 Task: Research Airbnb accommodation in Minas, Uruguay from 8th December, 2023 to 15th December, 2023 for 9 adults. Place can be shared room with 5 bedrooms having 9 beds and 5 bathrooms. Property type can be flat. Amenities needed are: wifi, TV, free parkinig on premises, gym, breakfast. Booking option can be shelf check-in. Look for 5 properties as per requirement.
Action: Mouse moved to (584, 70)
Screenshot: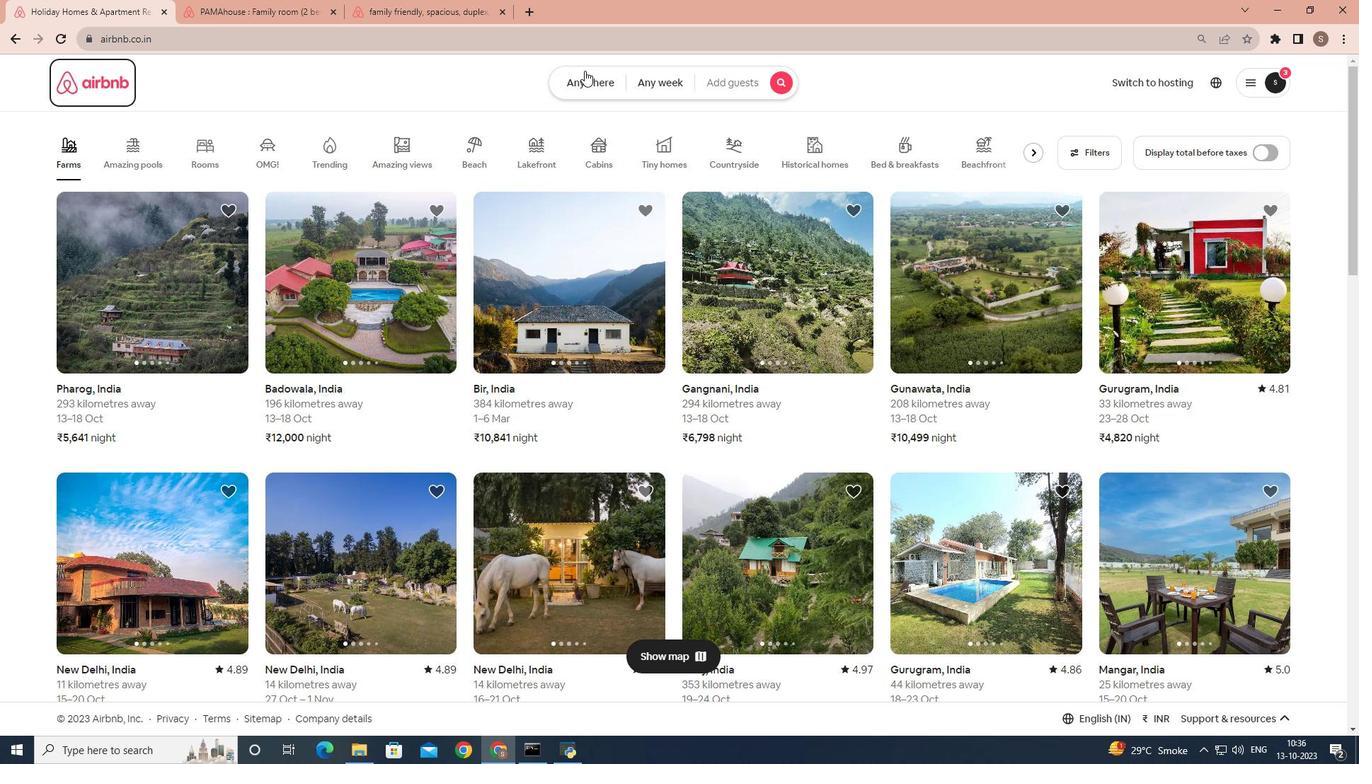 
Action: Mouse pressed left at (584, 70)
Screenshot: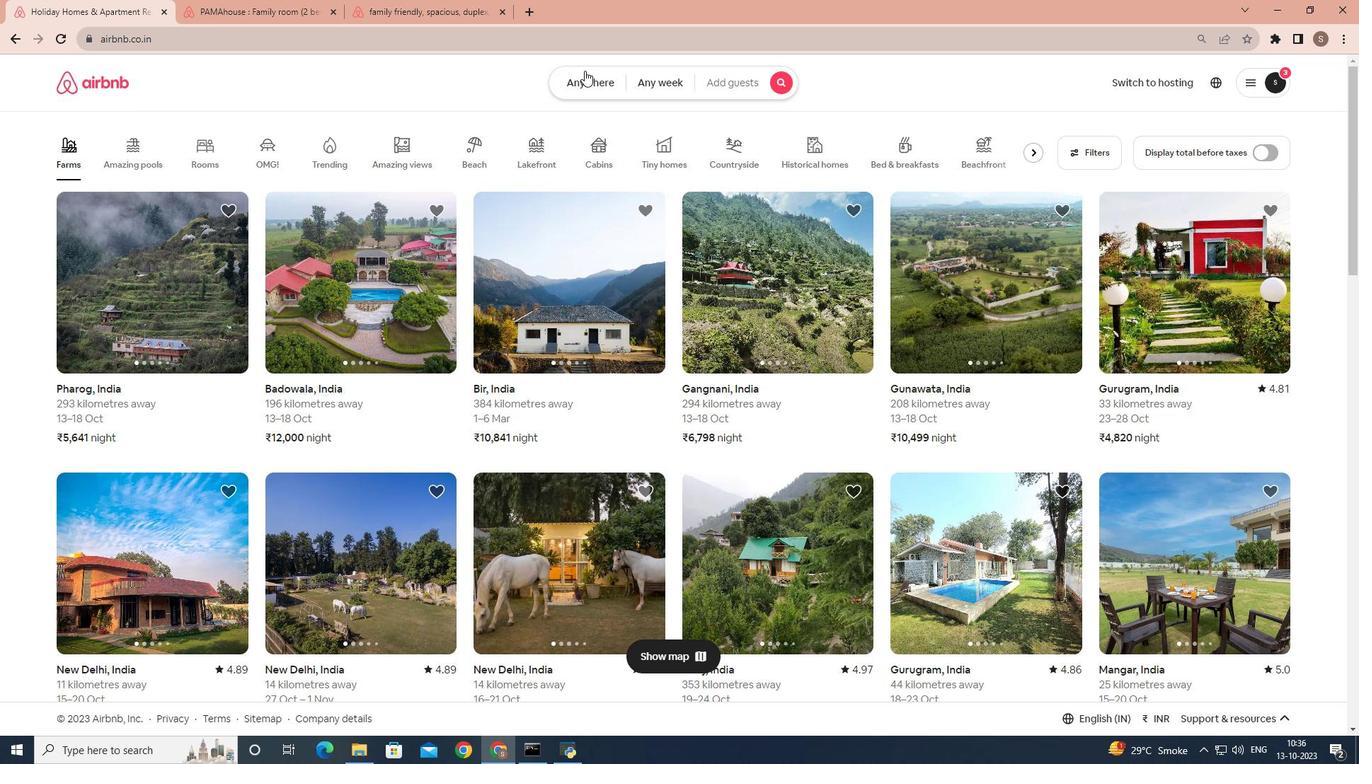 
Action: Mouse moved to (514, 129)
Screenshot: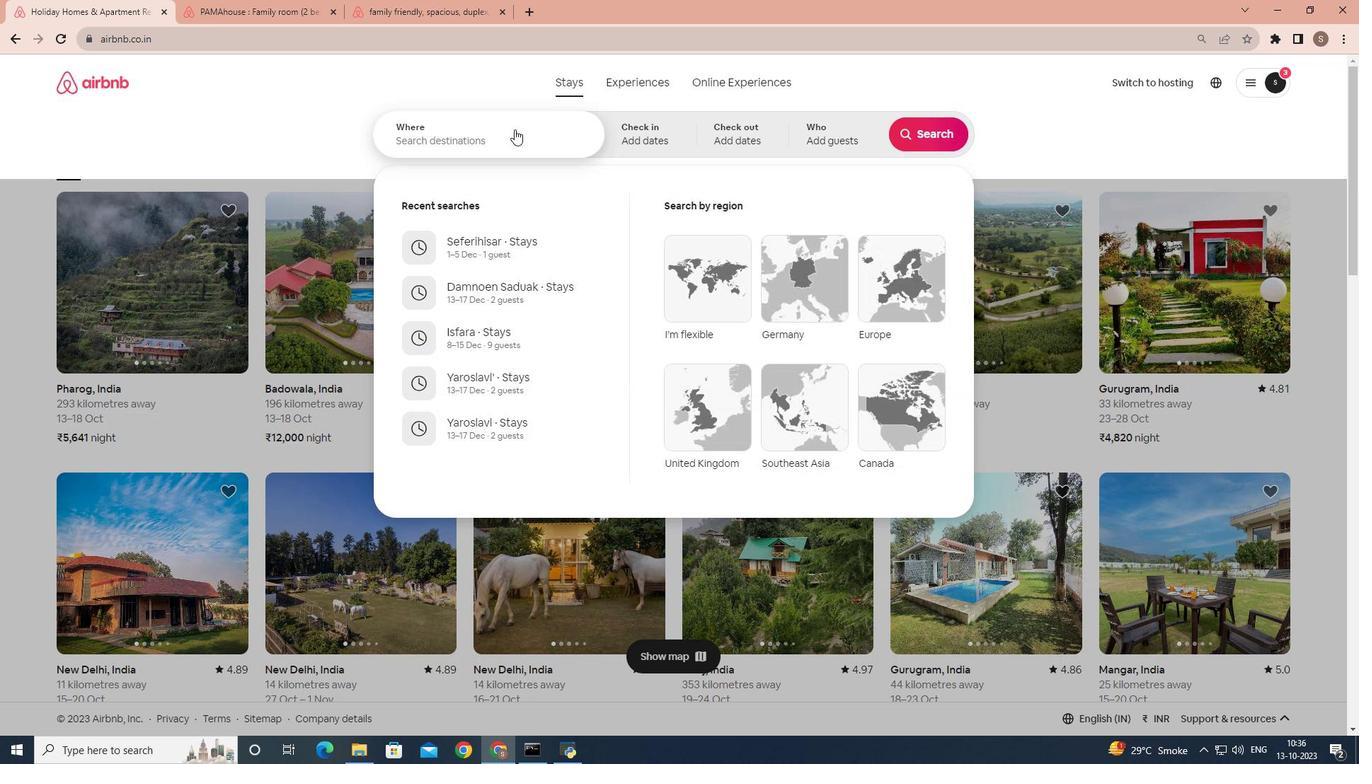 
Action: Mouse pressed left at (514, 129)
Screenshot: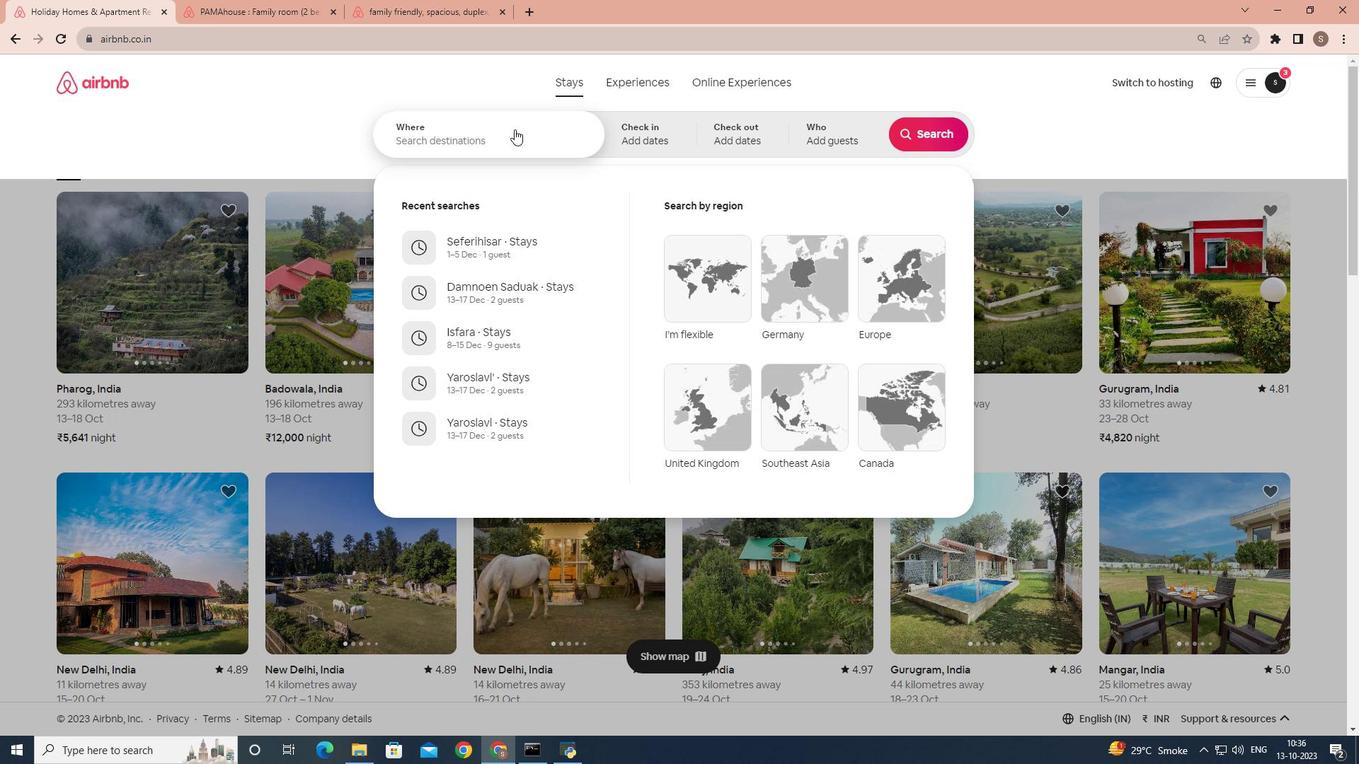 
Action: Key pressed <Key.shift>Minas<Key.space><Key.backspace>,<Key.space><Key.shift>Uruguay
Screenshot: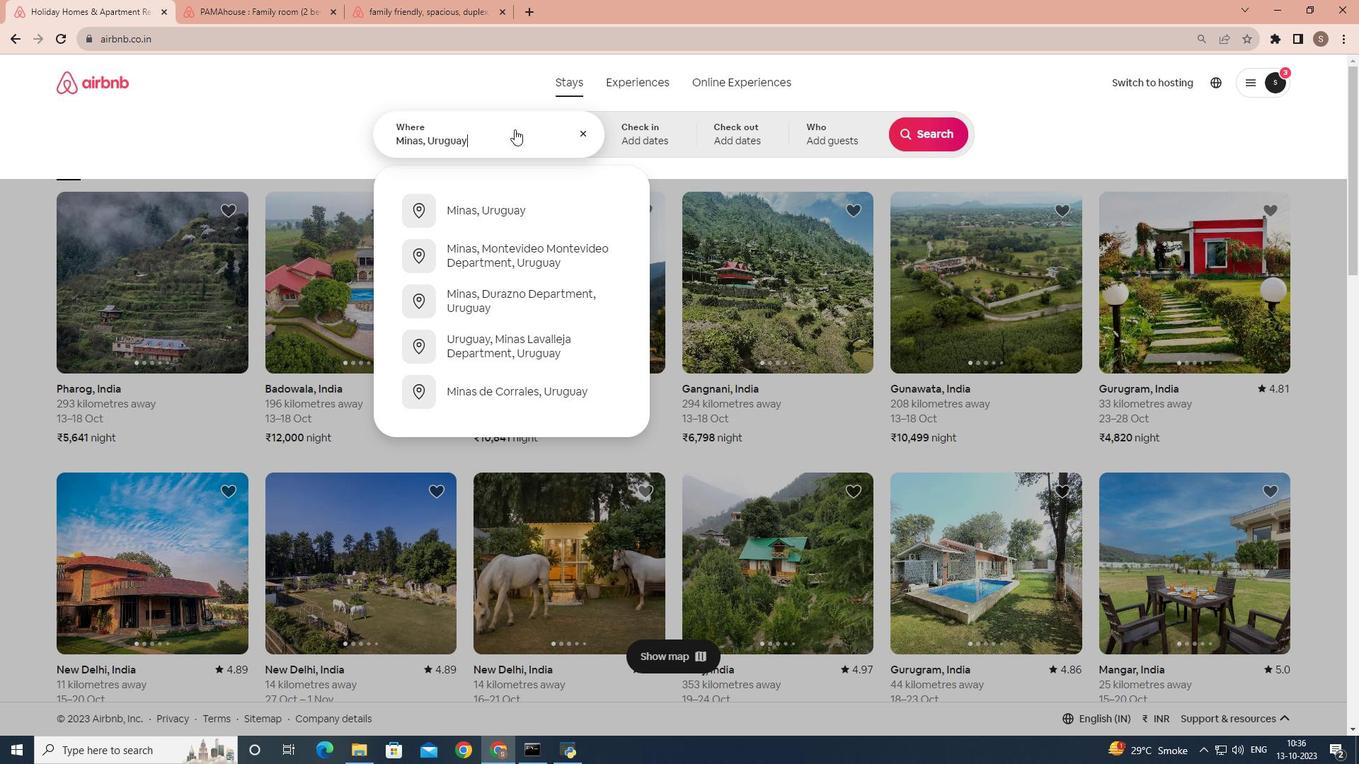 
Action: Mouse moved to (520, 202)
Screenshot: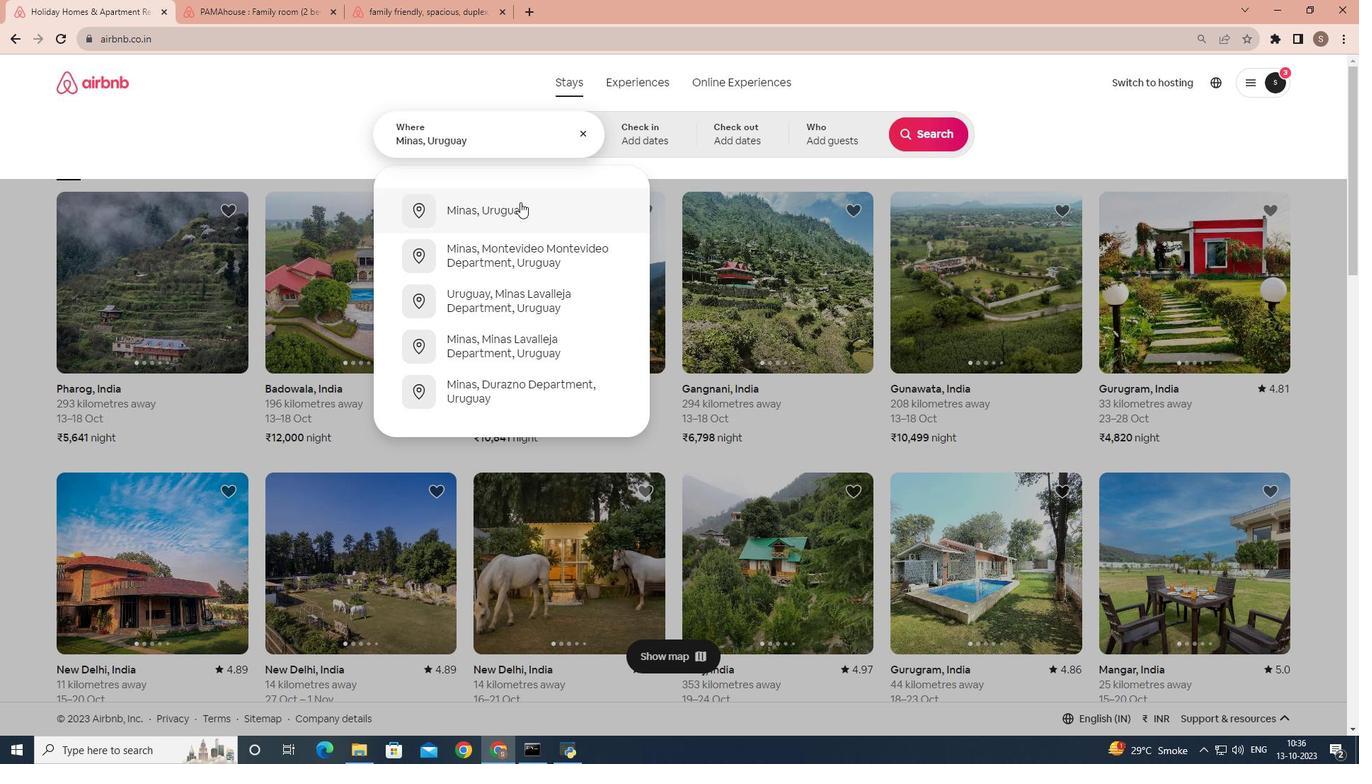 
Action: Mouse pressed left at (520, 202)
Screenshot: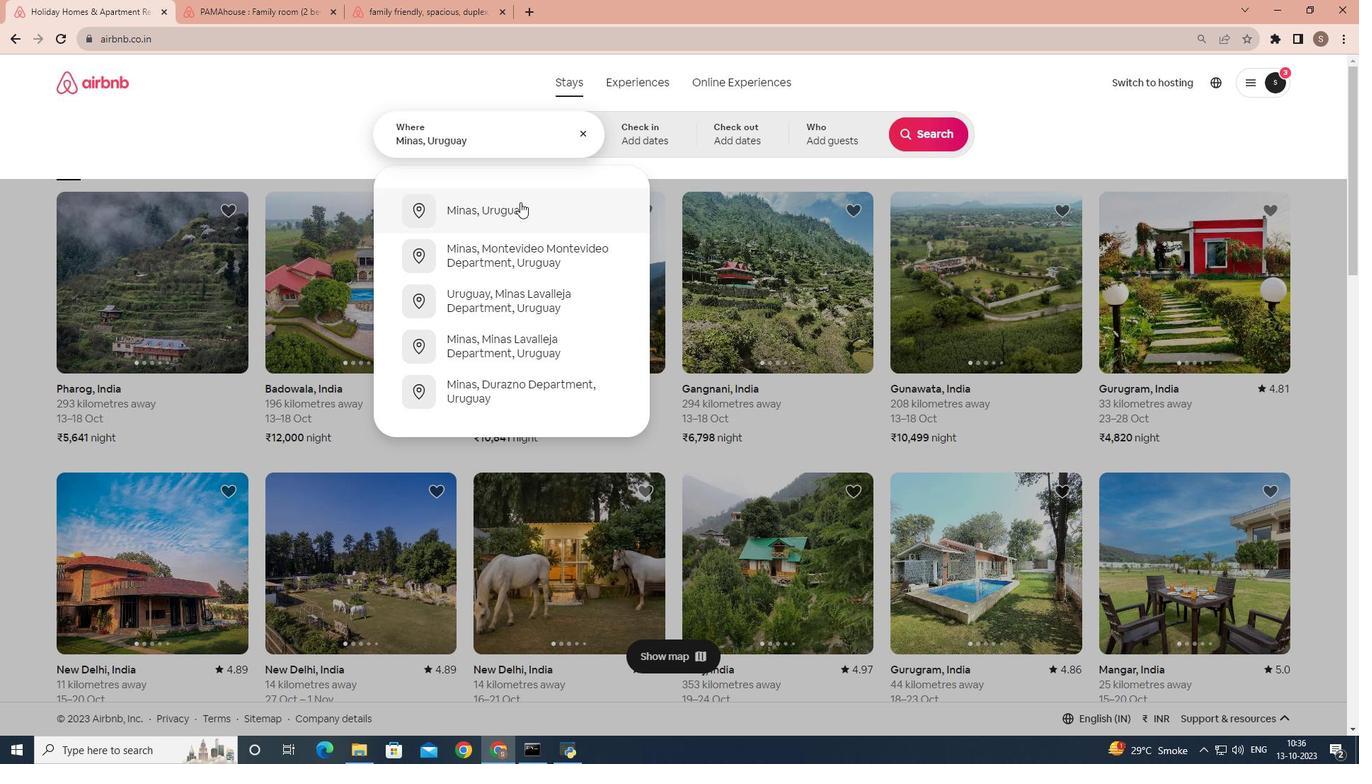 
Action: Mouse moved to (929, 248)
Screenshot: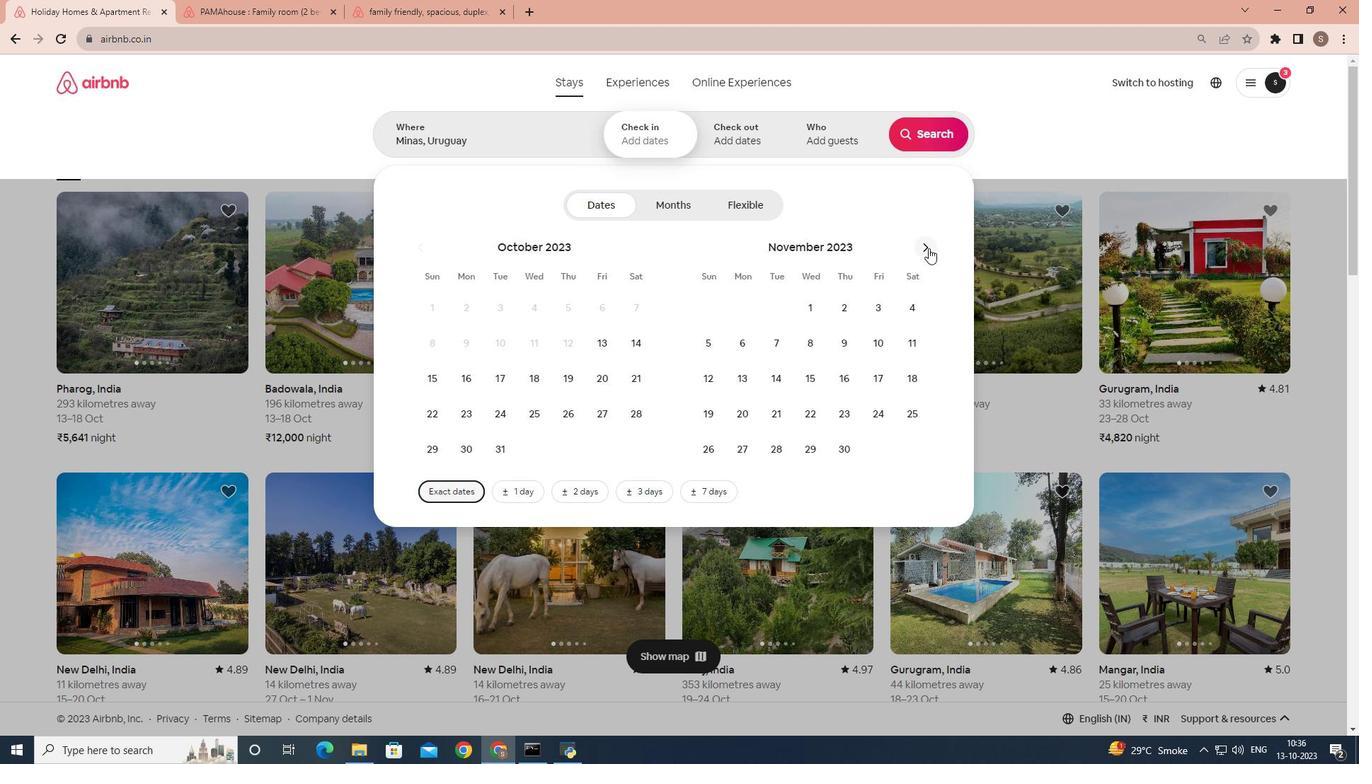 
Action: Mouse pressed left at (929, 248)
Screenshot: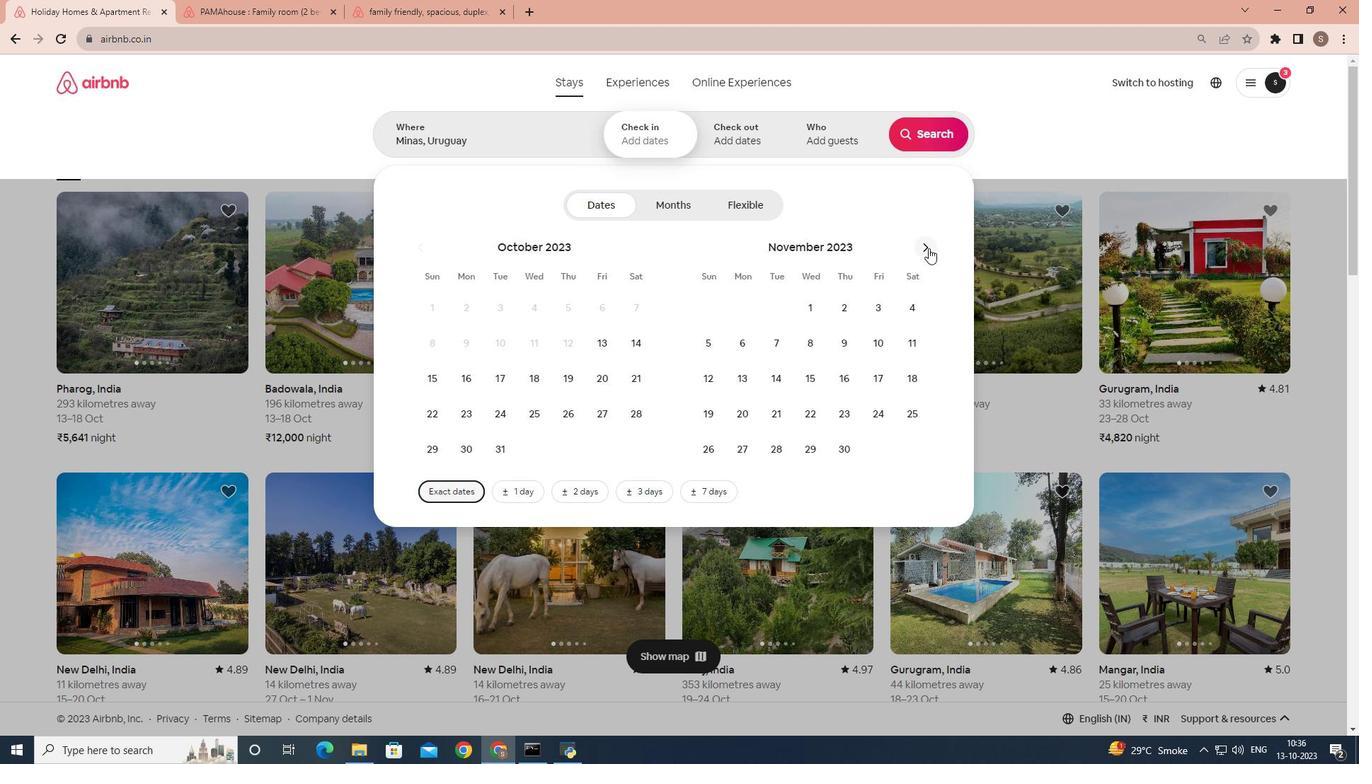 
Action: Mouse moved to (889, 337)
Screenshot: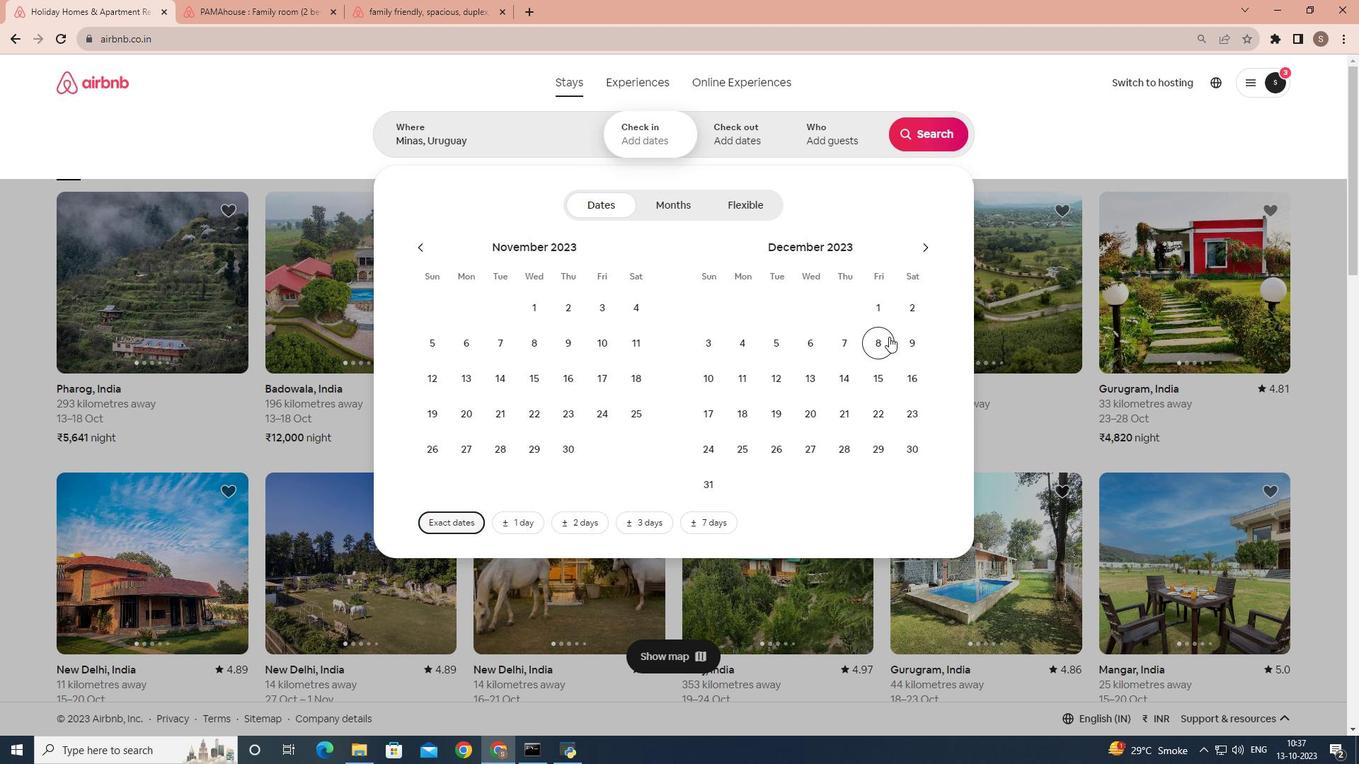 
Action: Mouse pressed left at (889, 337)
Screenshot: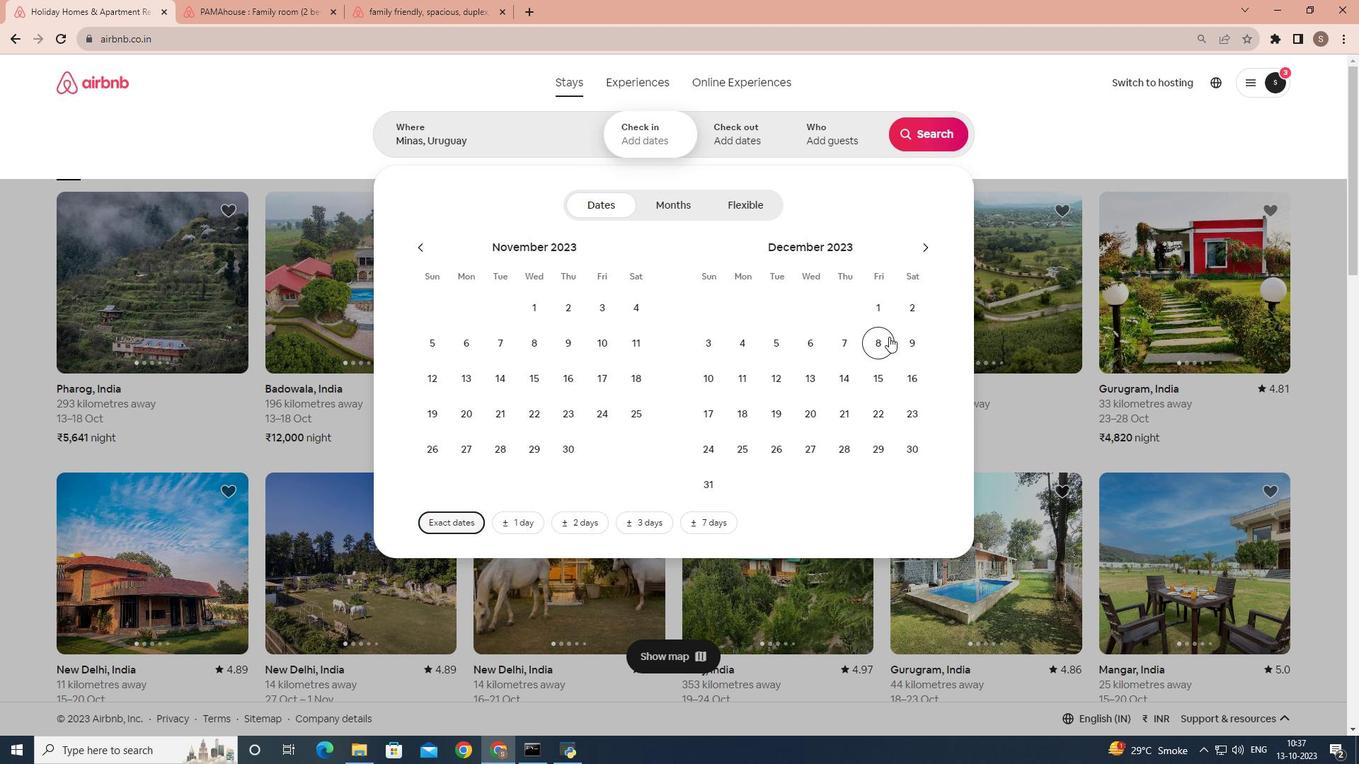 
Action: Mouse moved to (883, 368)
Screenshot: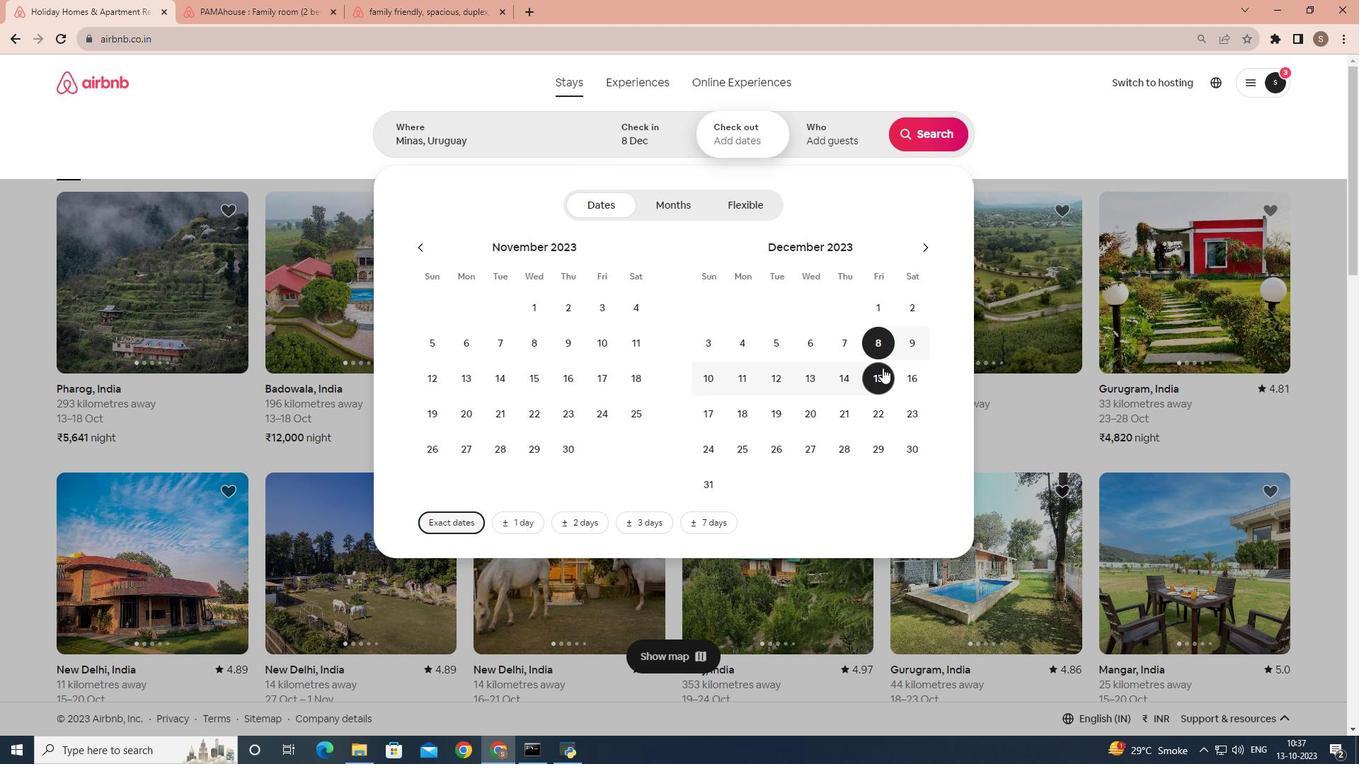 
Action: Mouse pressed left at (883, 368)
Screenshot: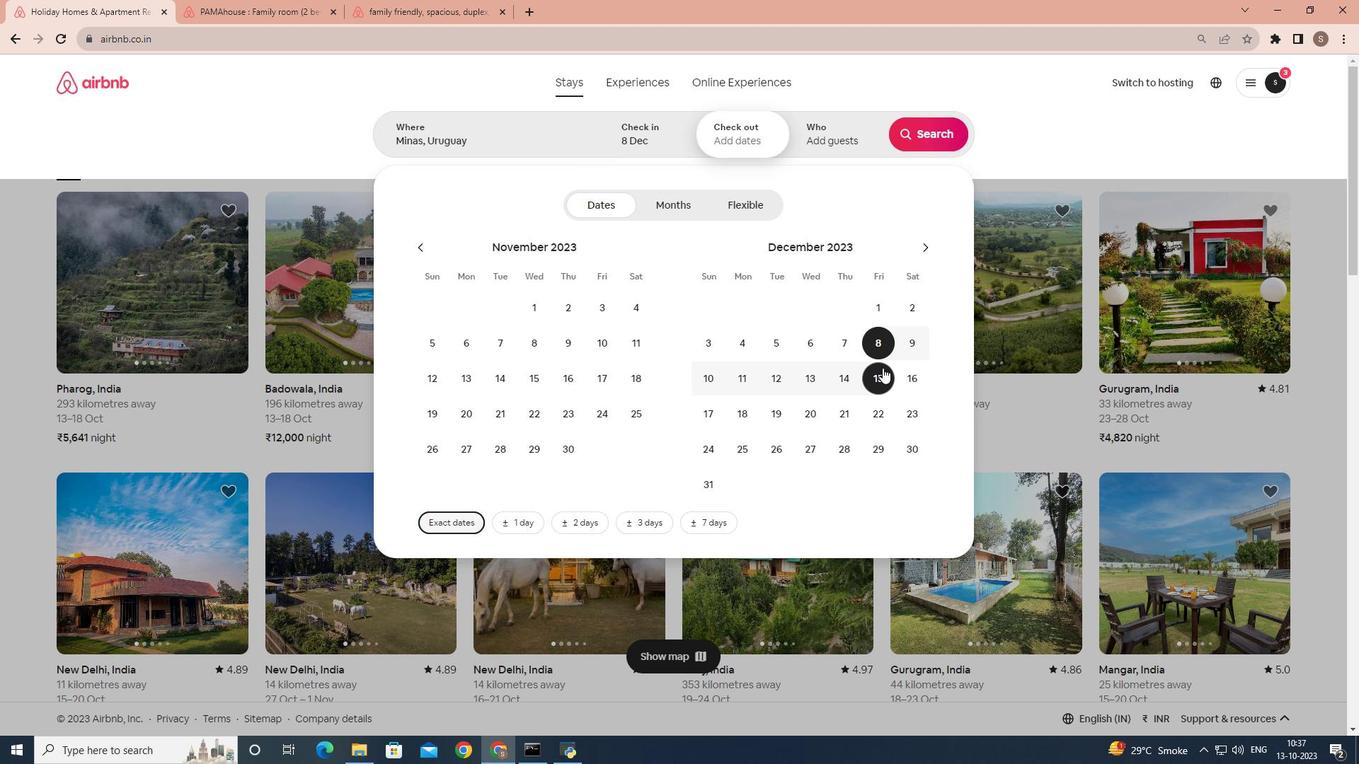 
Action: Mouse moved to (864, 119)
Screenshot: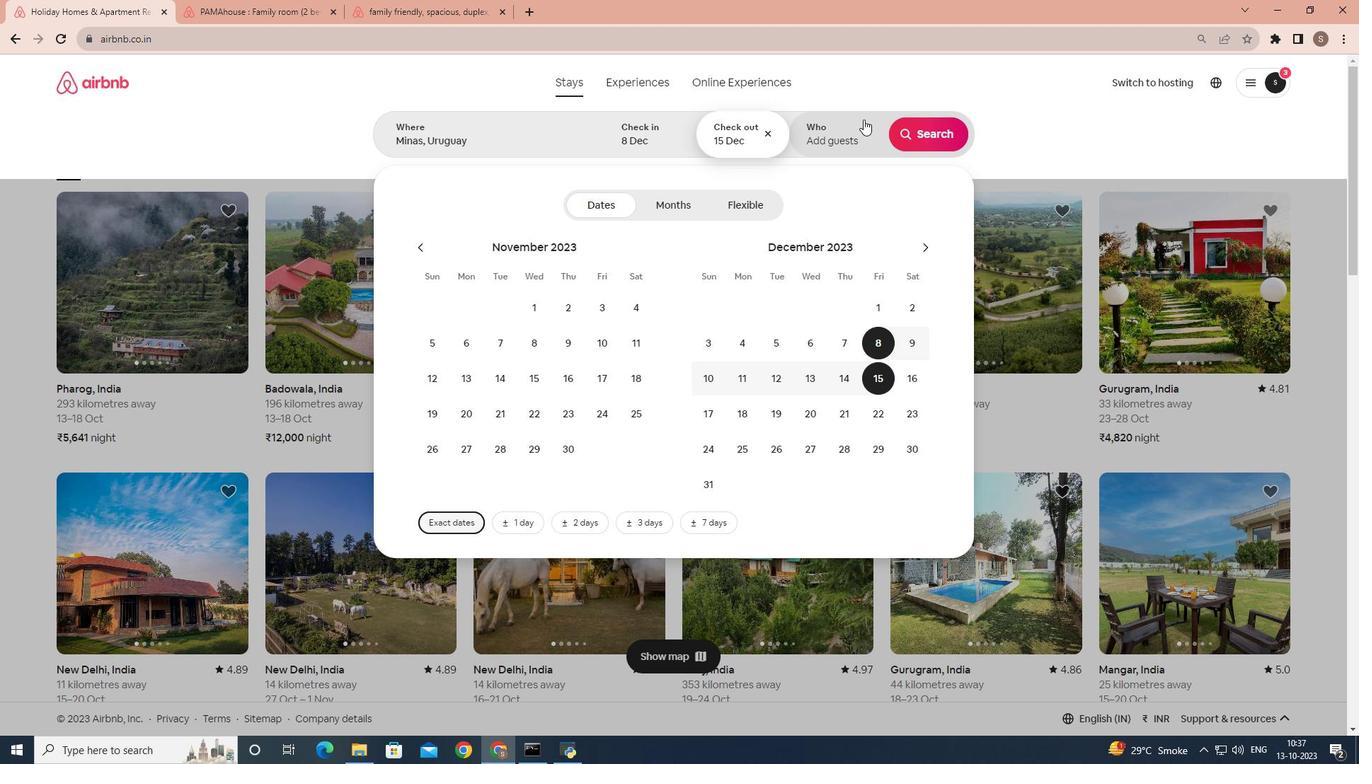 
Action: Mouse pressed left at (864, 119)
Screenshot: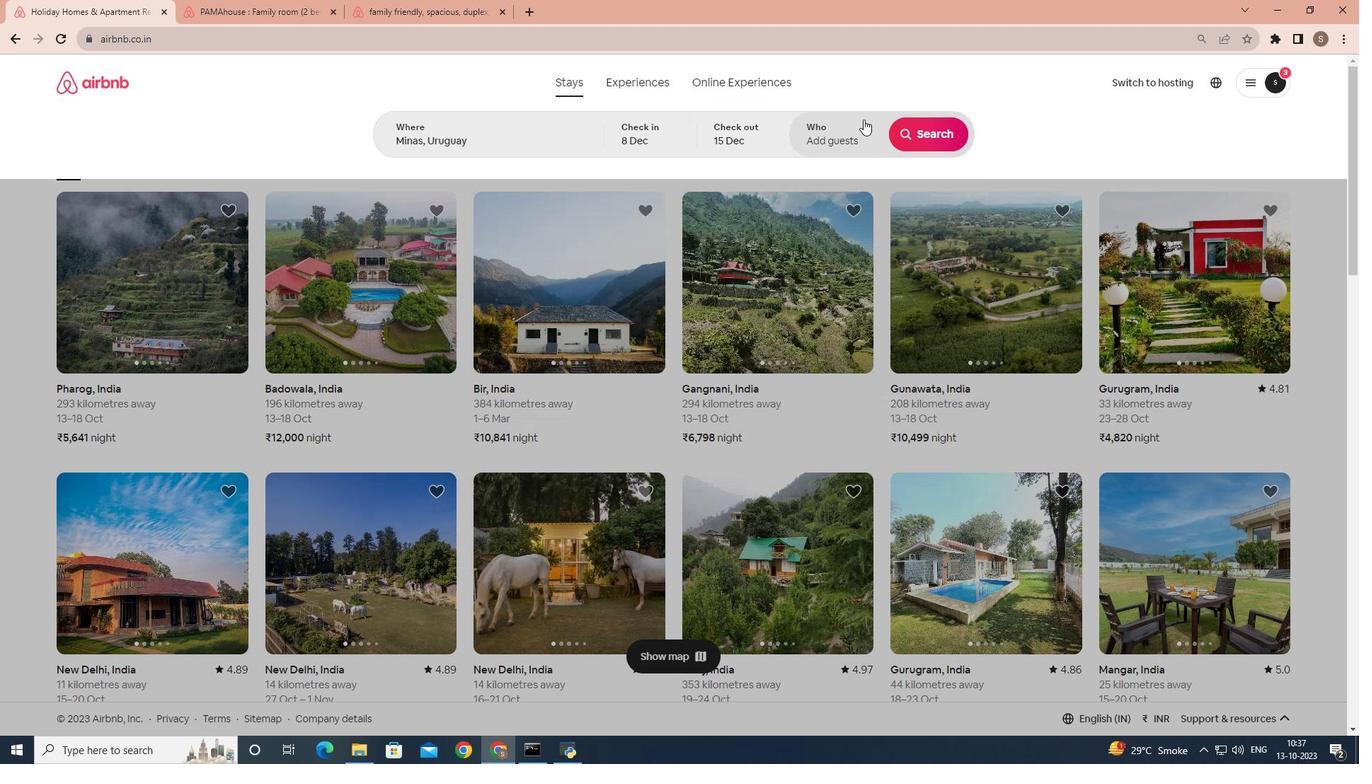 
Action: Mouse moved to (934, 207)
Screenshot: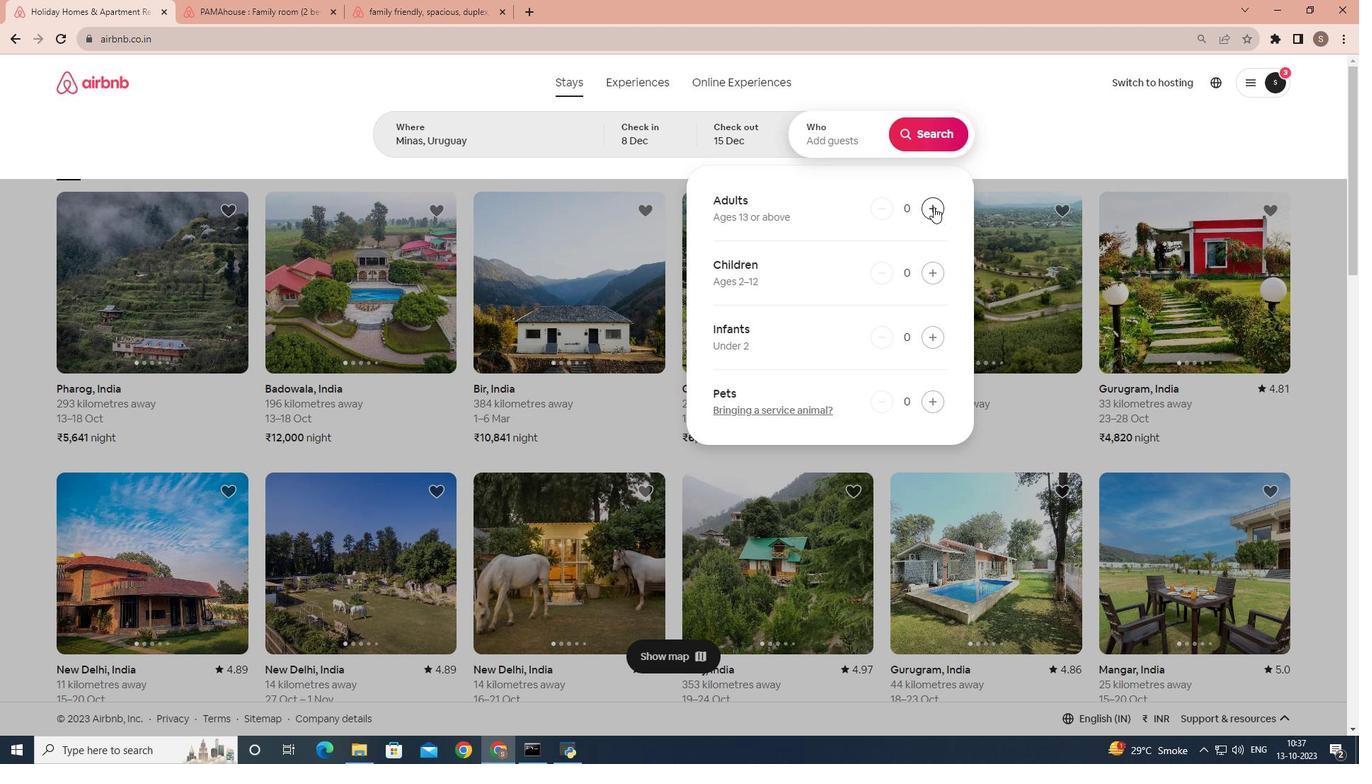 
Action: Mouse pressed left at (934, 207)
Screenshot: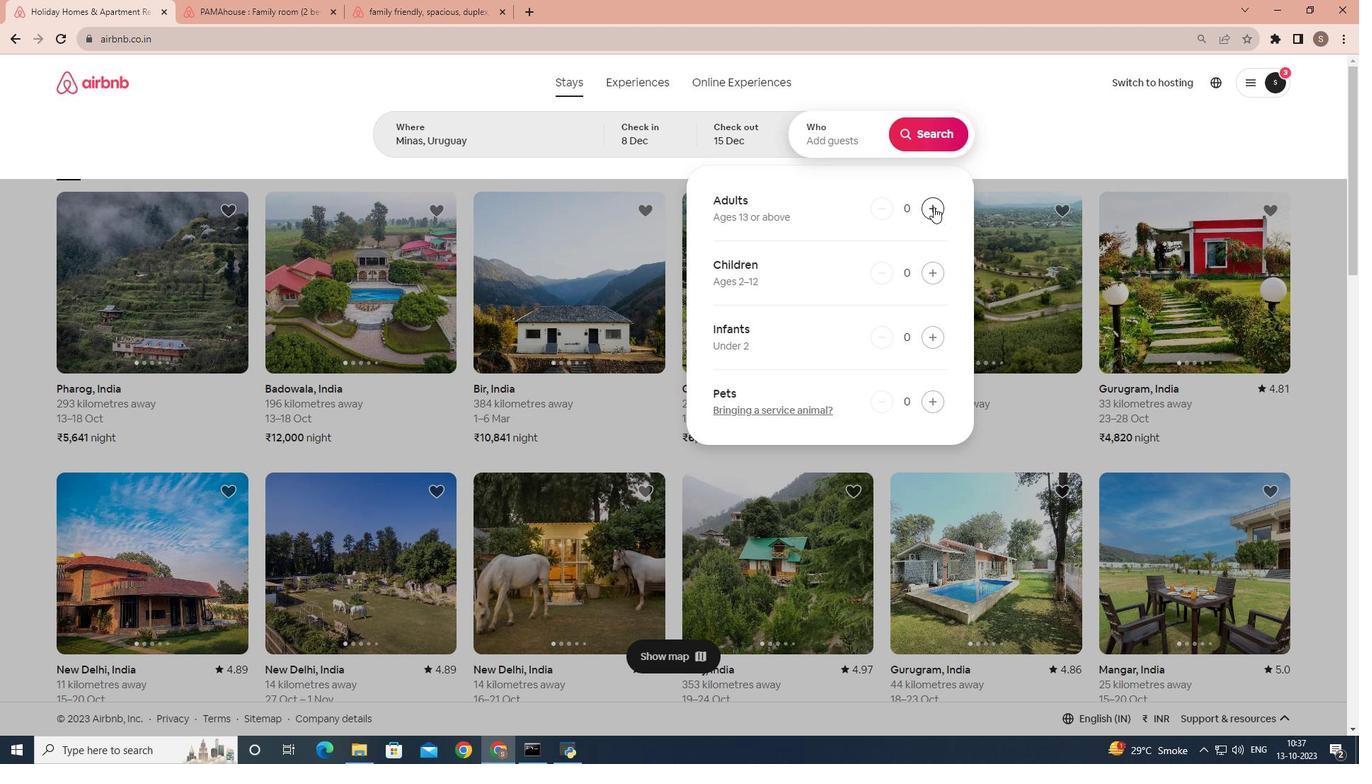 
Action: Mouse pressed left at (934, 207)
Screenshot: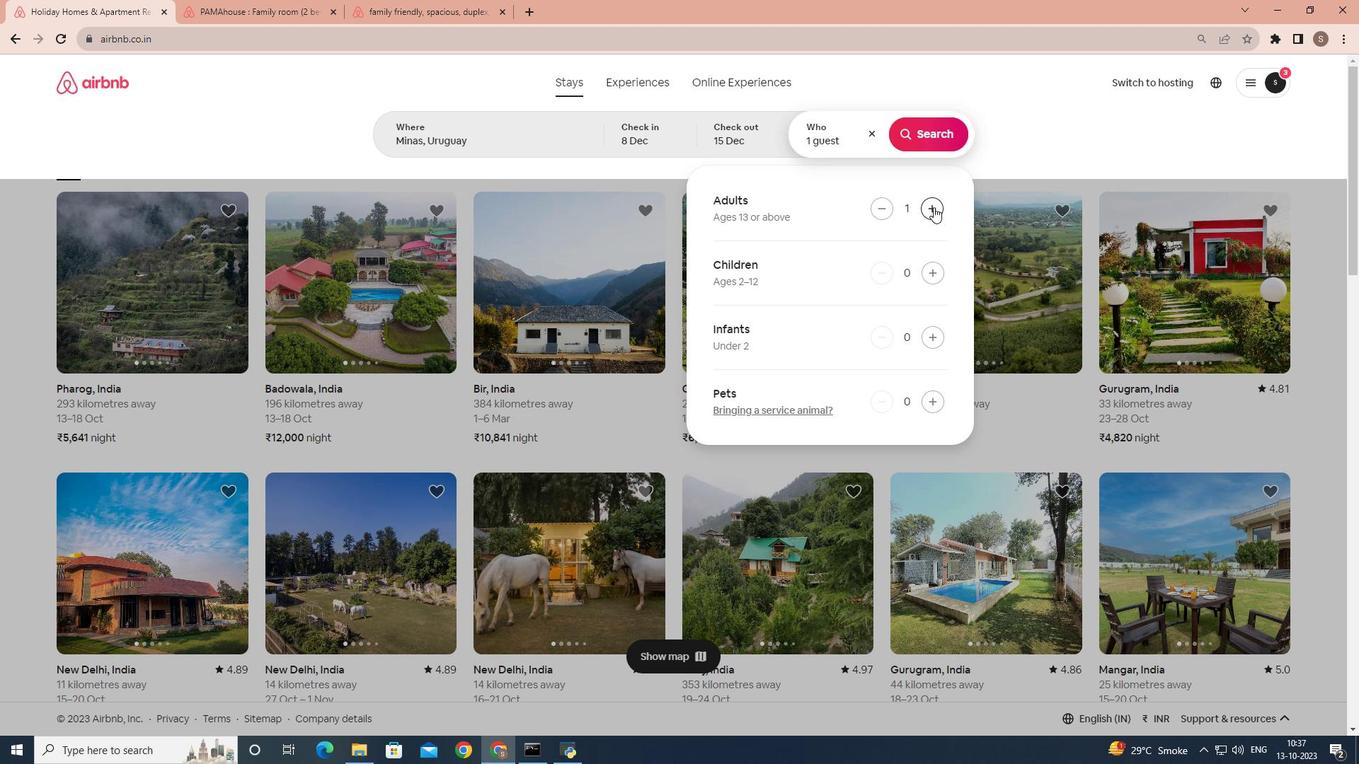 
Action: Mouse pressed left at (934, 207)
Screenshot: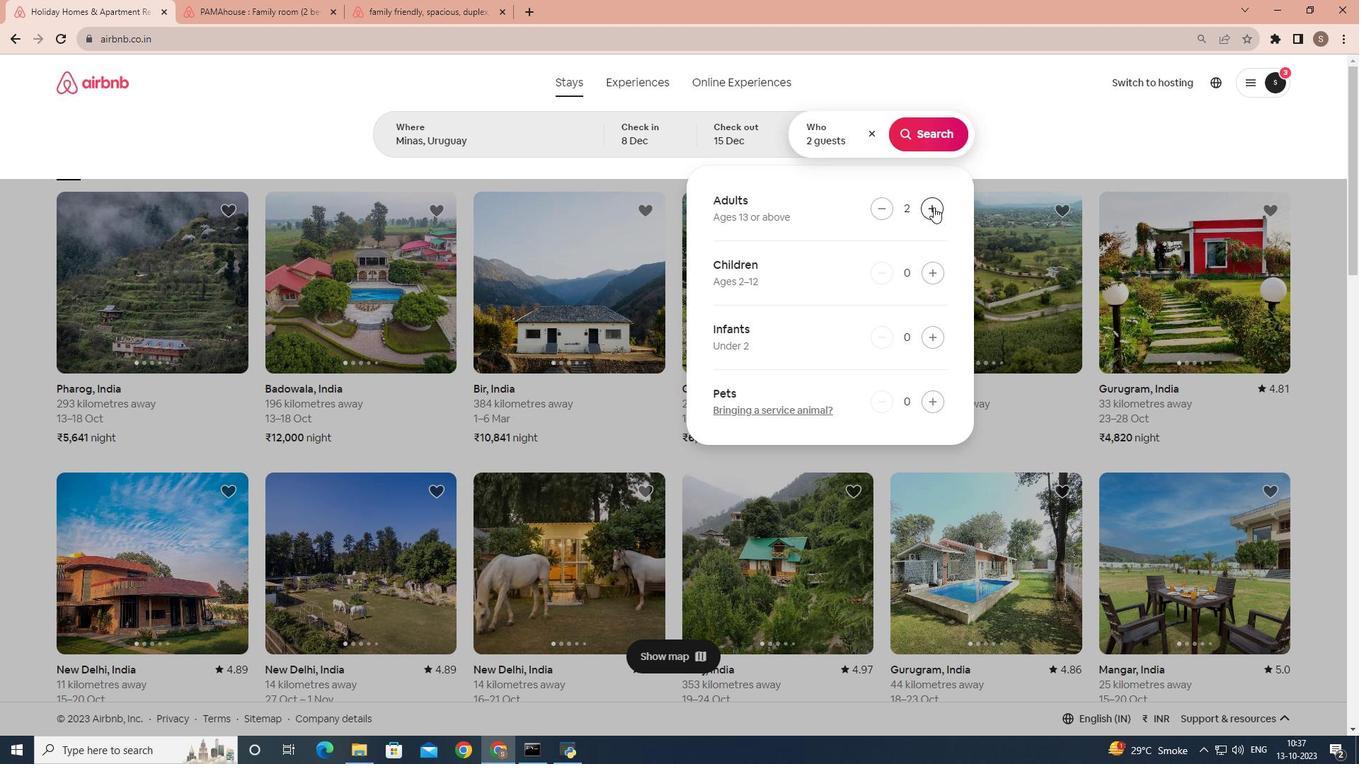 
Action: Mouse pressed left at (934, 207)
Screenshot: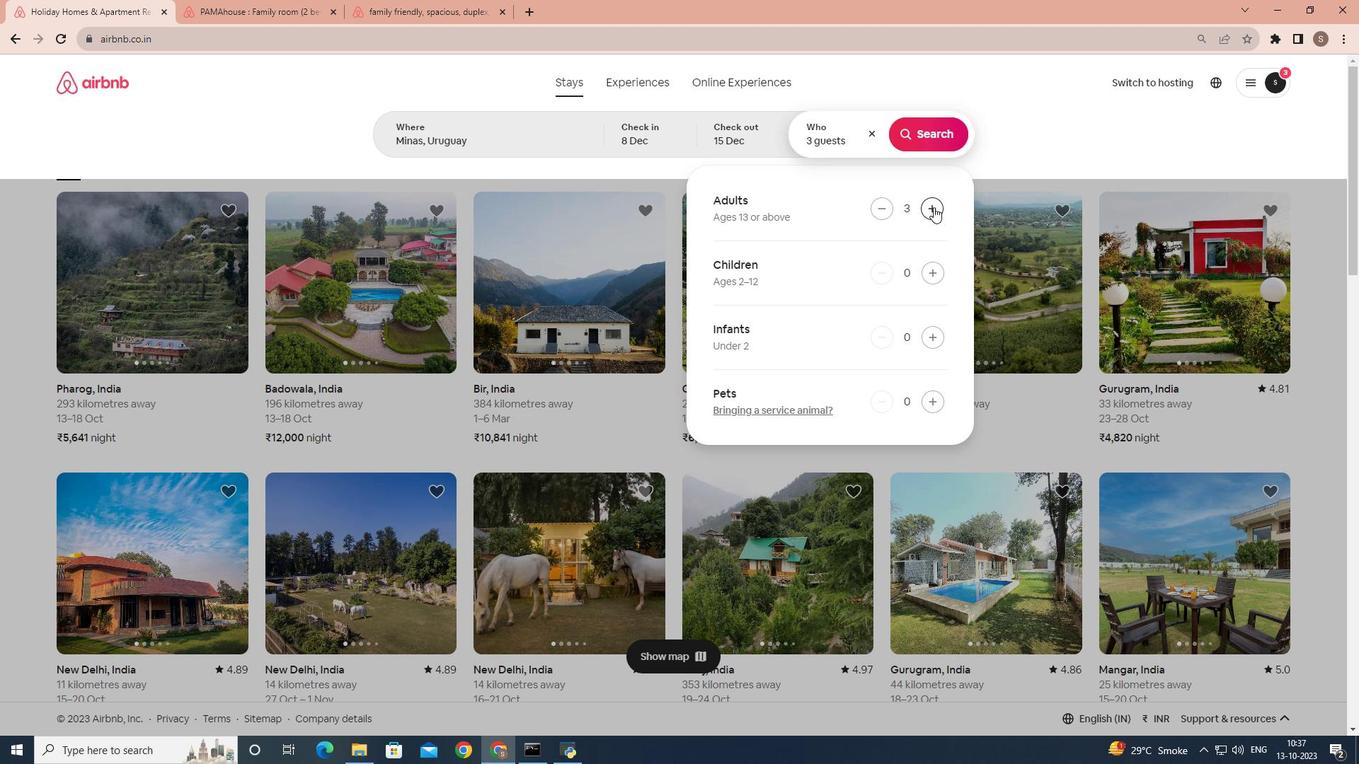 
Action: Mouse pressed left at (934, 207)
Screenshot: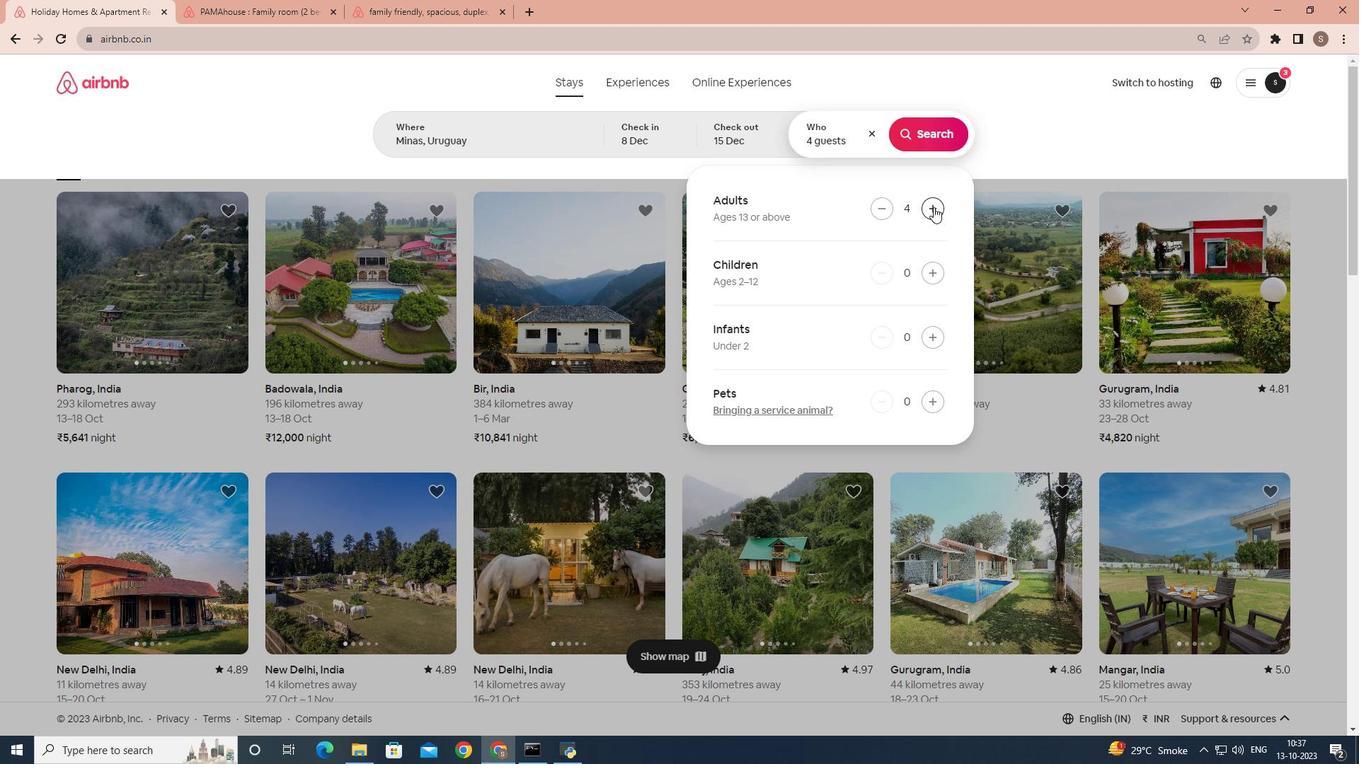 
Action: Mouse pressed left at (934, 207)
Screenshot: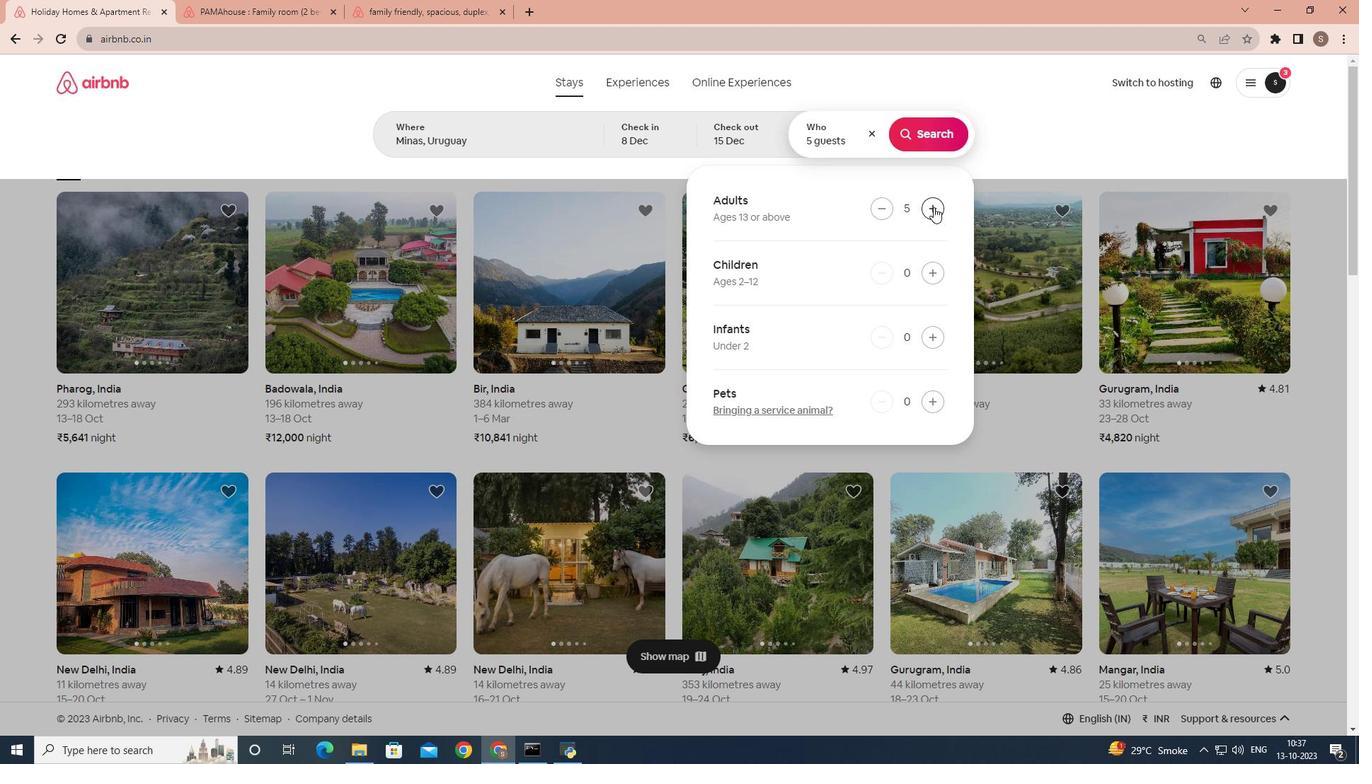 
Action: Mouse pressed left at (934, 207)
Screenshot: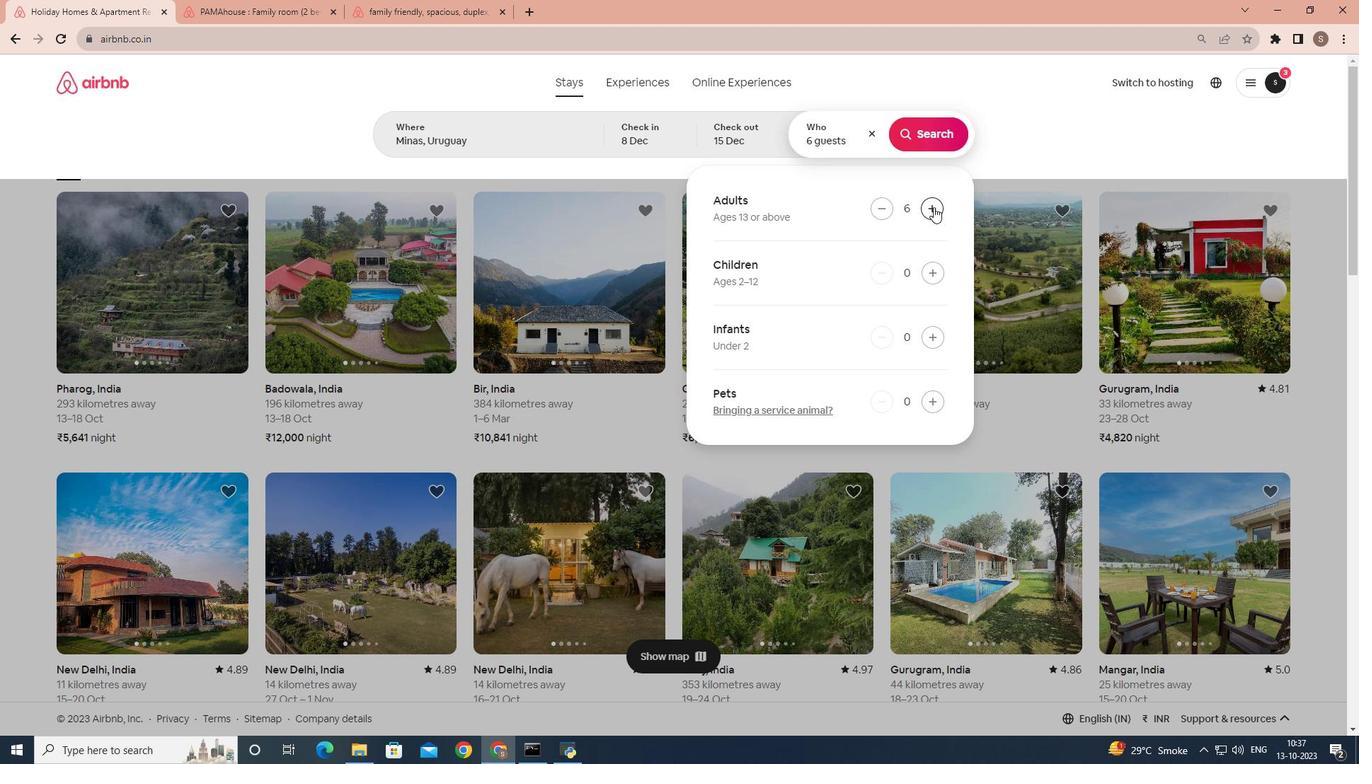 
Action: Mouse pressed left at (934, 207)
Screenshot: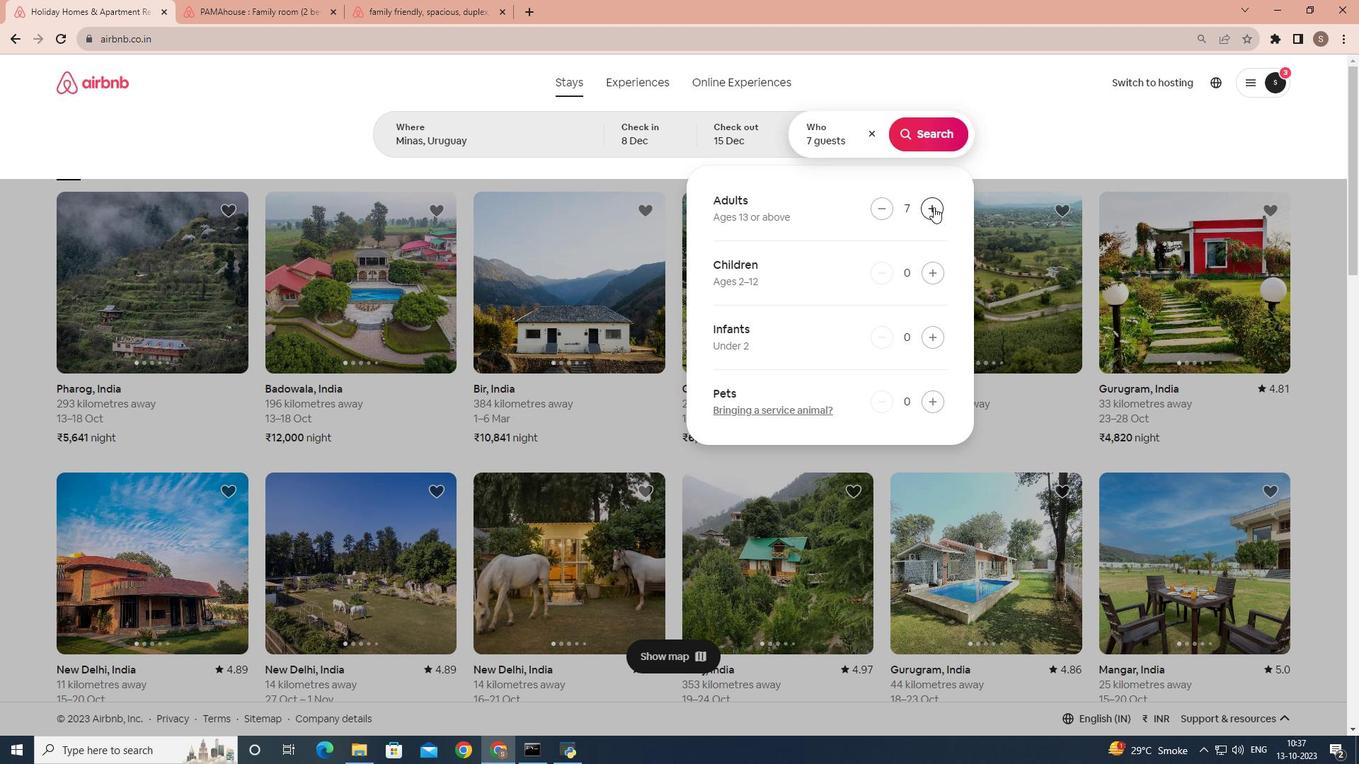 
Action: Mouse pressed left at (934, 207)
Screenshot: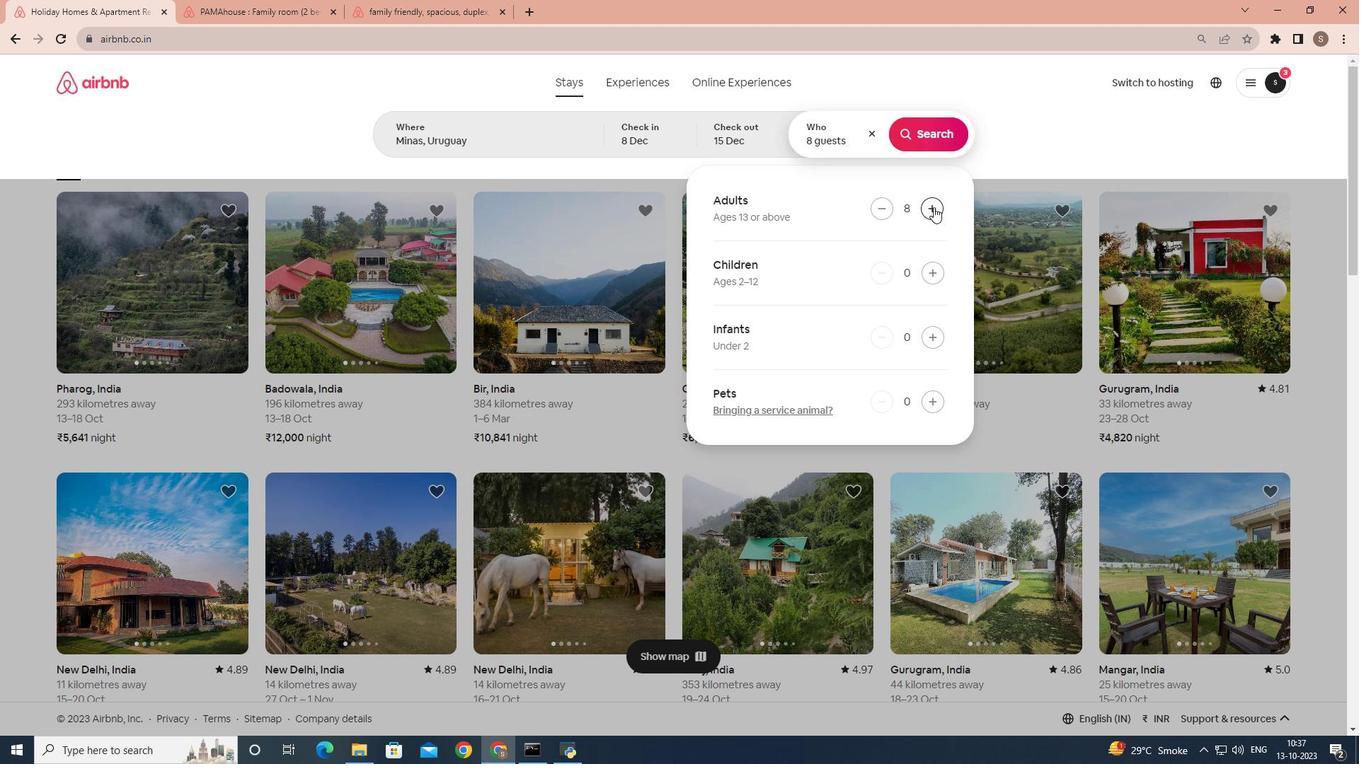 
Action: Mouse moved to (927, 133)
Screenshot: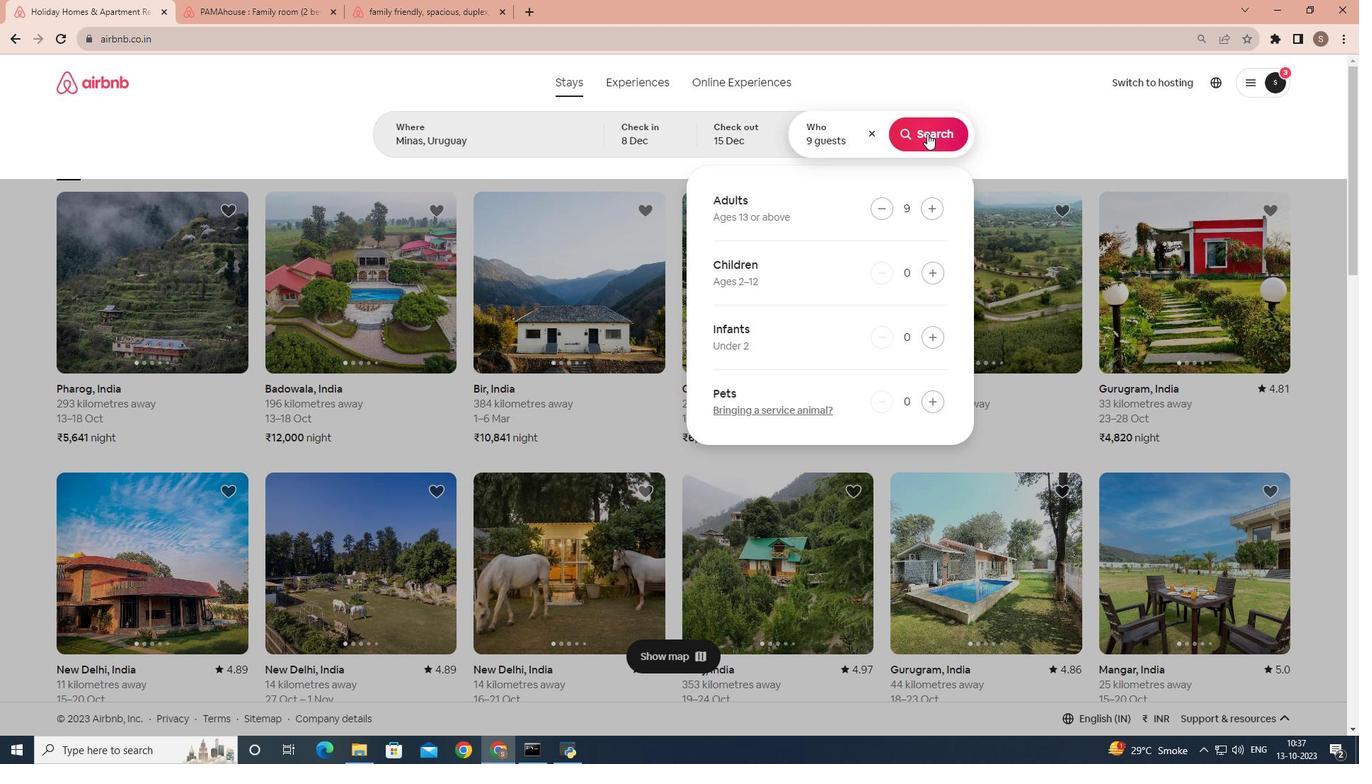 
Action: Mouse pressed left at (927, 133)
Screenshot: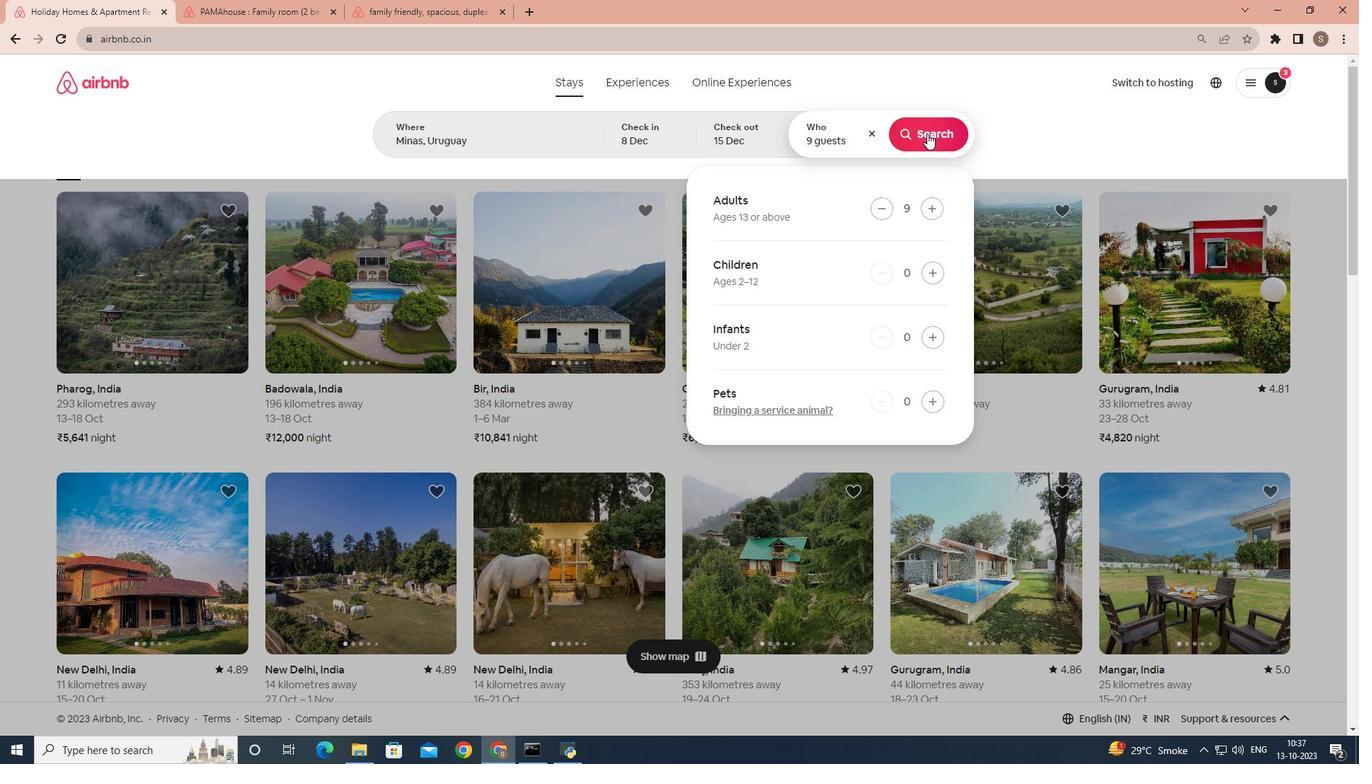 
Action: Mouse moved to (1114, 132)
Screenshot: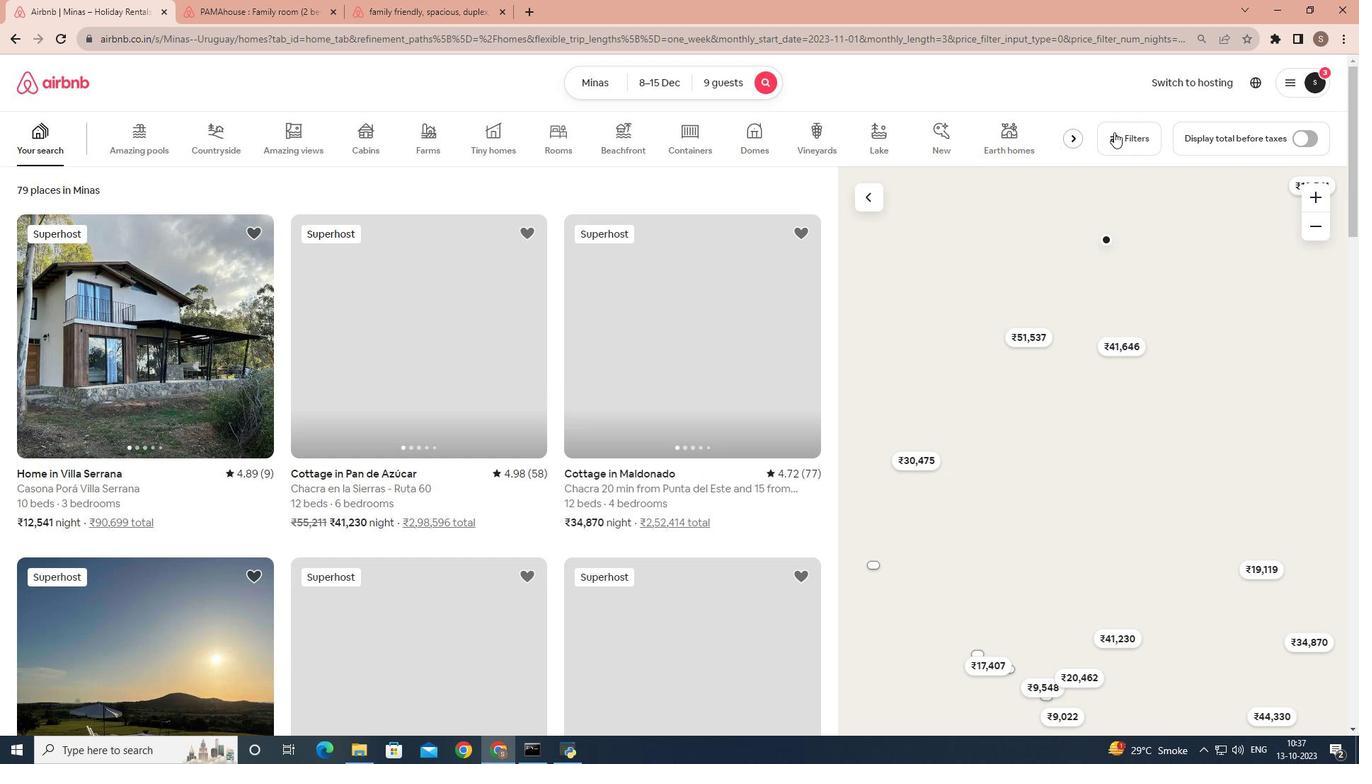 
Action: Mouse pressed left at (1114, 132)
Screenshot: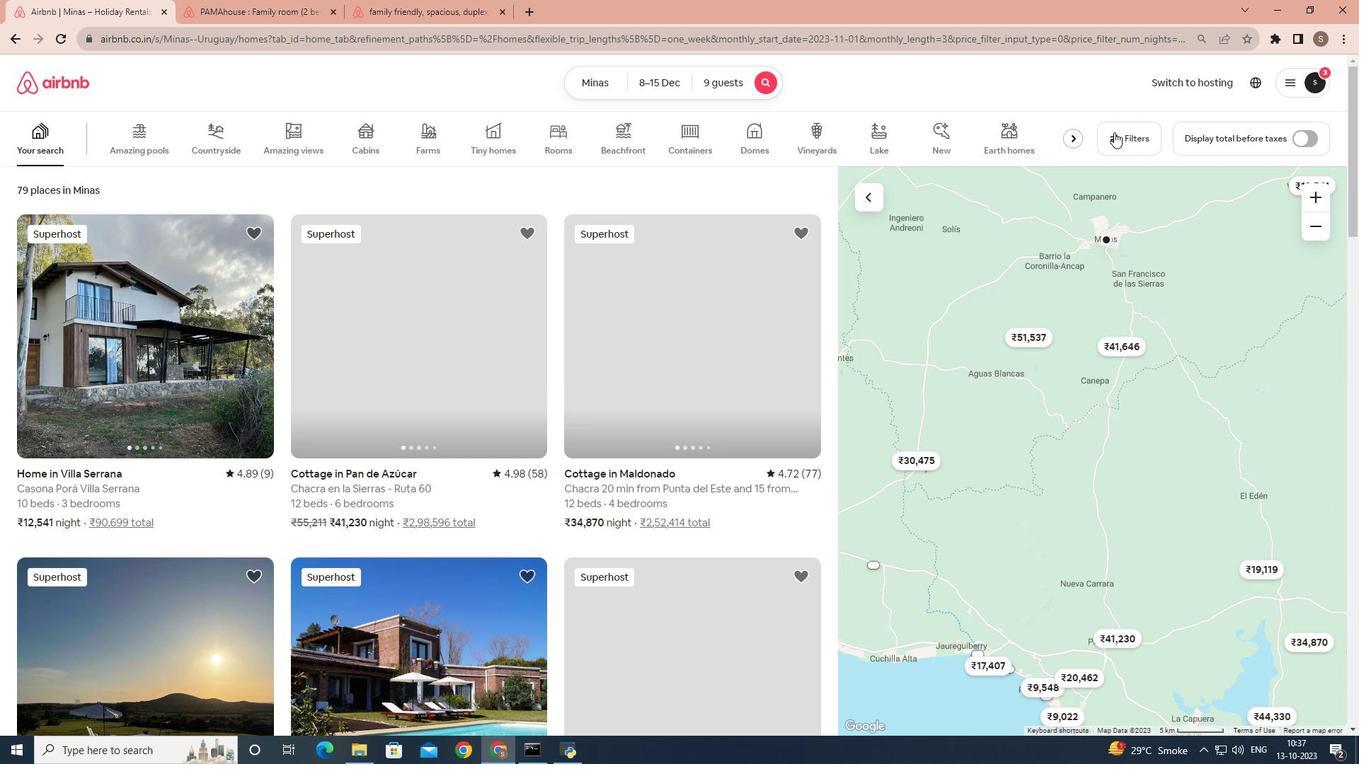 
Action: Mouse moved to (754, 358)
Screenshot: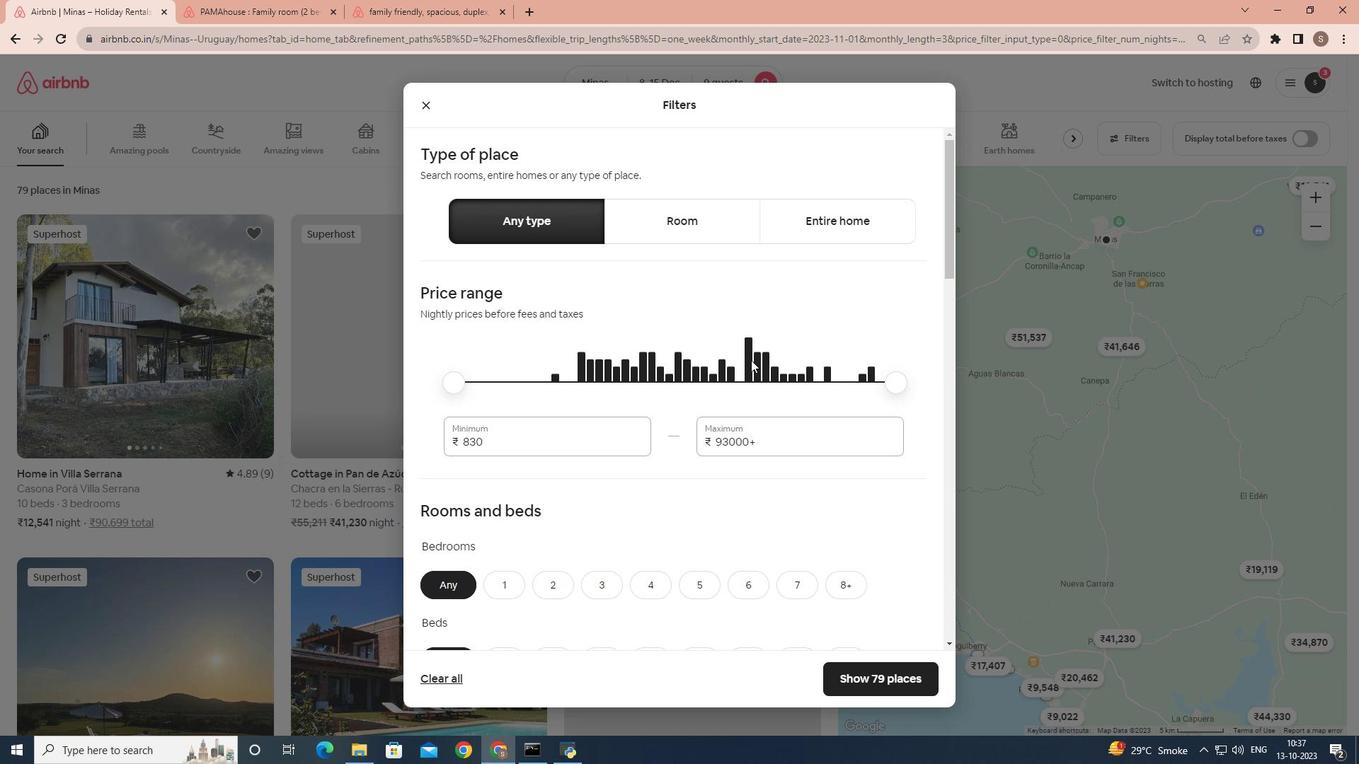 
Action: Mouse scrolled (754, 357) with delta (0, 0)
Screenshot: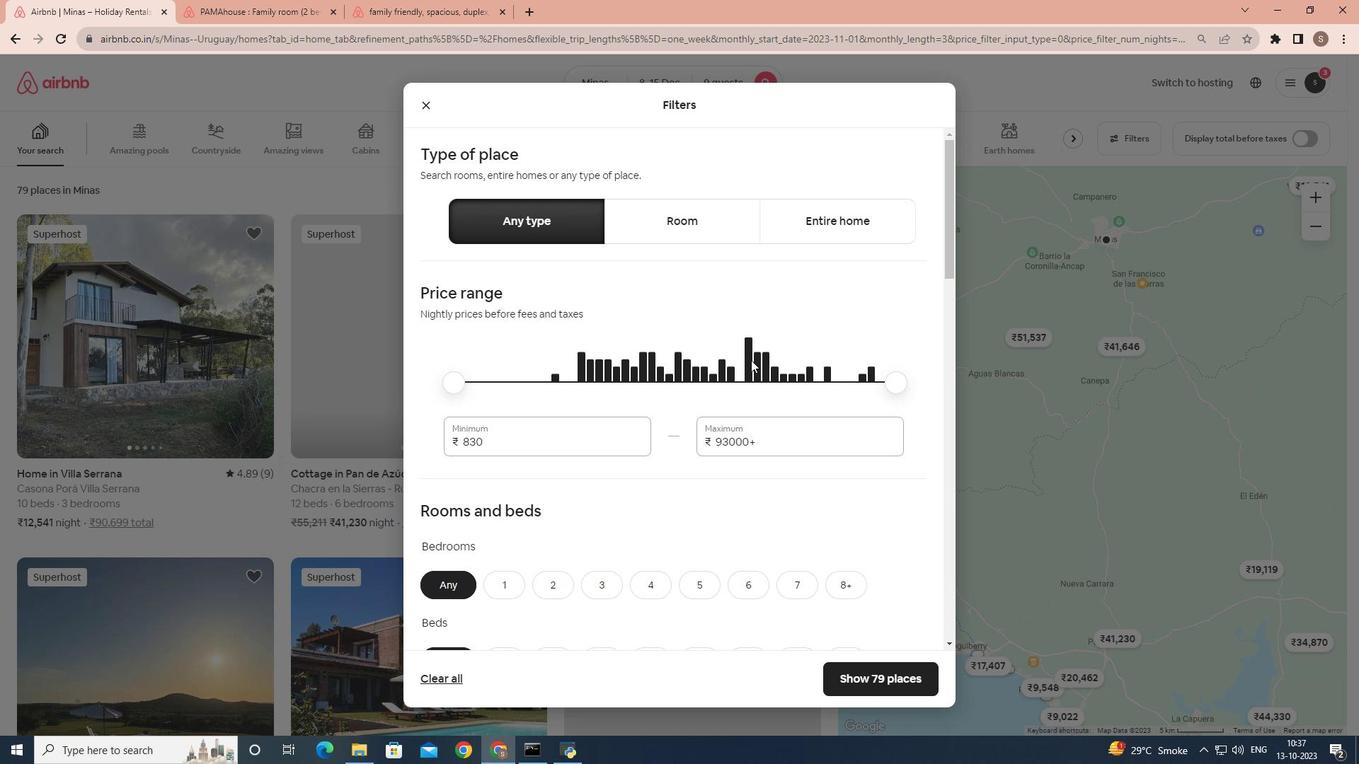 
Action: Mouse moved to (752, 360)
Screenshot: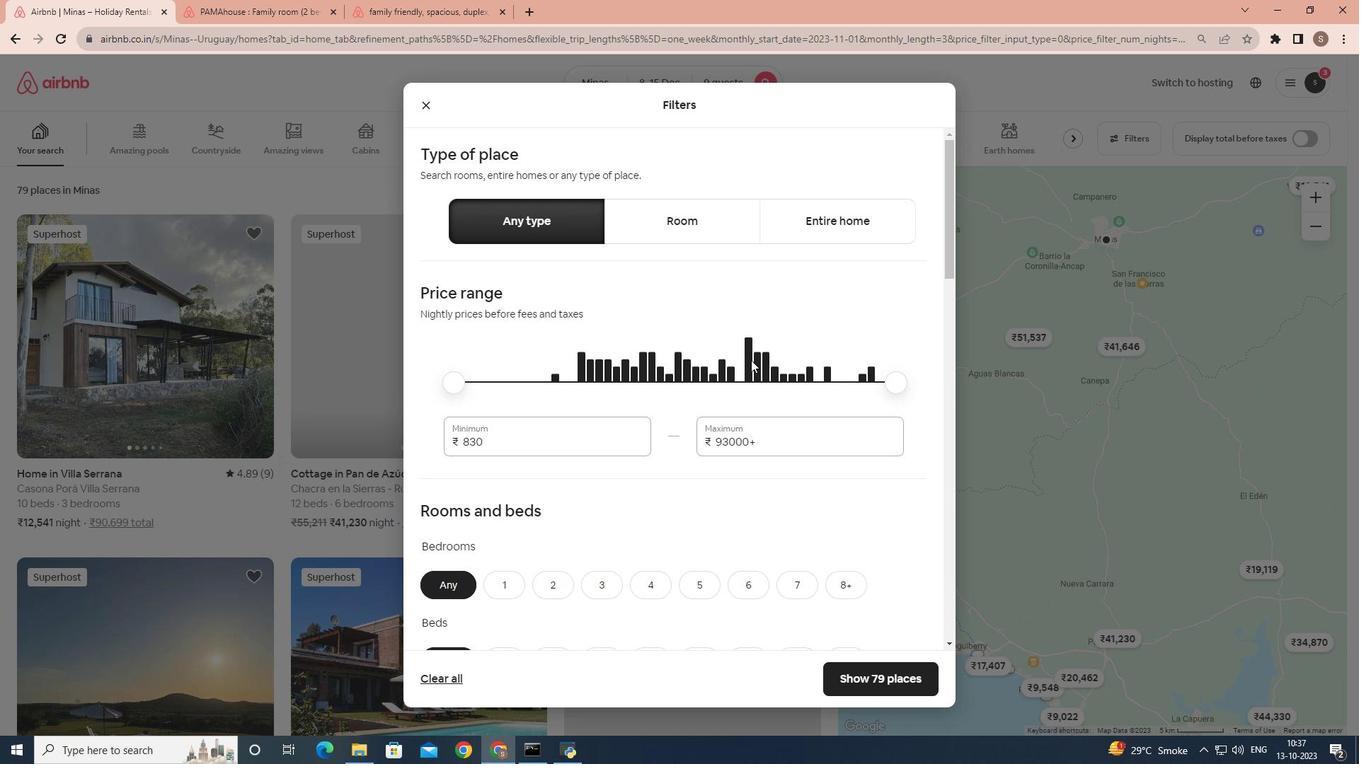 
Action: Mouse scrolled (752, 359) with delta (0, 0)
Screenshot: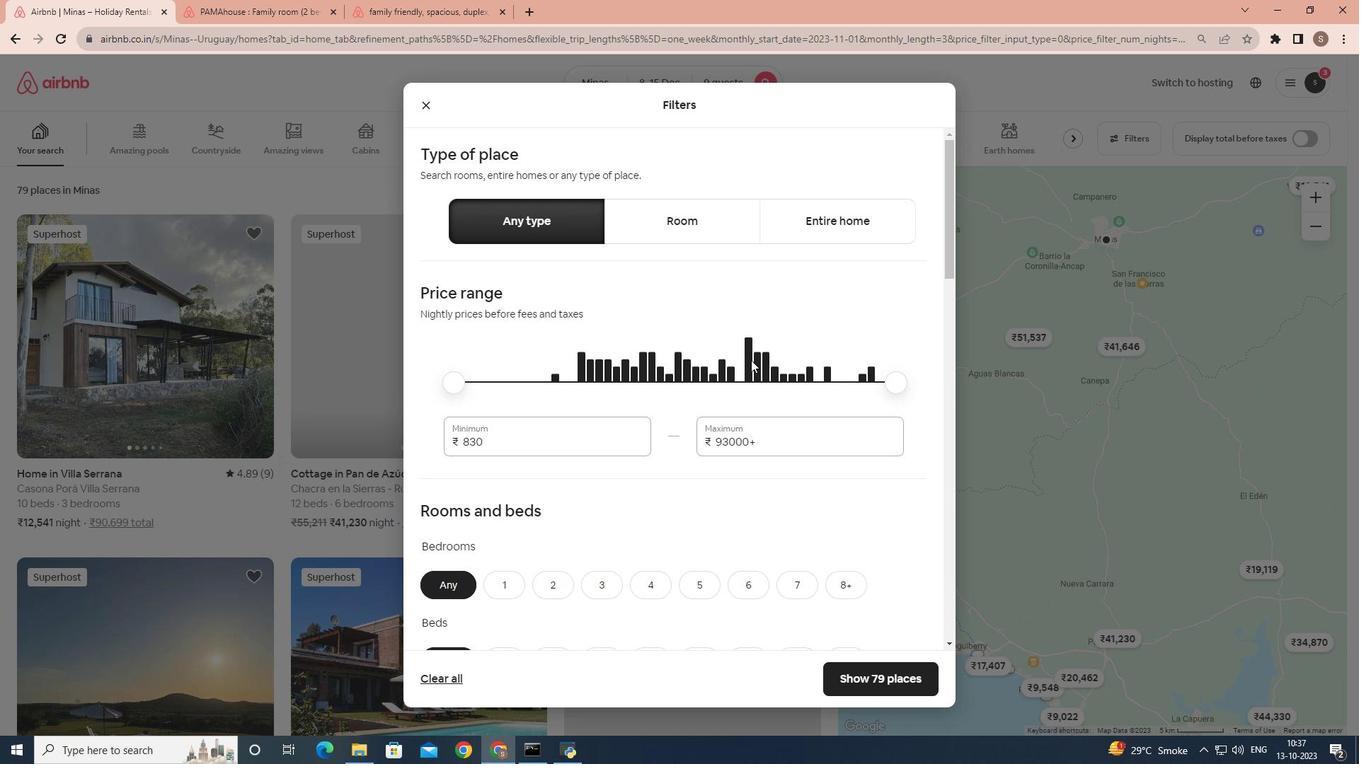 
Action: Mouse moved to (693, 439)
Screenshot: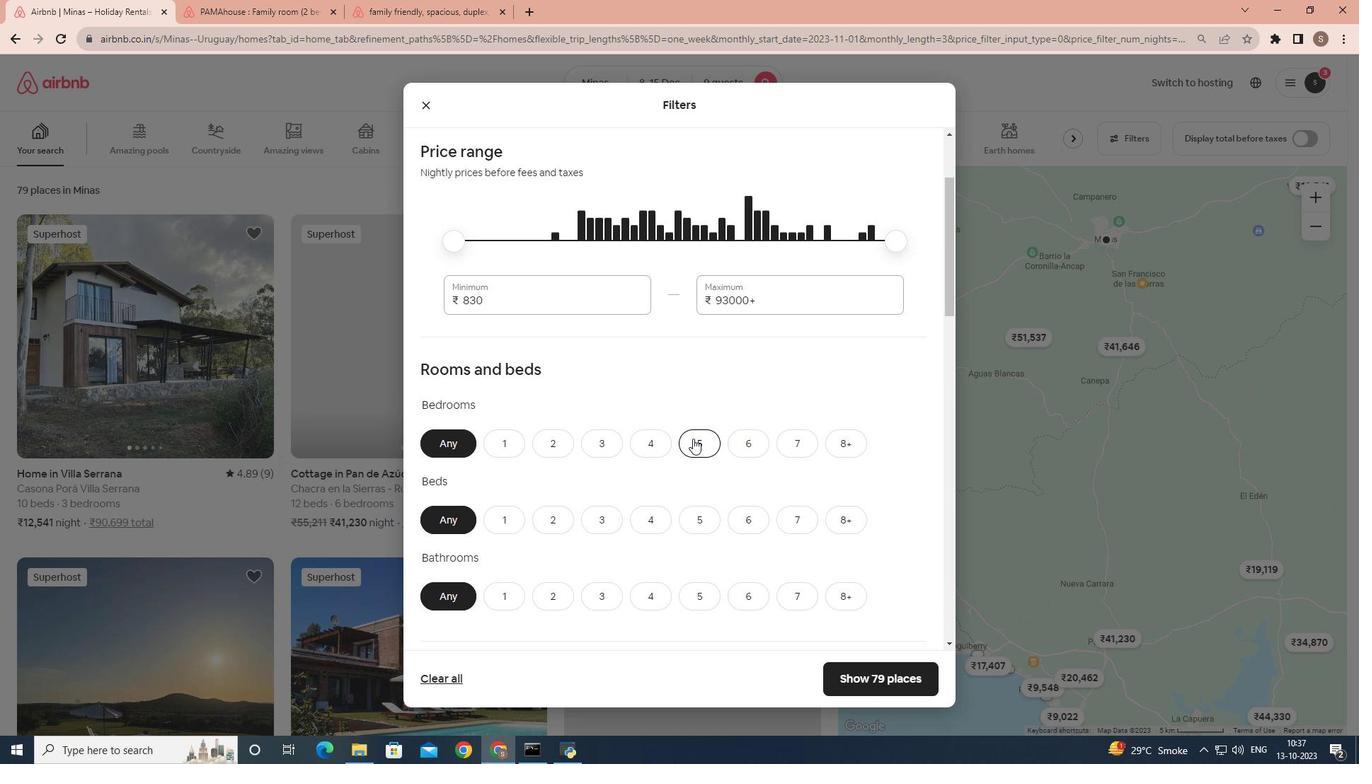 
Action: Mouse pressed left at (693, 439)
Screenshot: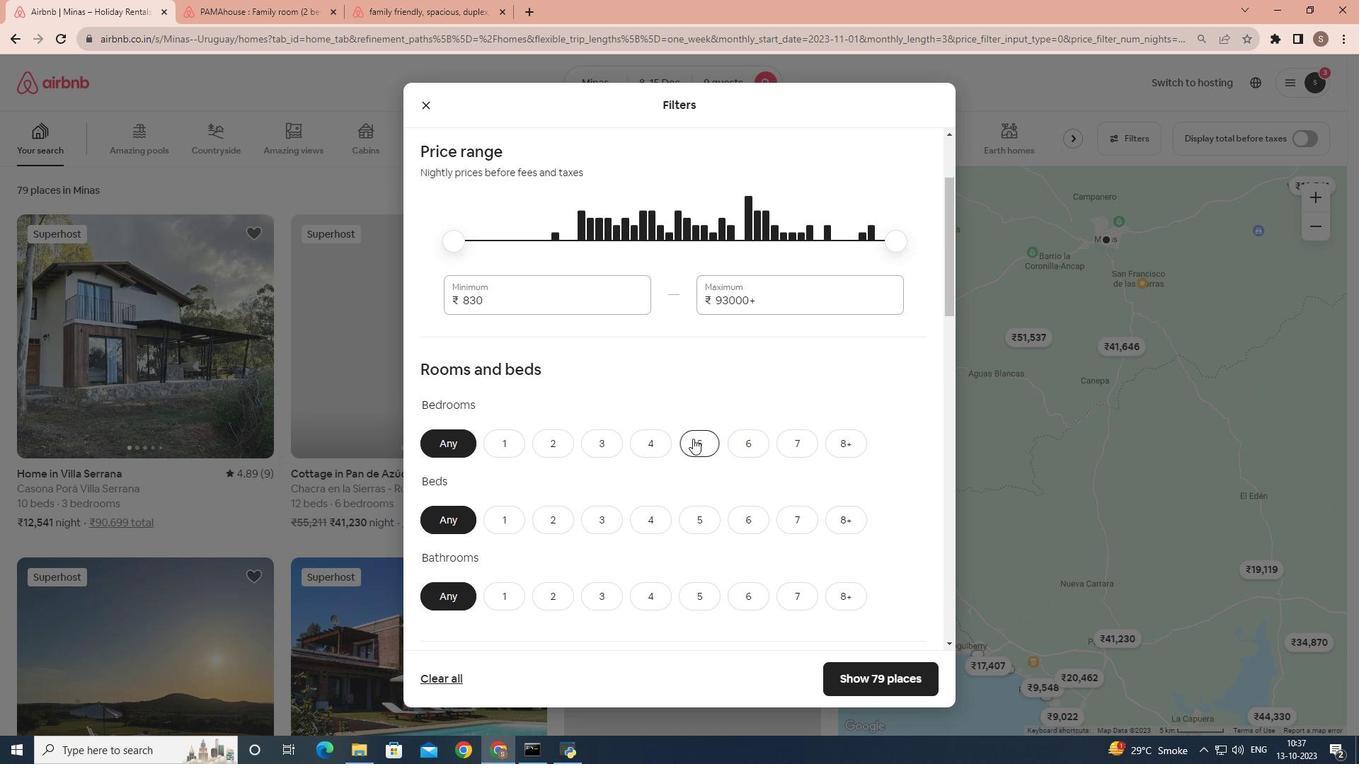 
Action: Mouse scrolled (693, 438) with delta (0, 0)
Screenshot: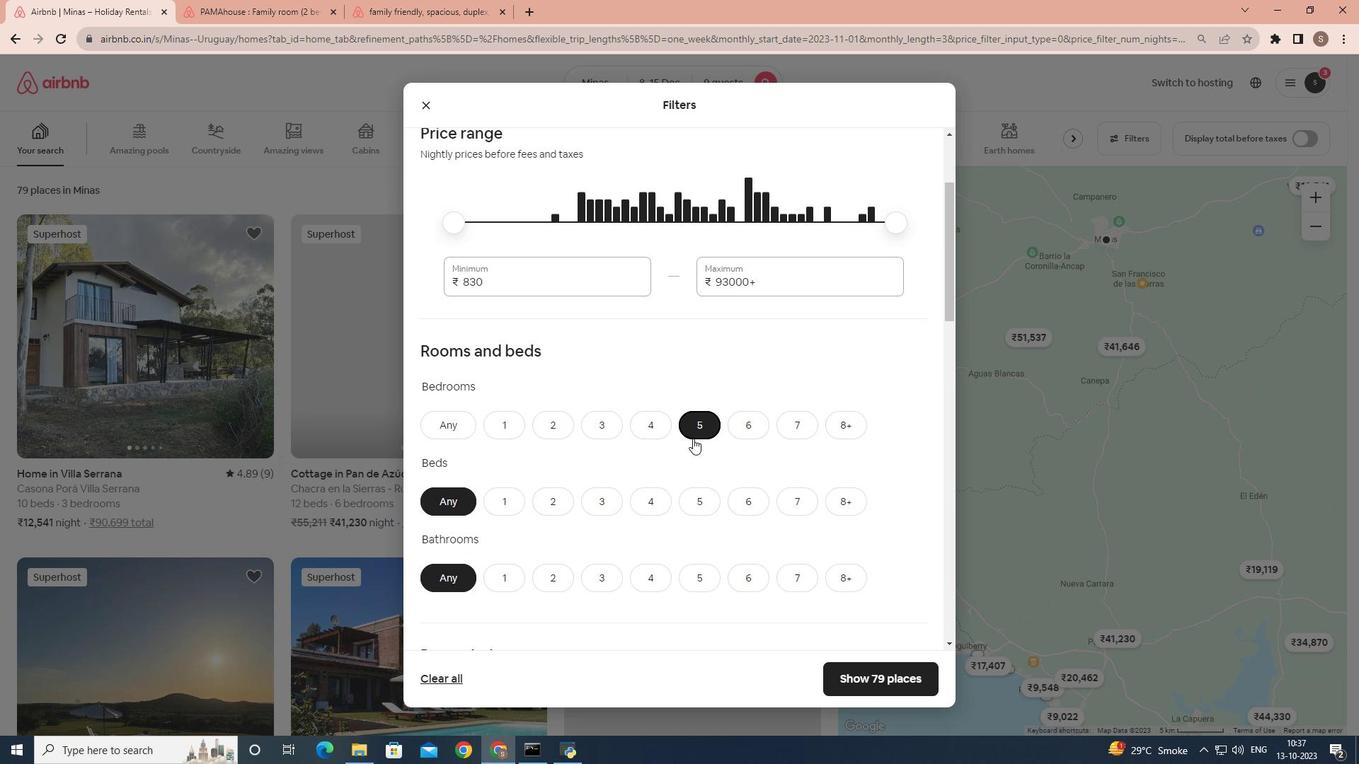 
Action: Mouse scrolled (693, 438) with delta (0, 0)
Screenshot: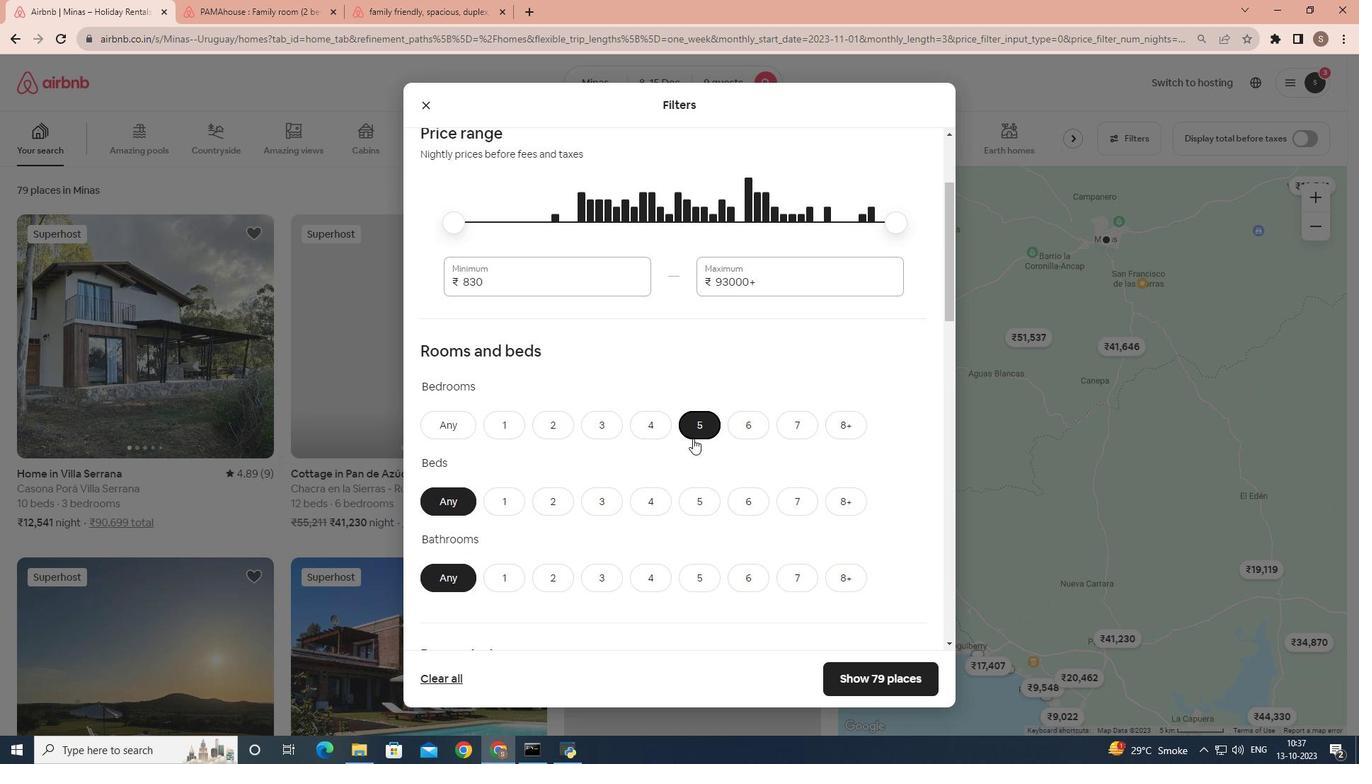 
Action: Mouse moved to (847, 372)
Screenshot: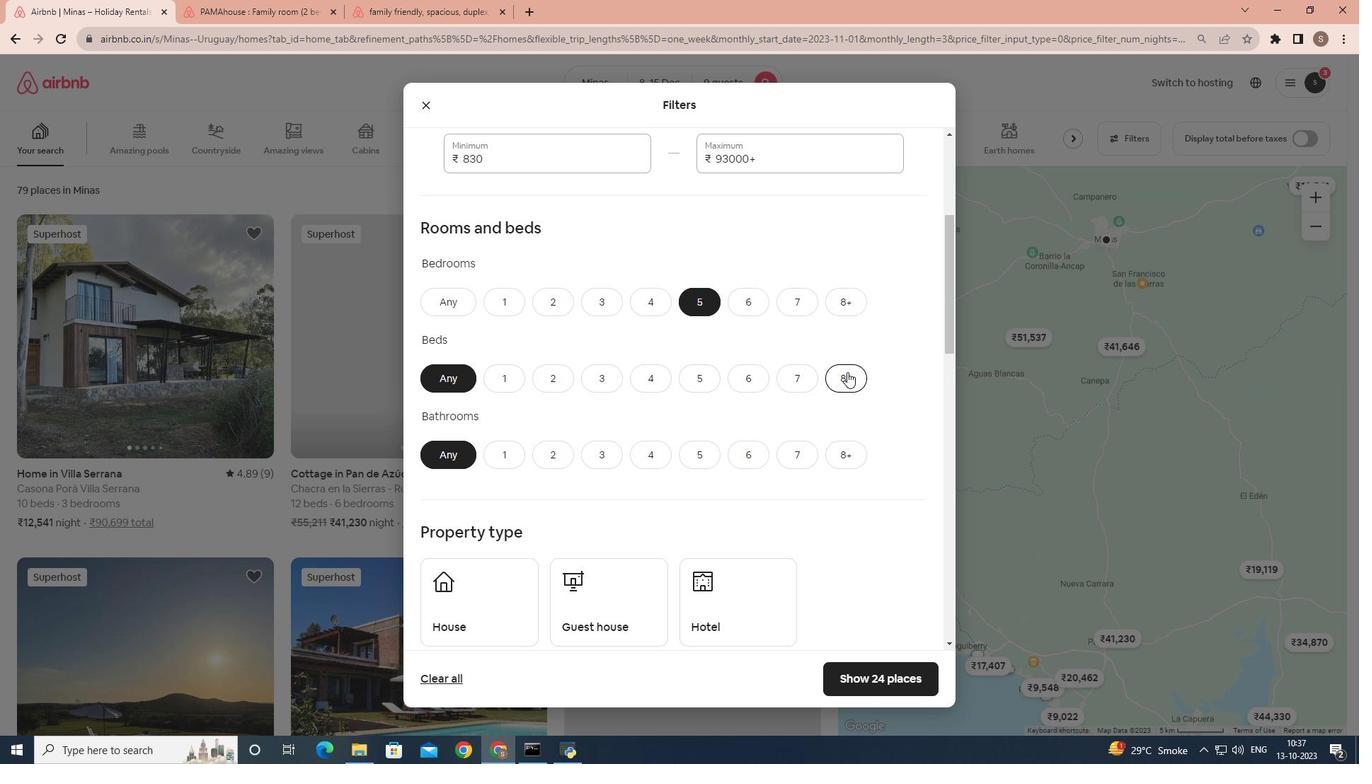 
Action: Mouse pressed left at (847, 372)
Screenshot: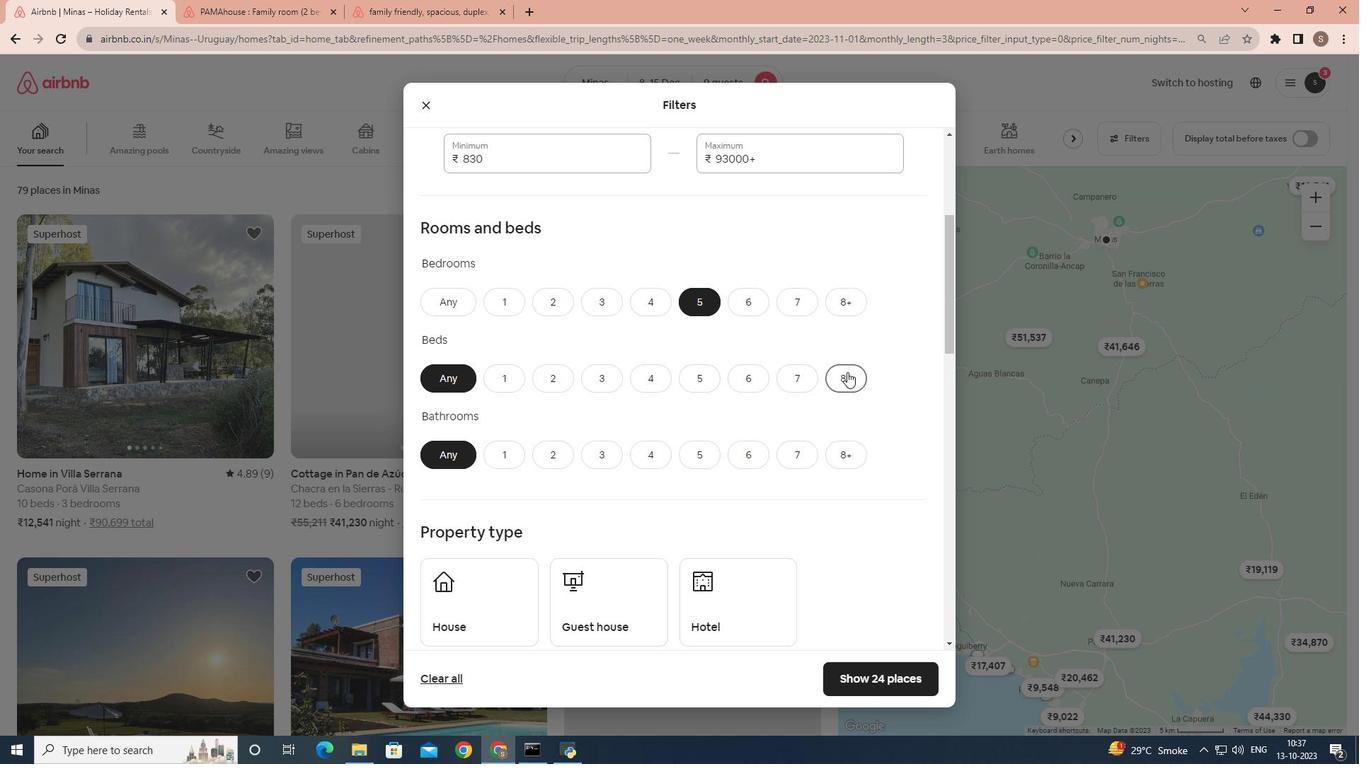 
Action: Mouse moved to (716, 409)
Screenshot: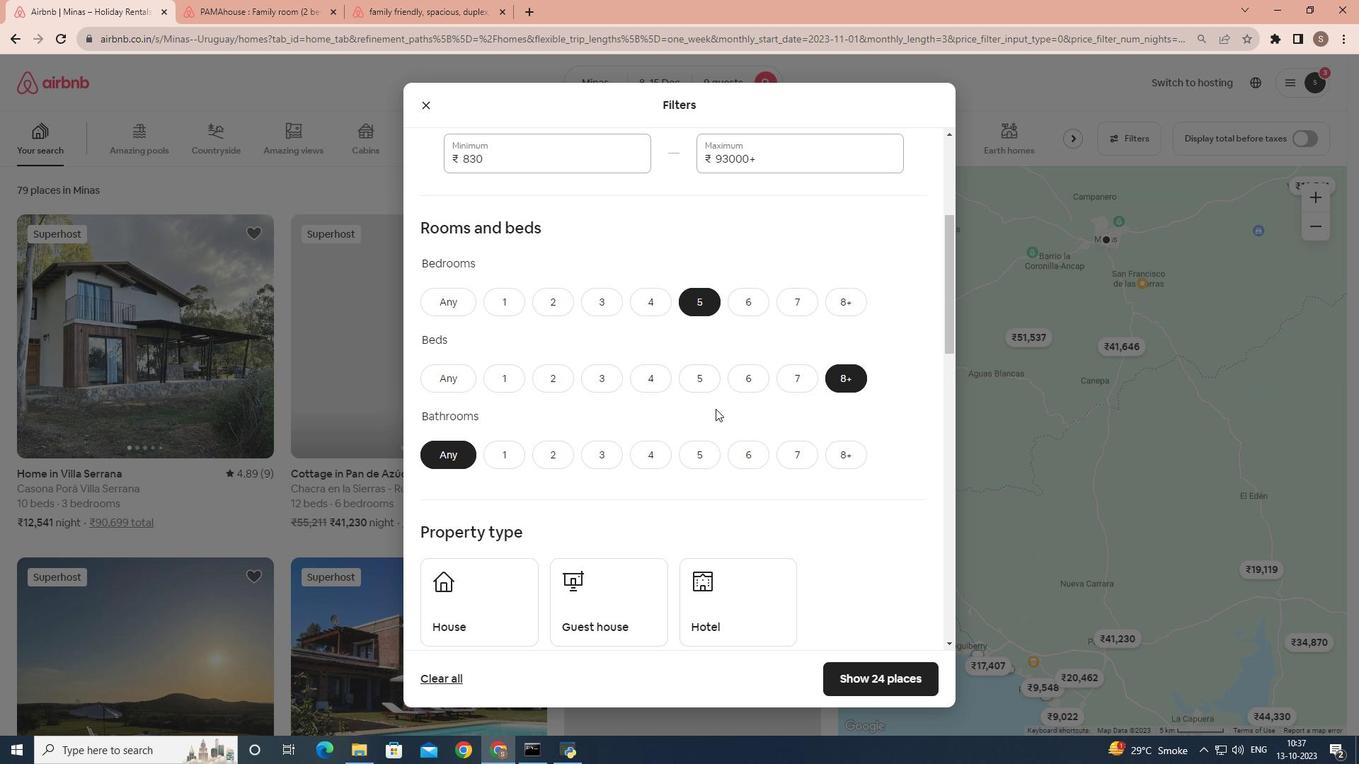 
Action: Mouse scrolled (716, 408) with delta (0, 0)
Screenshot: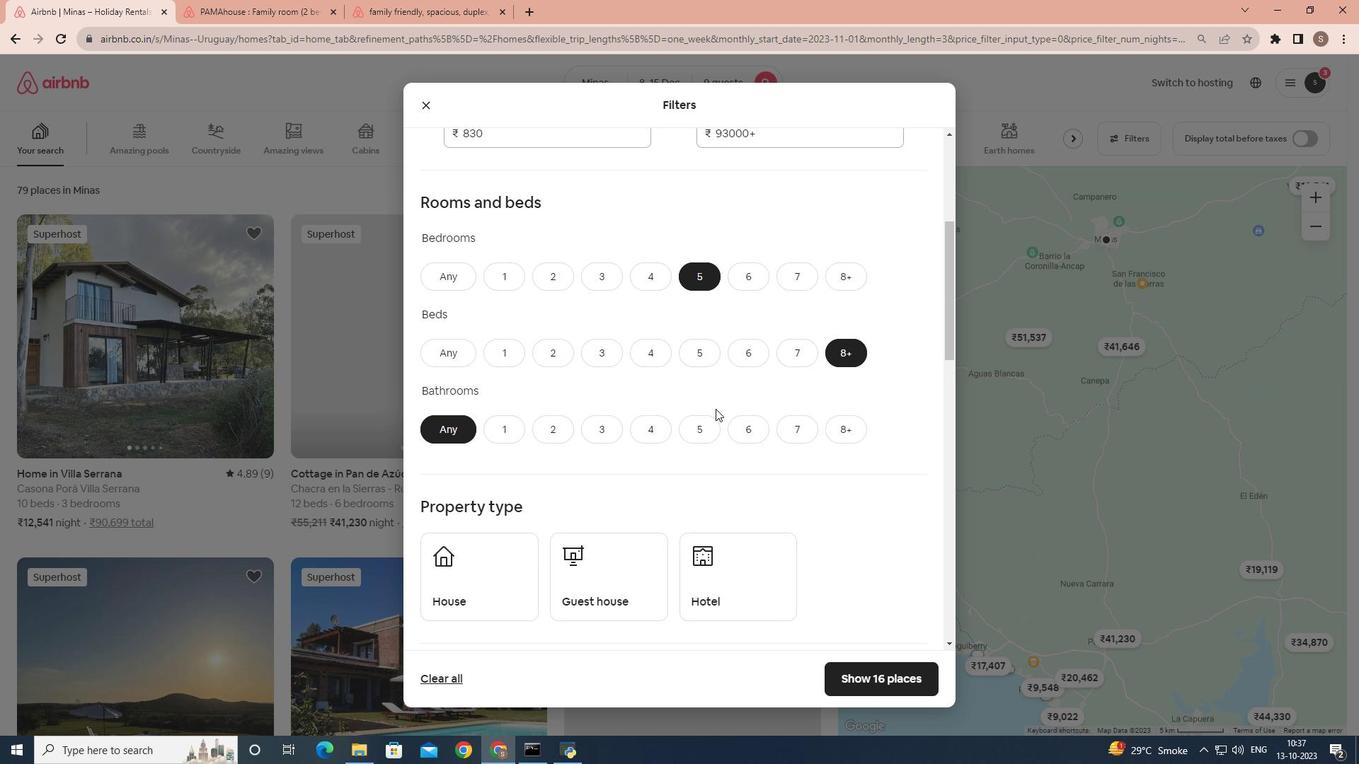 
Action: Mouse moved to (694, 389)
Screenshot: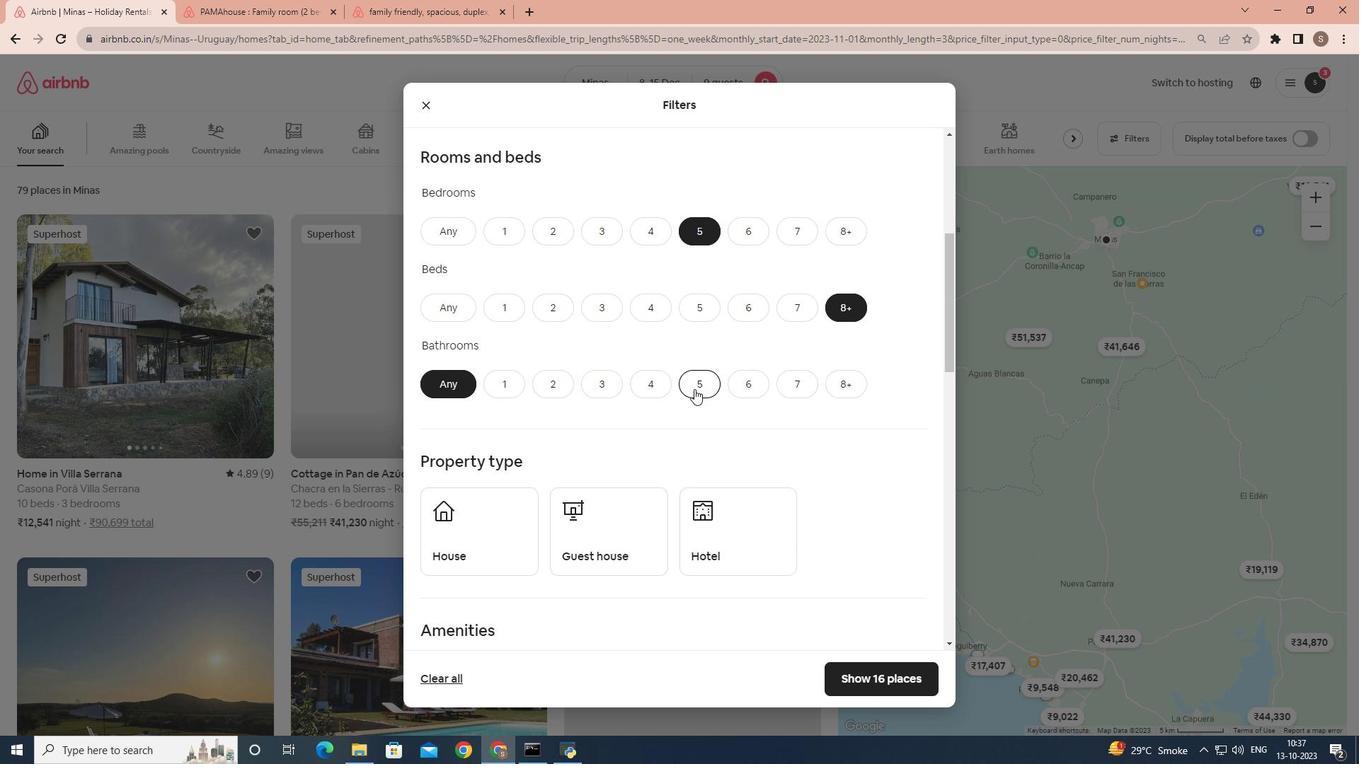 
Action: Mouse pressed left at (694, 389)
Screenshot: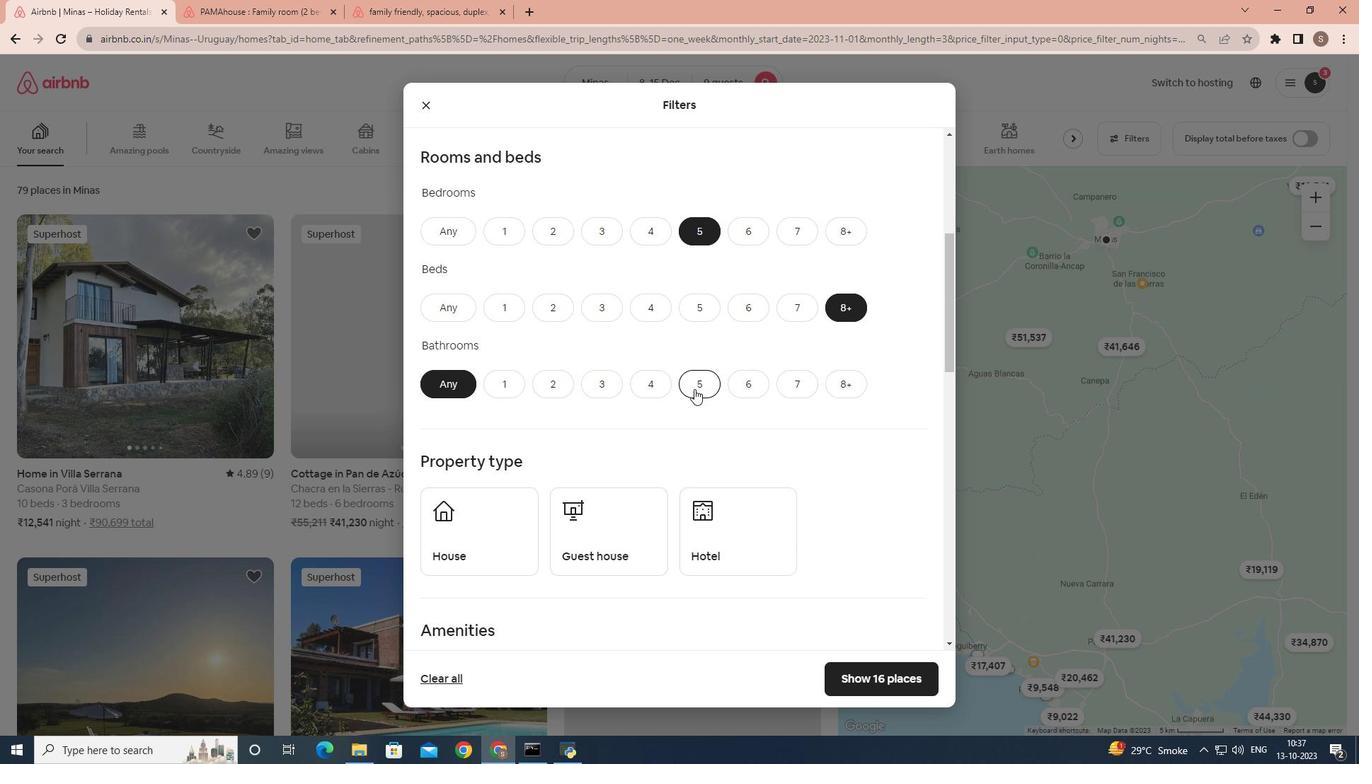 
Action: Mouse scrolled (694, 388) with delta (0, 0)
Screenshot: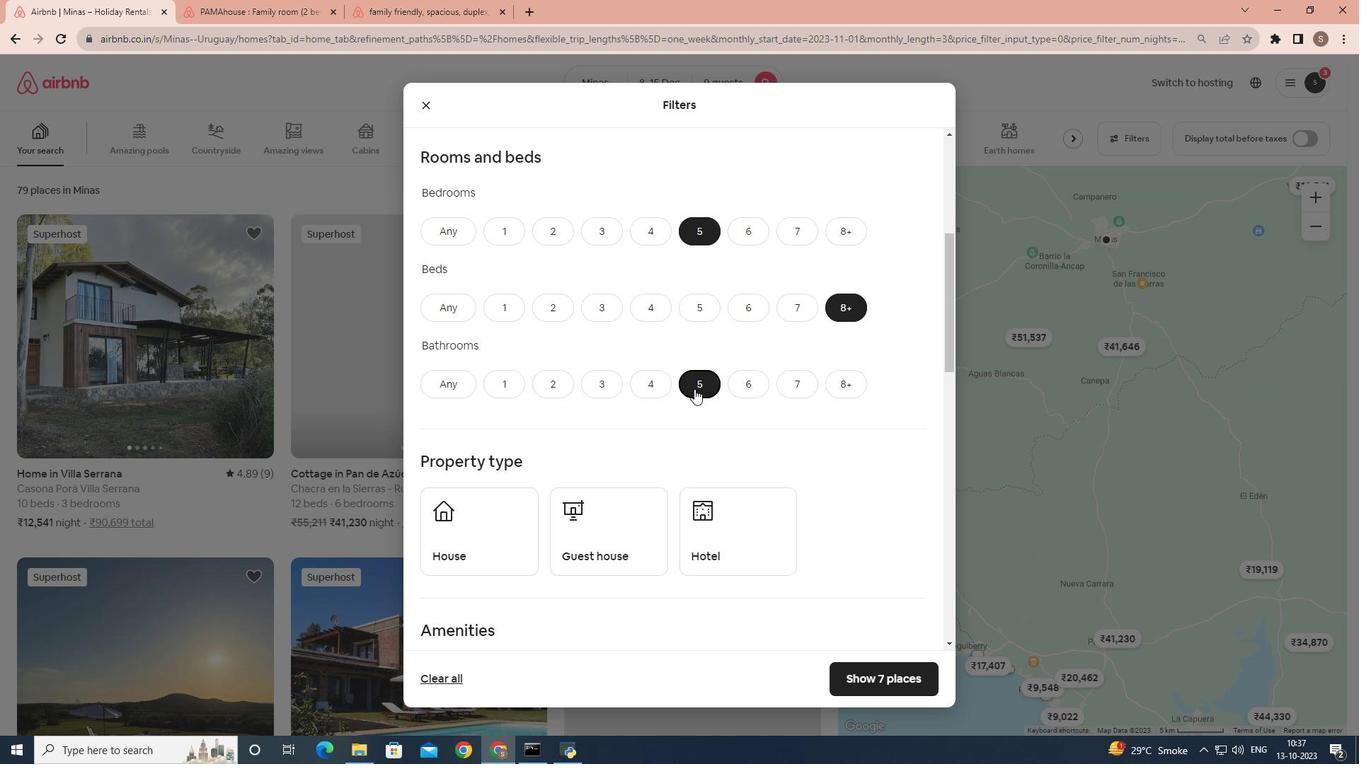 
Action: Mouse scrolled (694, 388) with delta (0, 0)
Screenshot: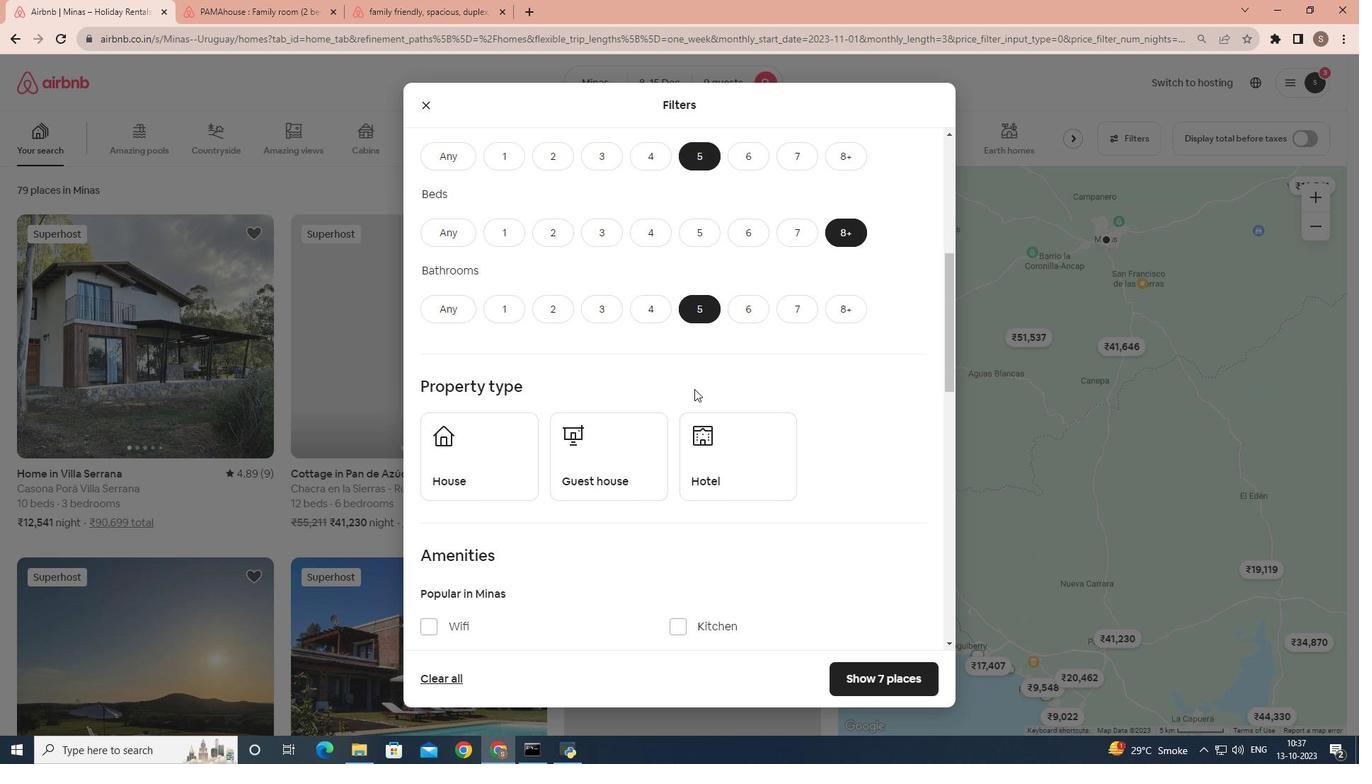
Action: Mouse moved to (524, 445)
Screenshot: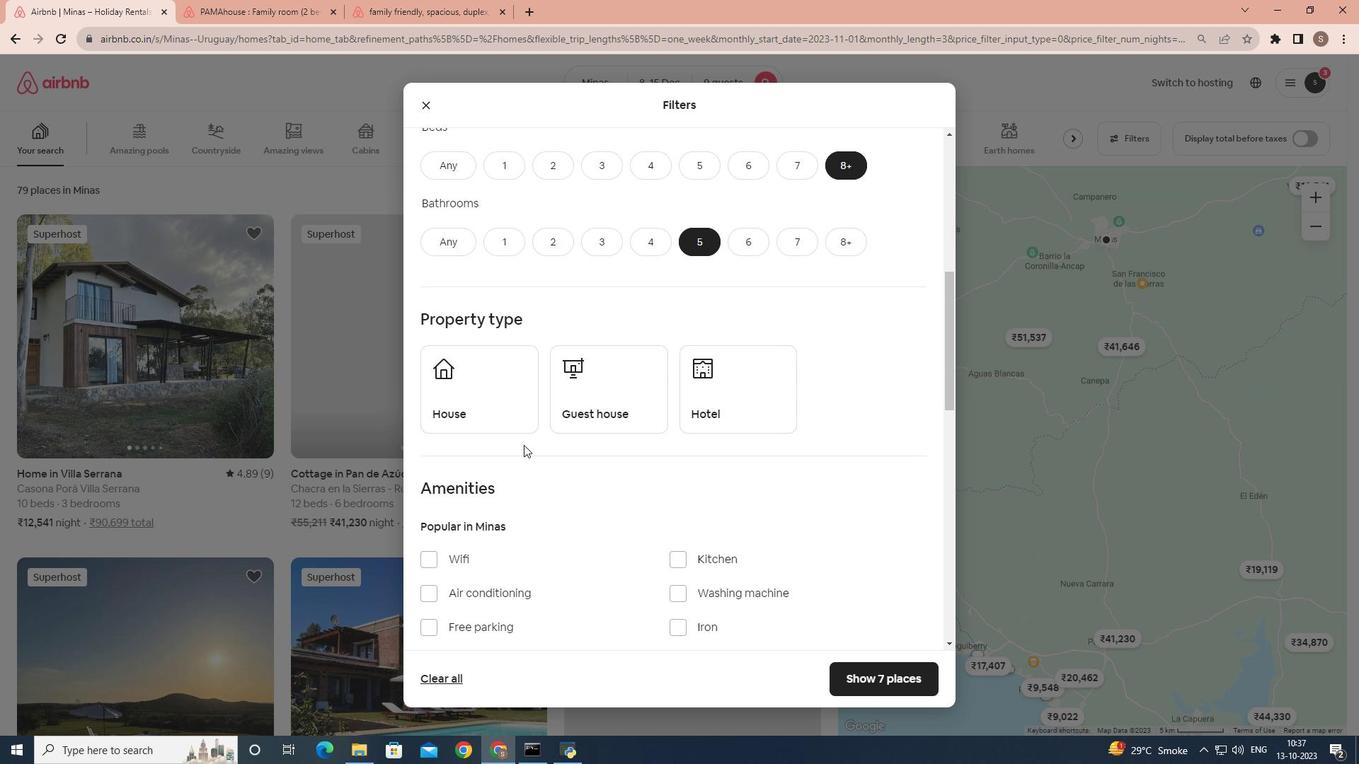 
Action: Mouse scrolled (524, 444) with delta (0, 0)
Screenshot: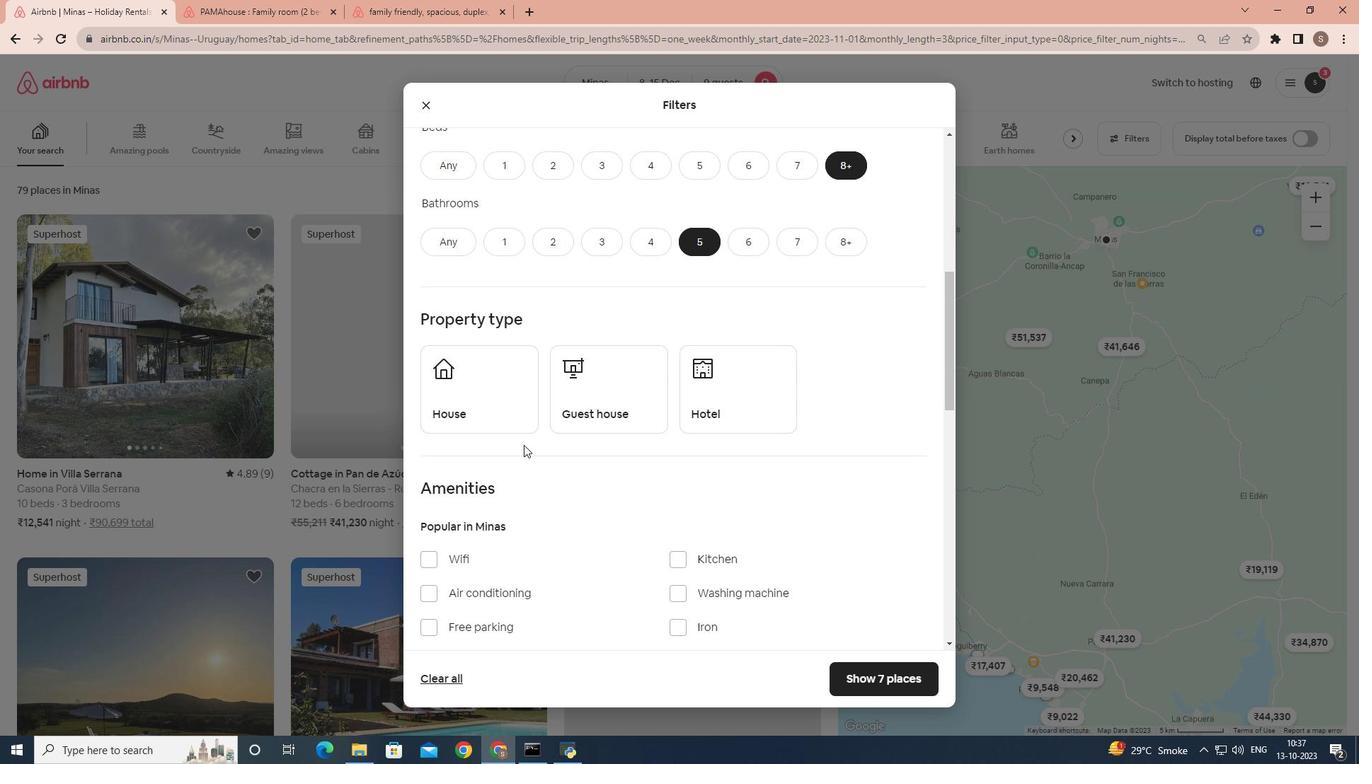 
Action: Mouse scrolled (524, 444) with delta (0, 0)
Screenshot: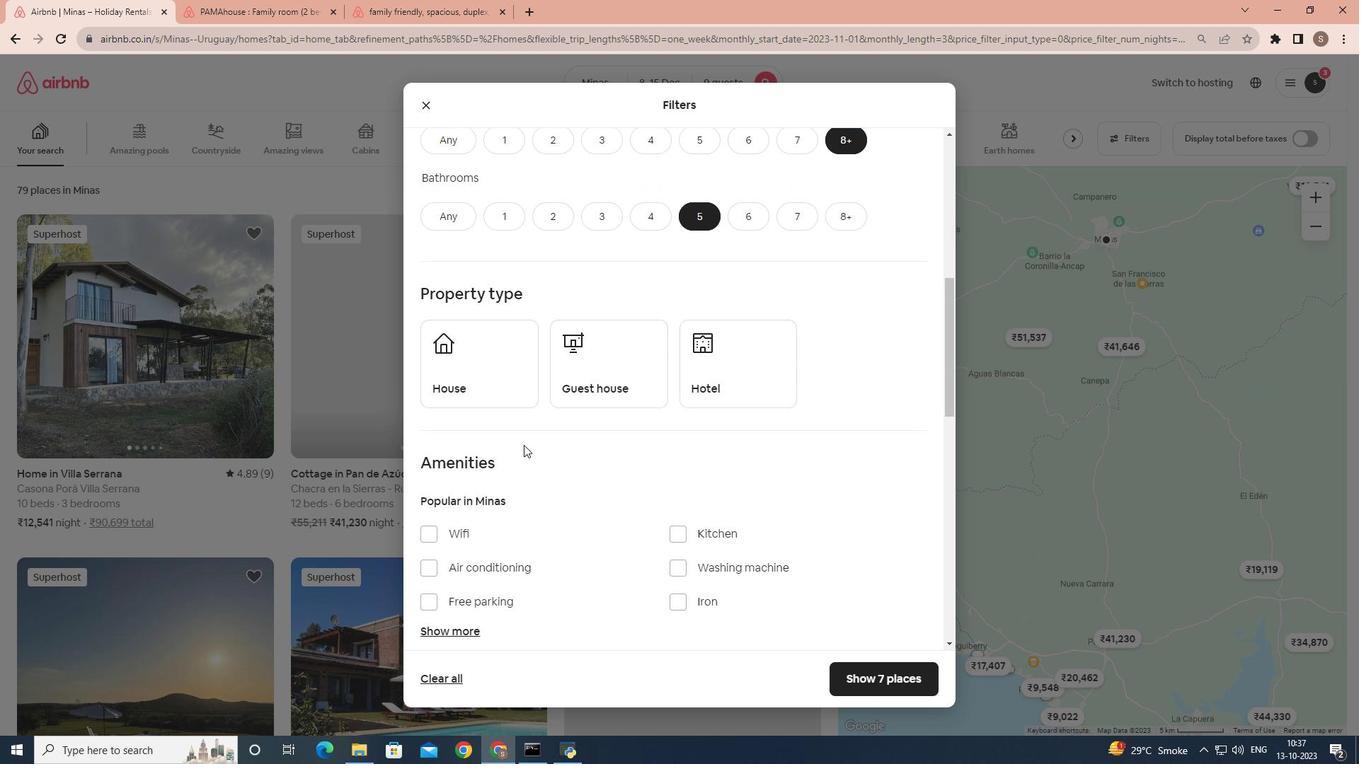 
Action: Mouse moved to (427, 417)
Screenshot: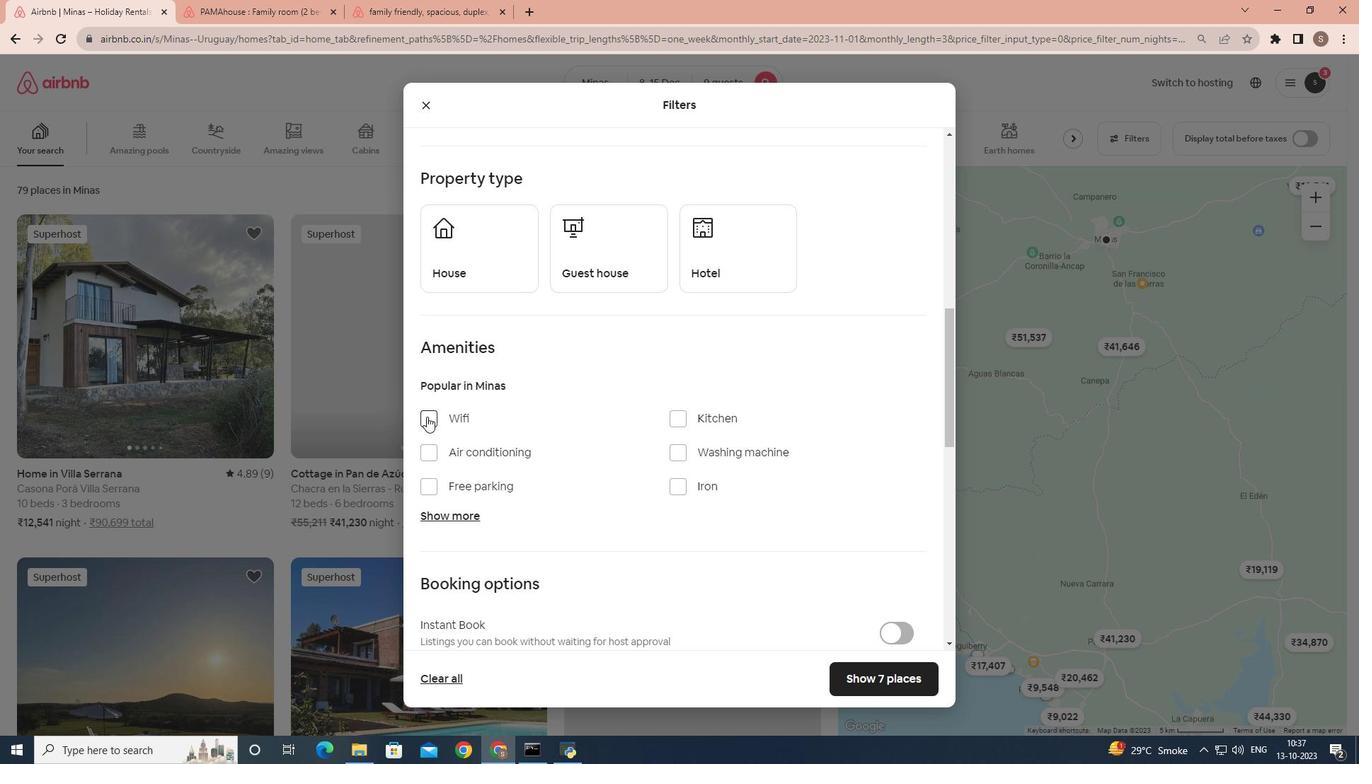 
Action: Mouse pressed left at (427, 417)
Screenshot: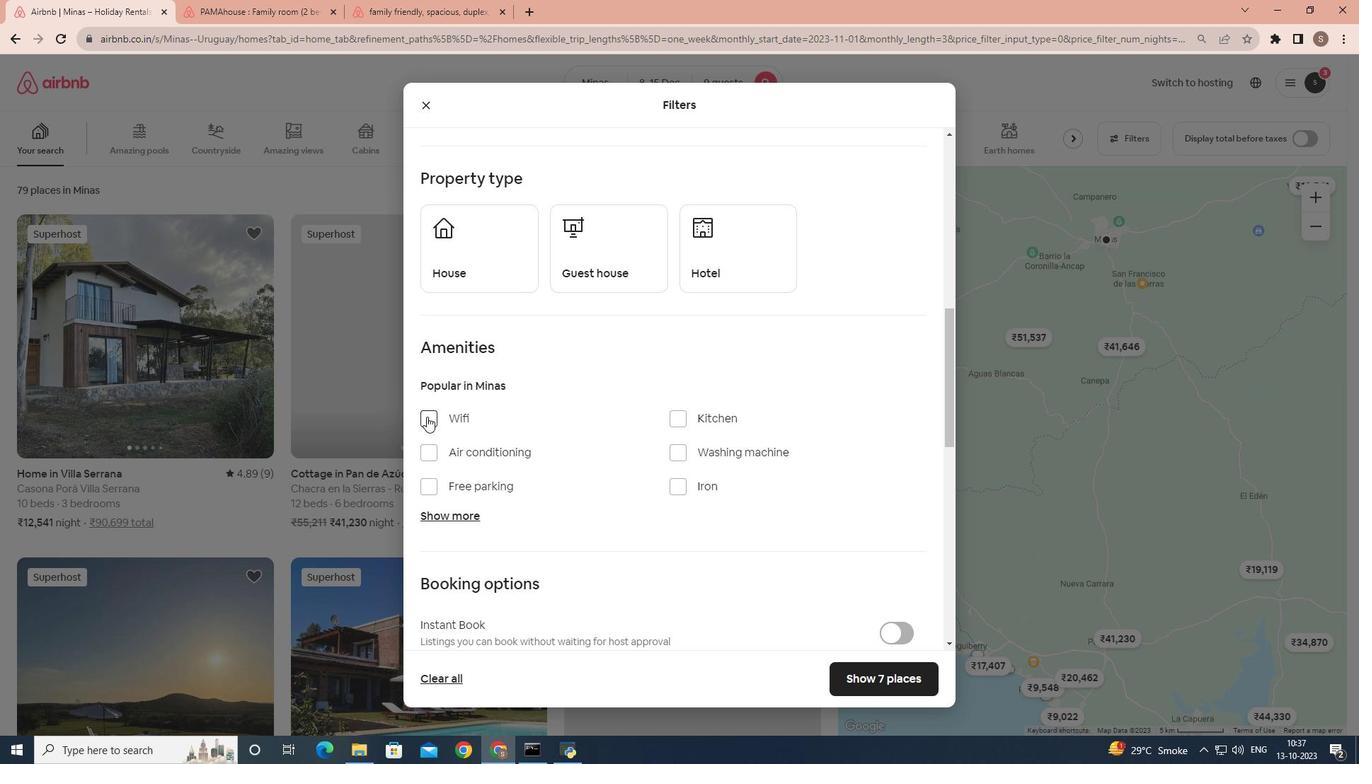 
Action: Mouse moved to (470, 509)
Screenshot: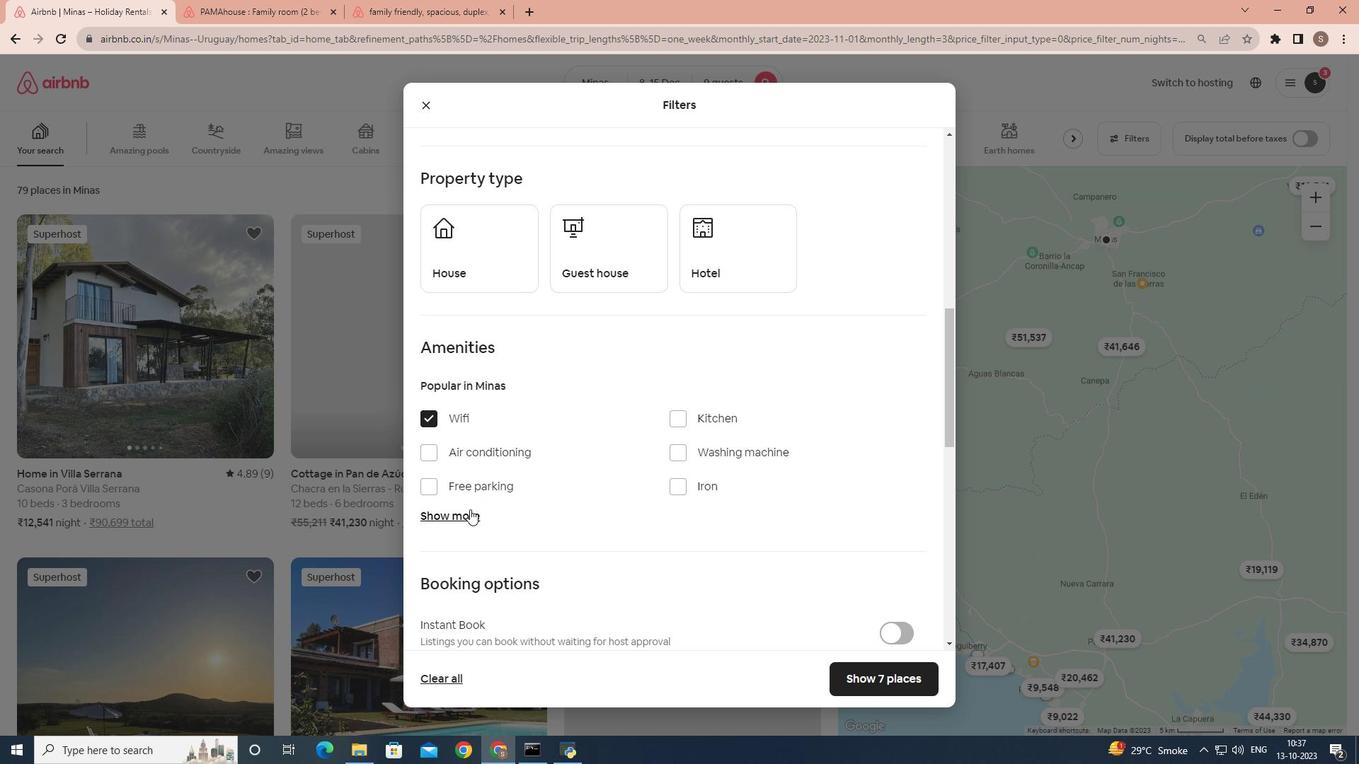 
Action: Mouse pressed left at (470, 509)
Screenshot: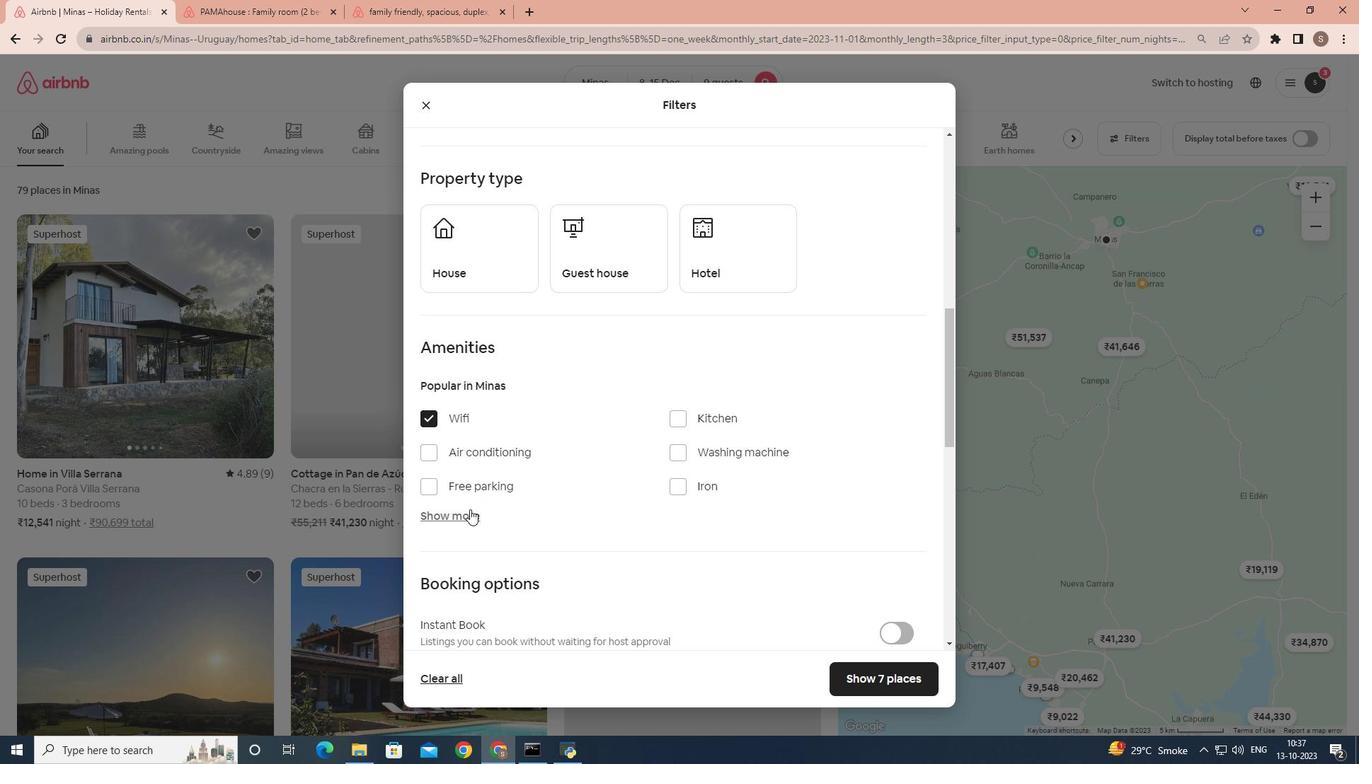 
Action: Mouse moved to (614, 532)
Screenshot: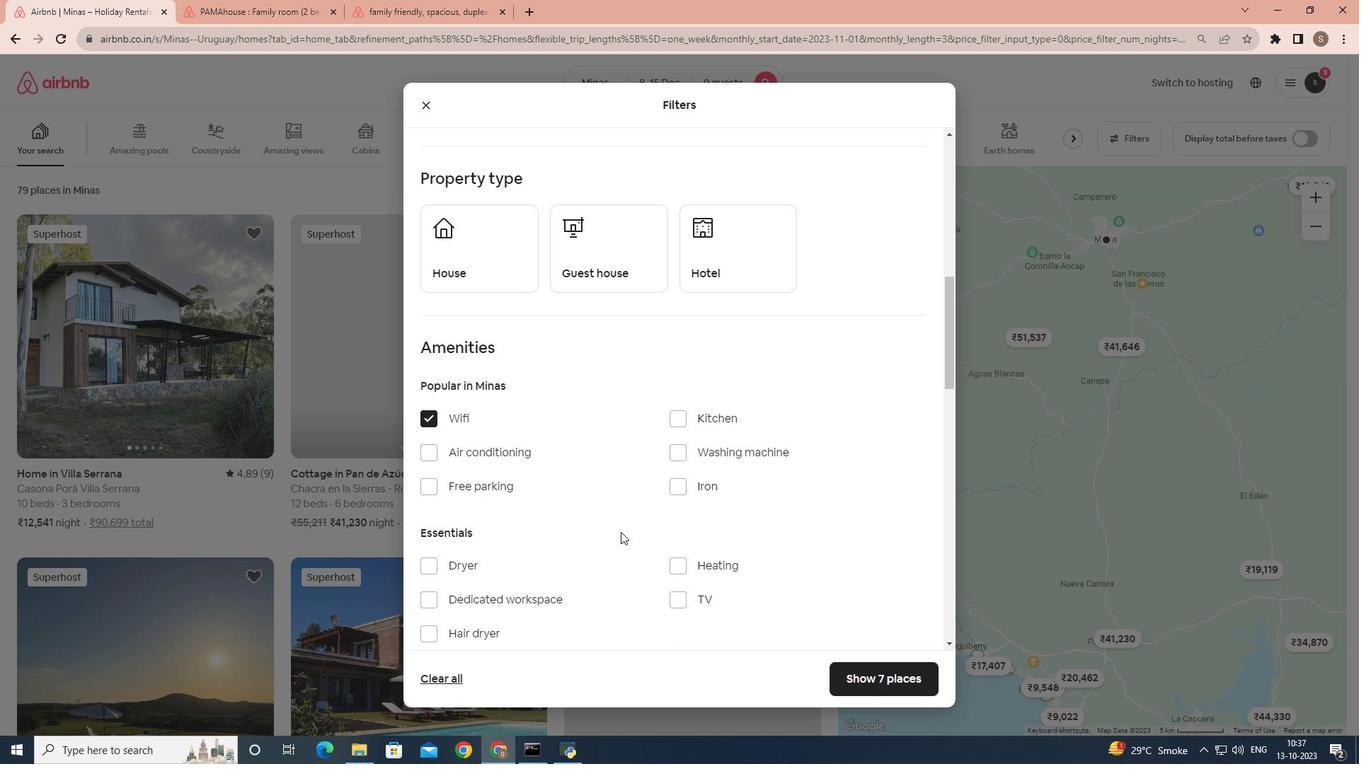 
Action: Mouse scrolled (614, 531) with delta (0, 0)
Screenshot: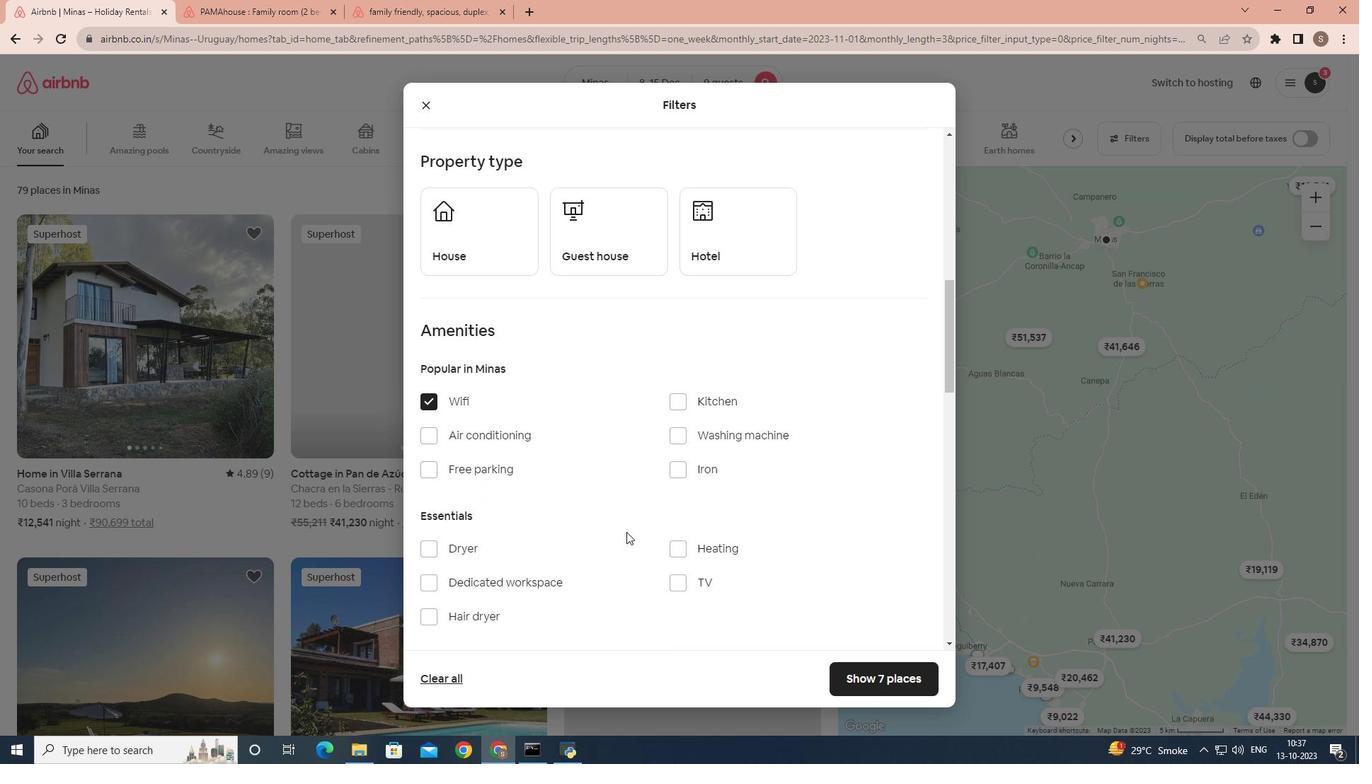 
Action: Mouse moved to (682, 530)
Screenshot: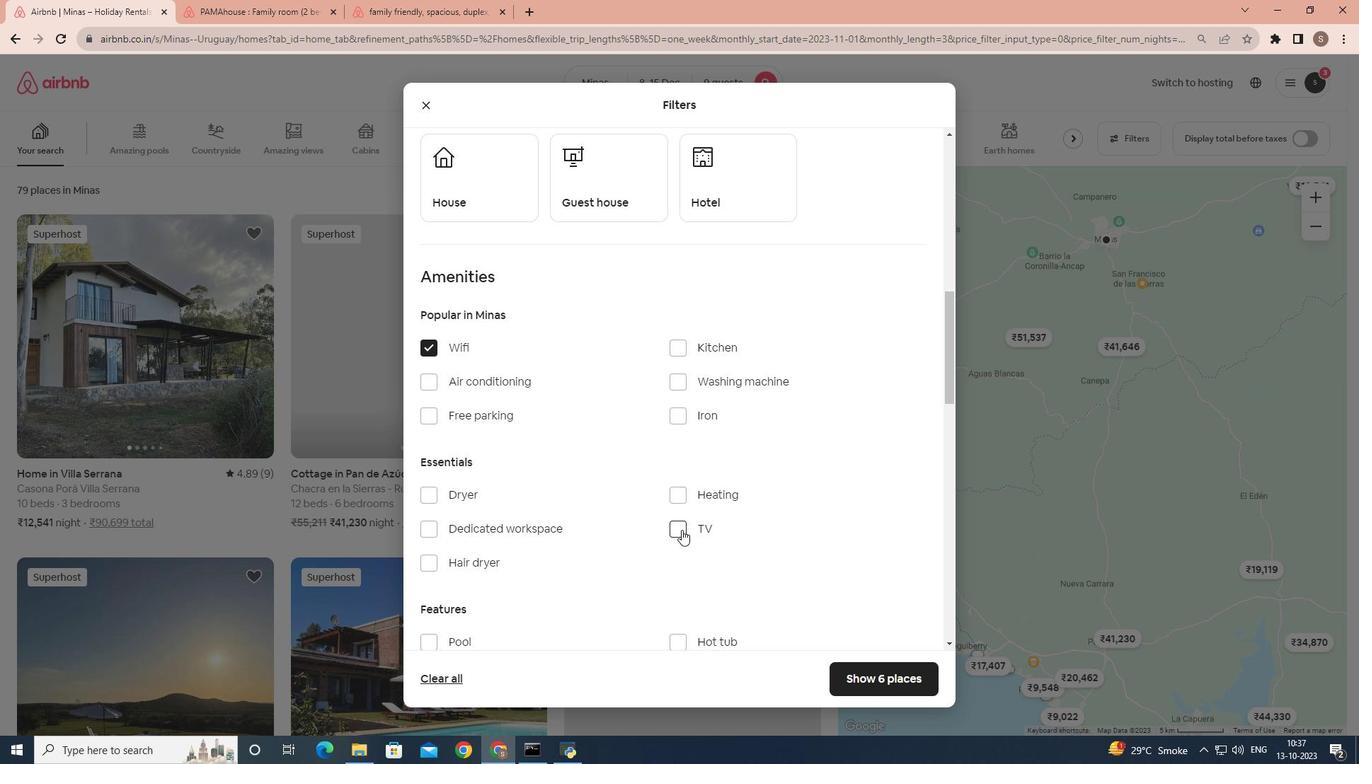 
Action: Mouse pressed left at (682, 530)
Screenshot: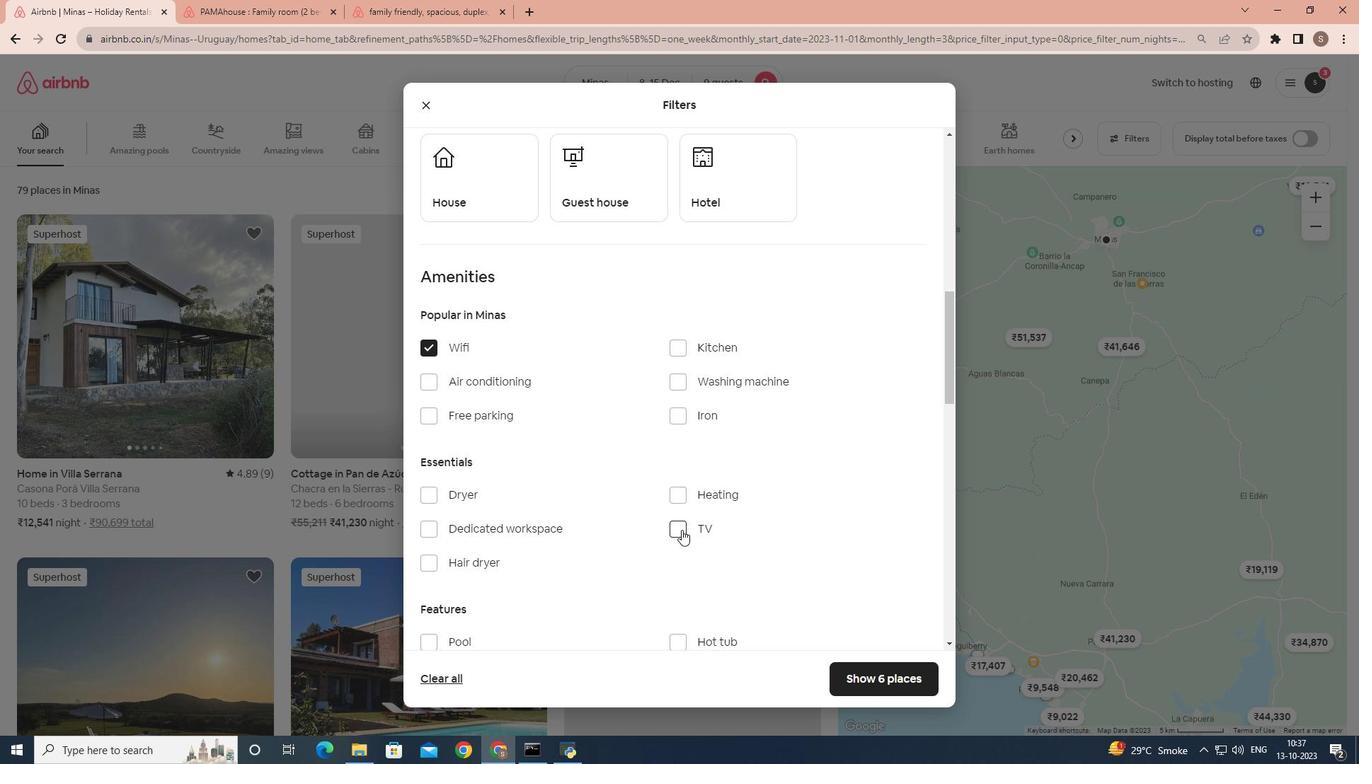
Action: Mouse moved to (429, 416)
Screenshot: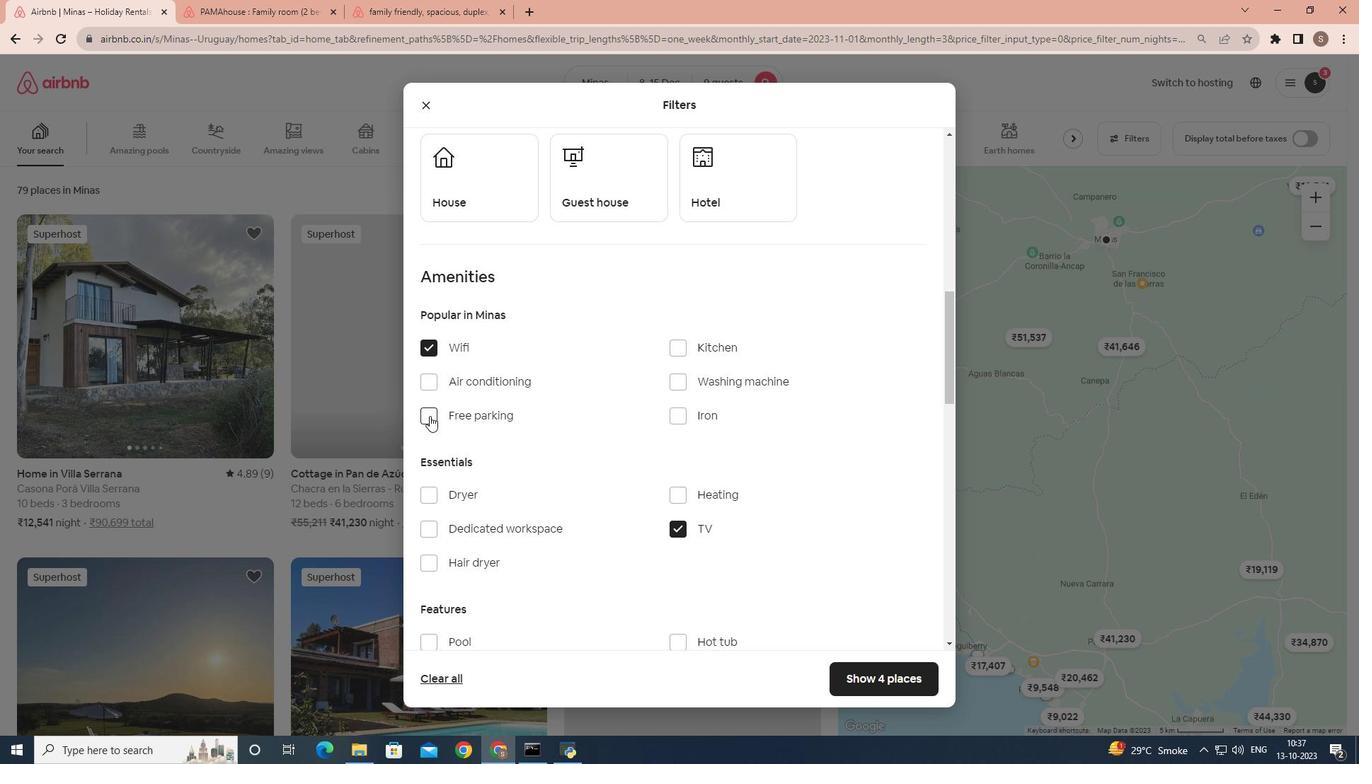 
Action: Mouse pressed left at (429, 416)
Screenshot: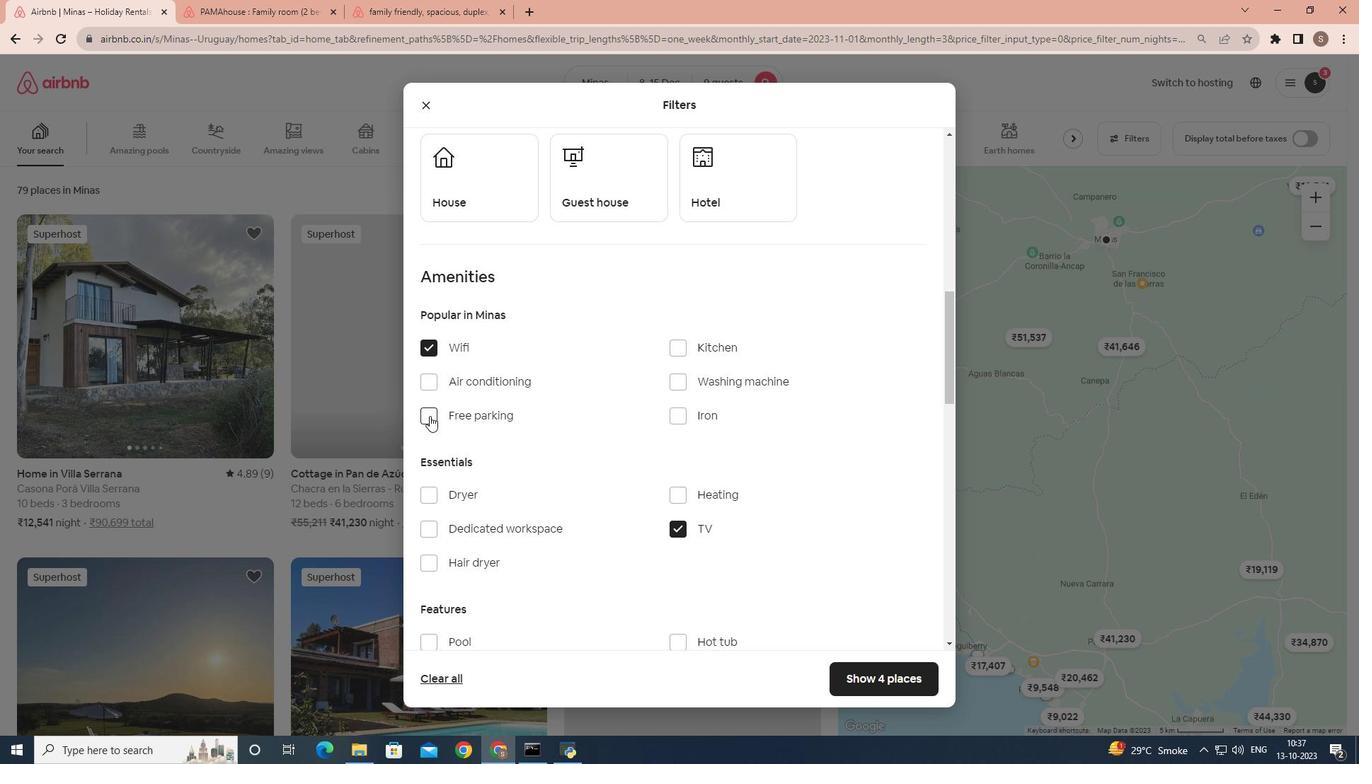 
Action: Mouse moved to (540, 416)
Screenshot: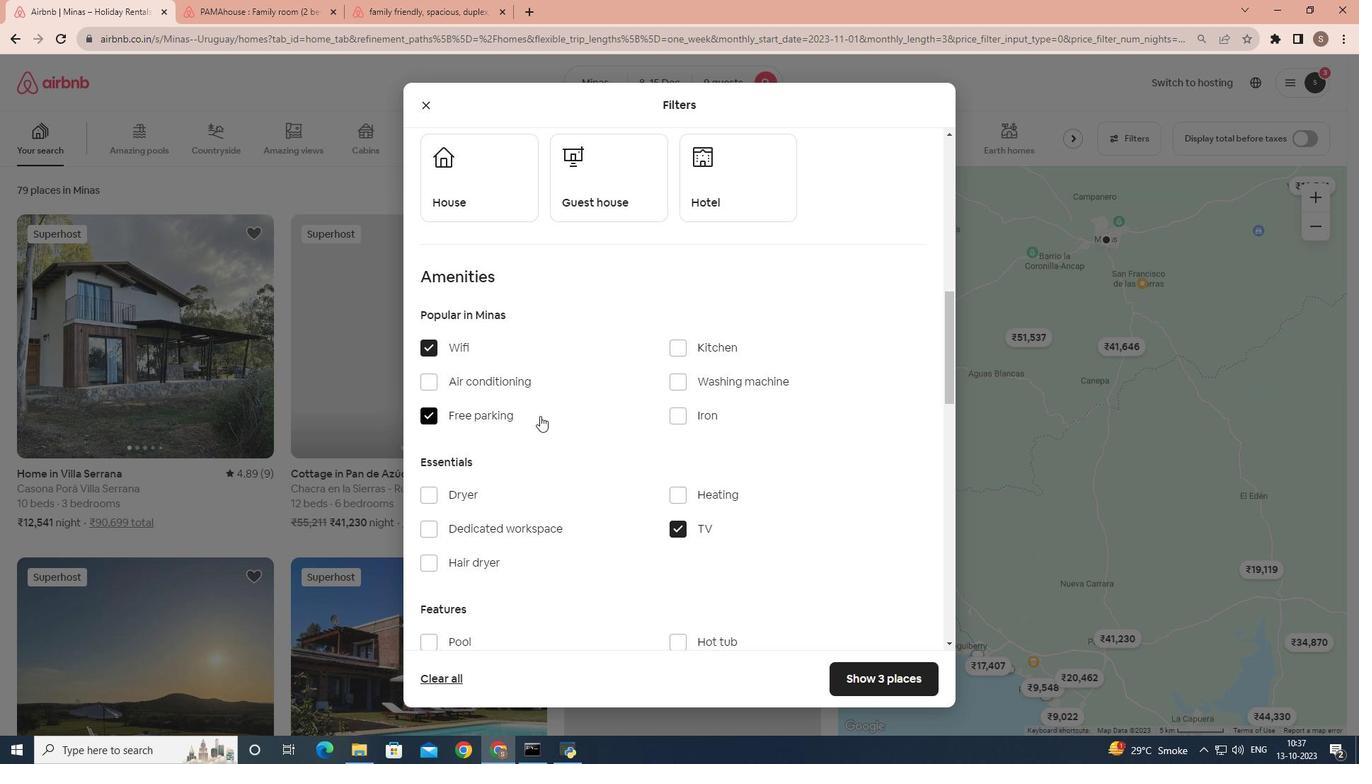 
Action: Mouse scrolled (540, 415) with delta (0, 0)
Screenshot: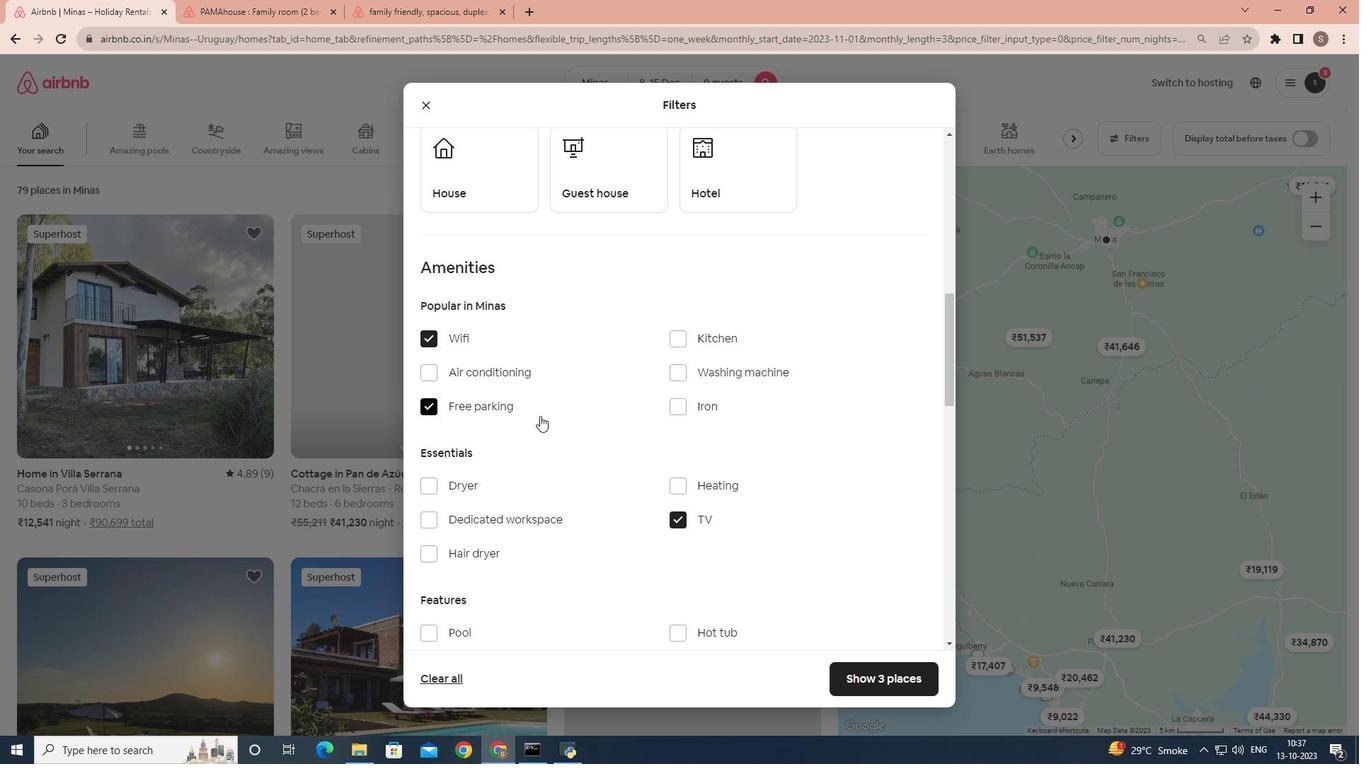 
Action: Mouse scrolled (540, 415) with delta (0, 0)
Screenshot: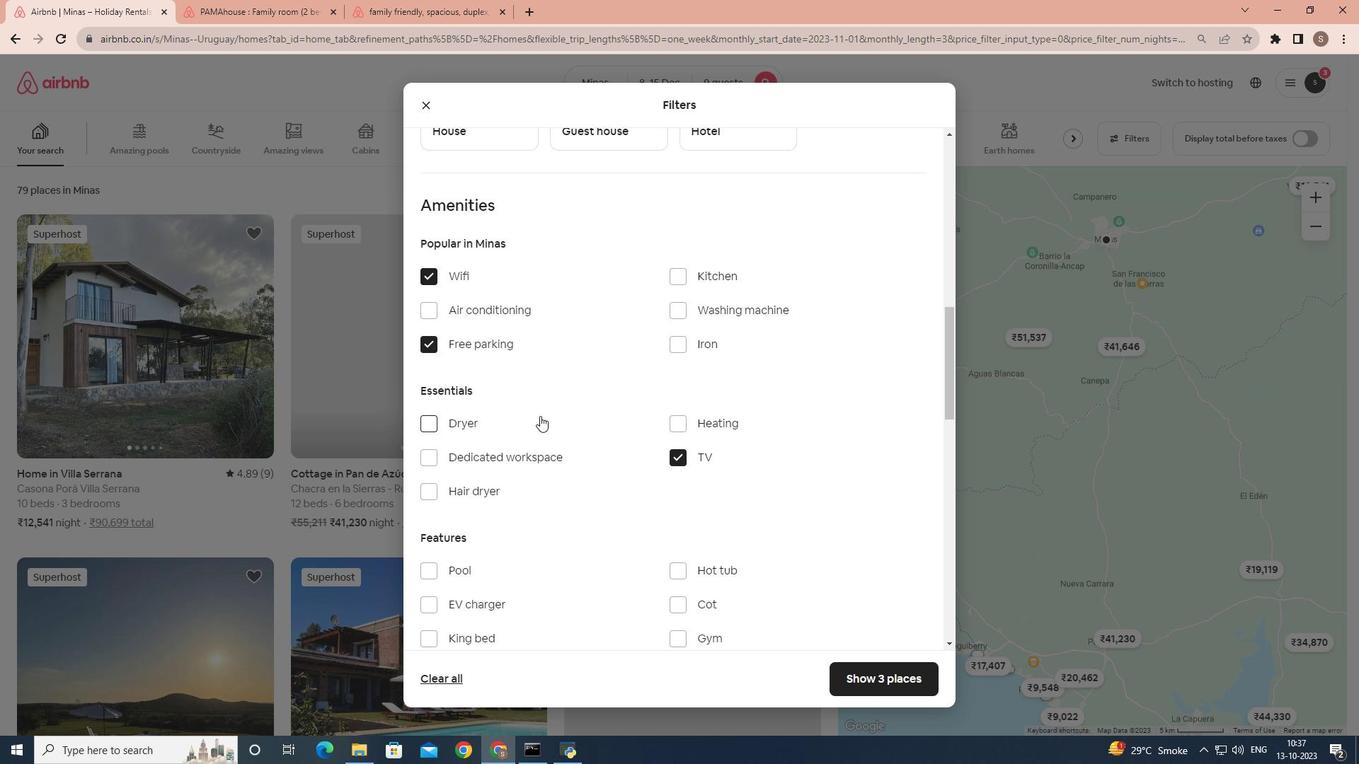 
Action: Mouse moved to (673, 566)
Screenshot: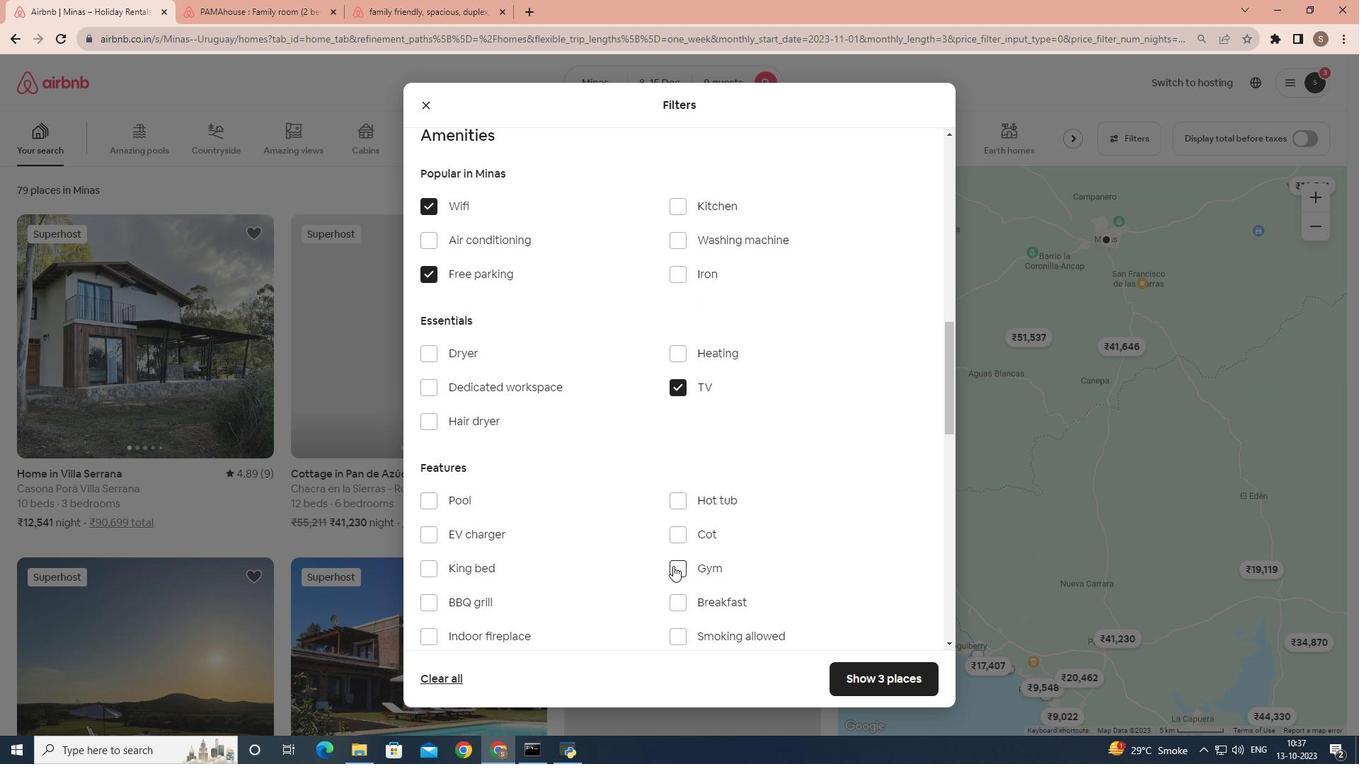 
Action: Mouse pressed left at (673, 566)
Screenshot: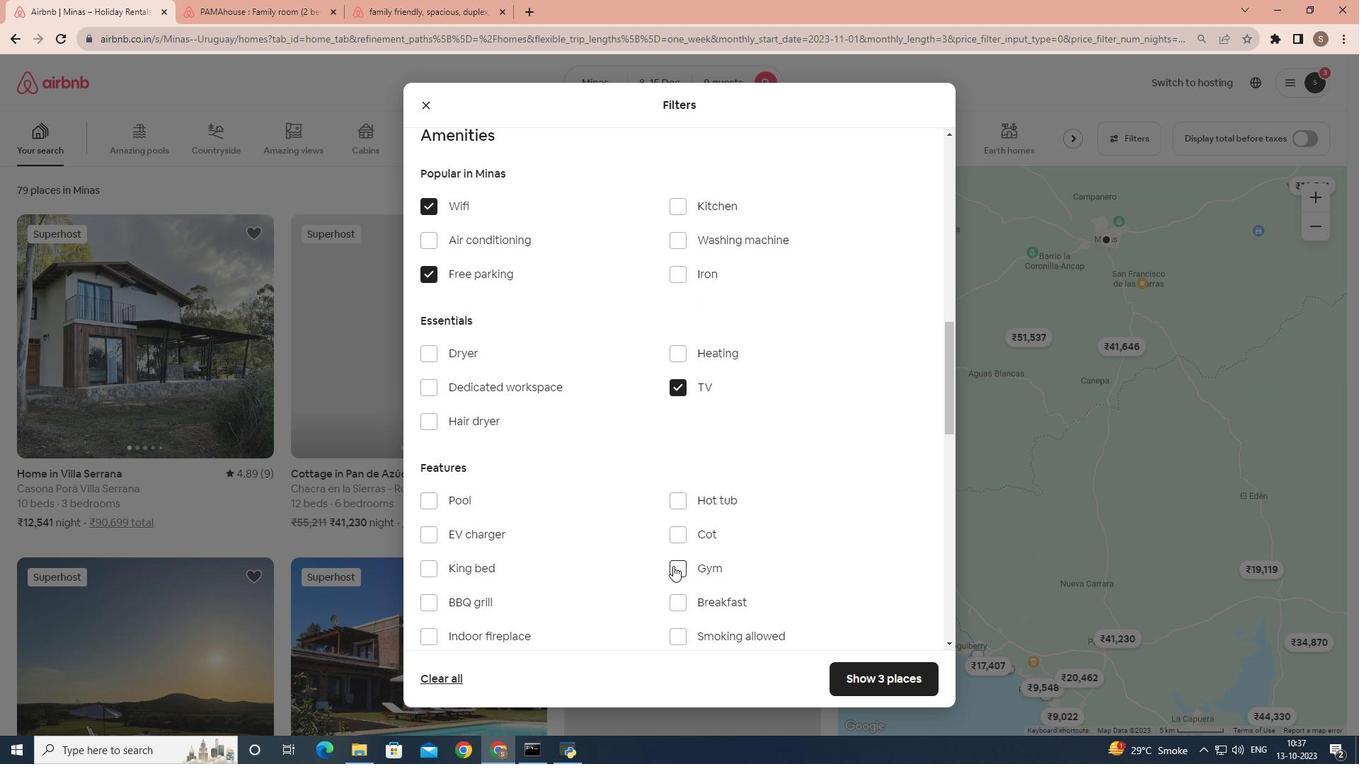 
Action: Mouse moved to (679, 603)
Screenshot: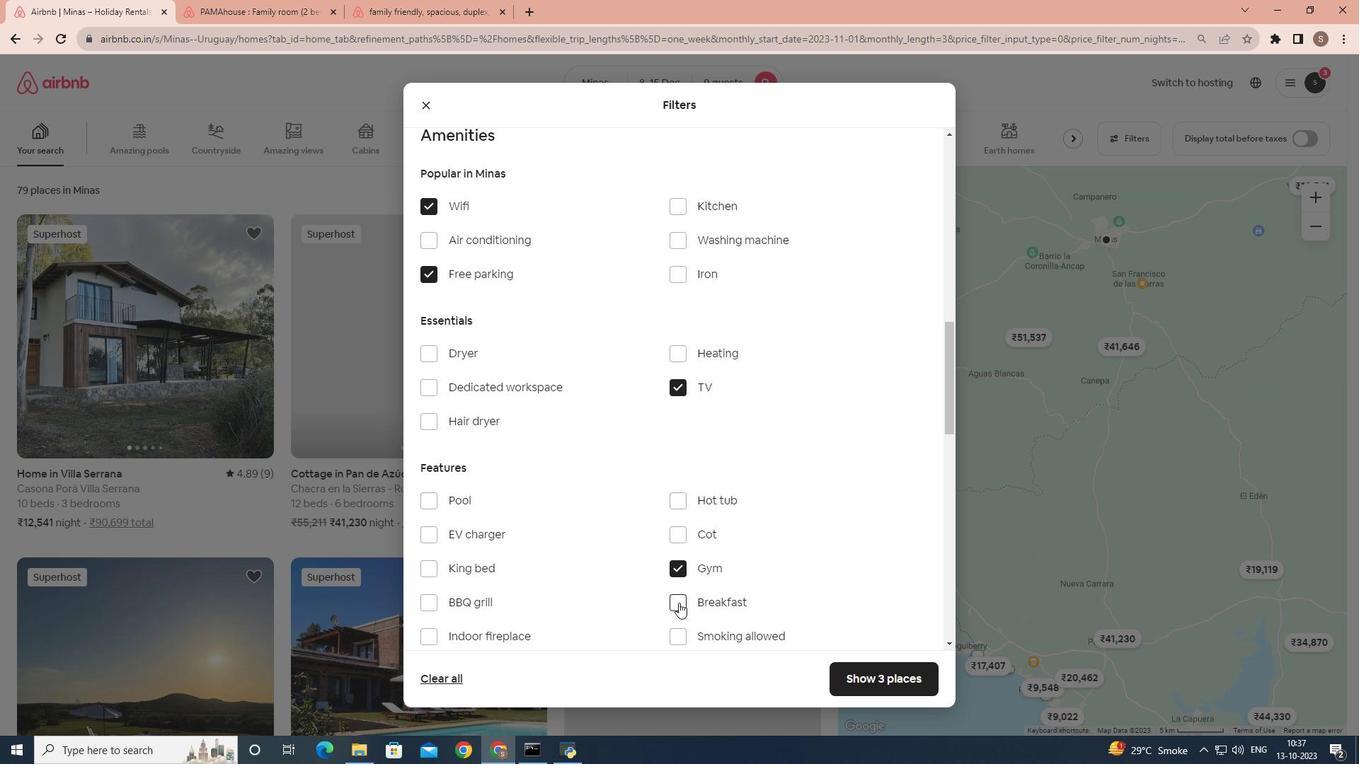 
Action: Mouse pressed left at (679, 603)
Screenshot: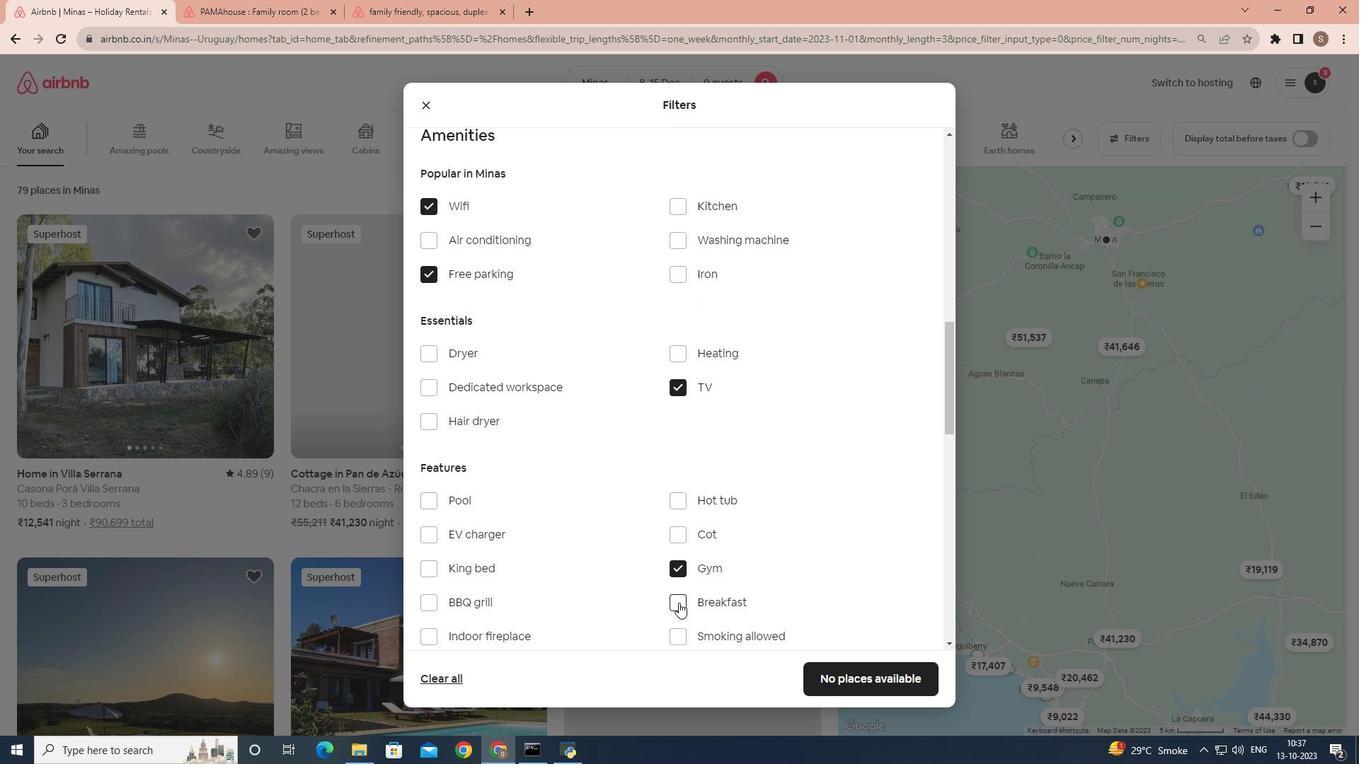 
Action: Mouse moved to (645, 507)
Screenshot: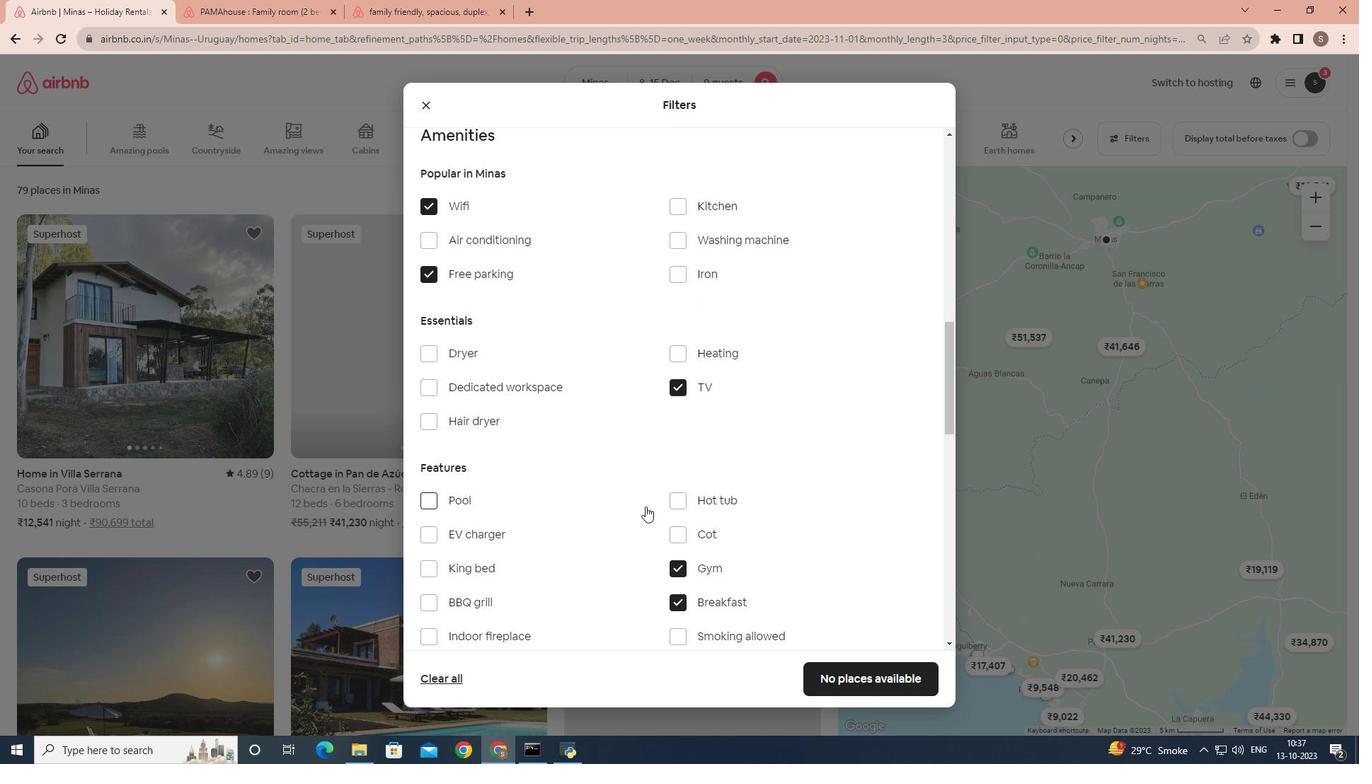 
Action: Mouse scrolled (645, 506) with delta (0, 0)
Screenshot: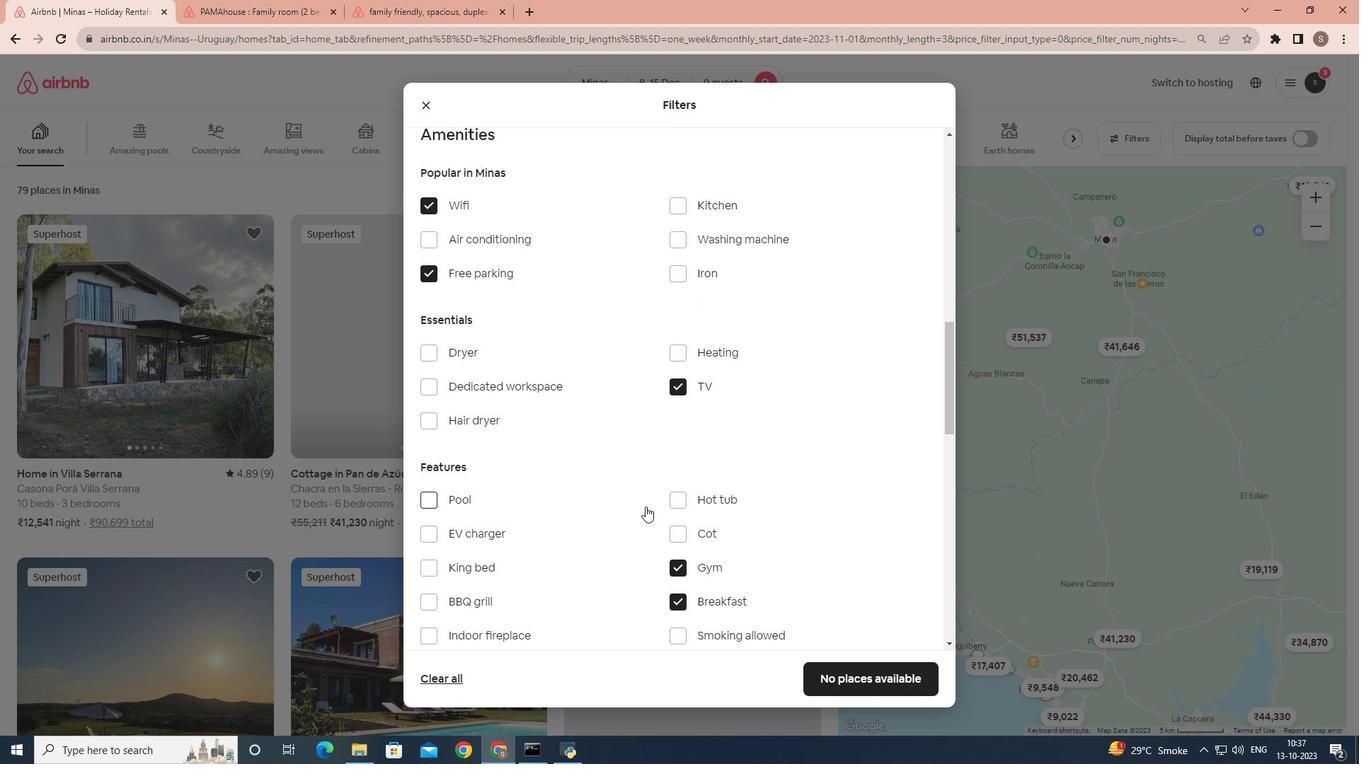 
Action: Mouse scrolled (645, 506) with delta (0, 0)
Screenshot: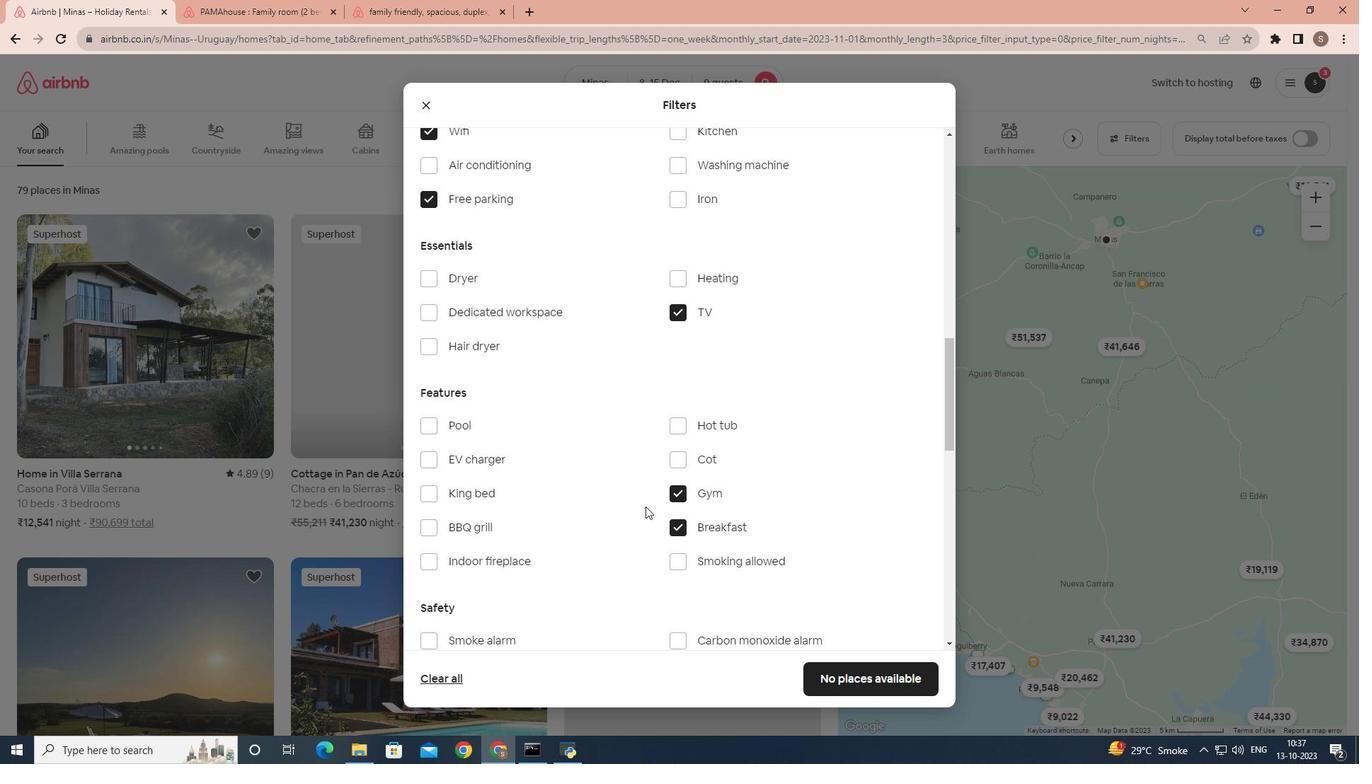 
Action: Mouse scrolled (645, 506) with delta (0, 0)
Screenshot: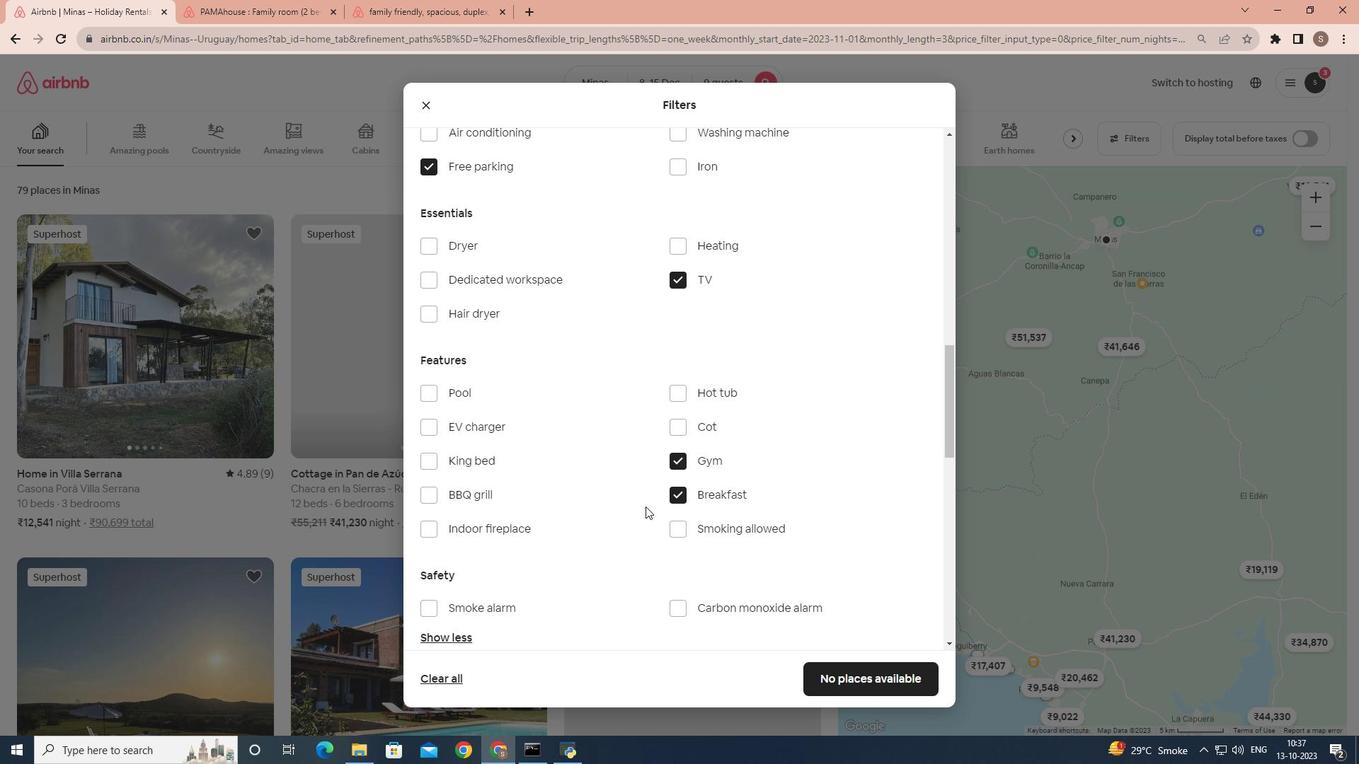 
Action: Mouse scrolled (645, 506) with delta (0, 0)
Screenshot: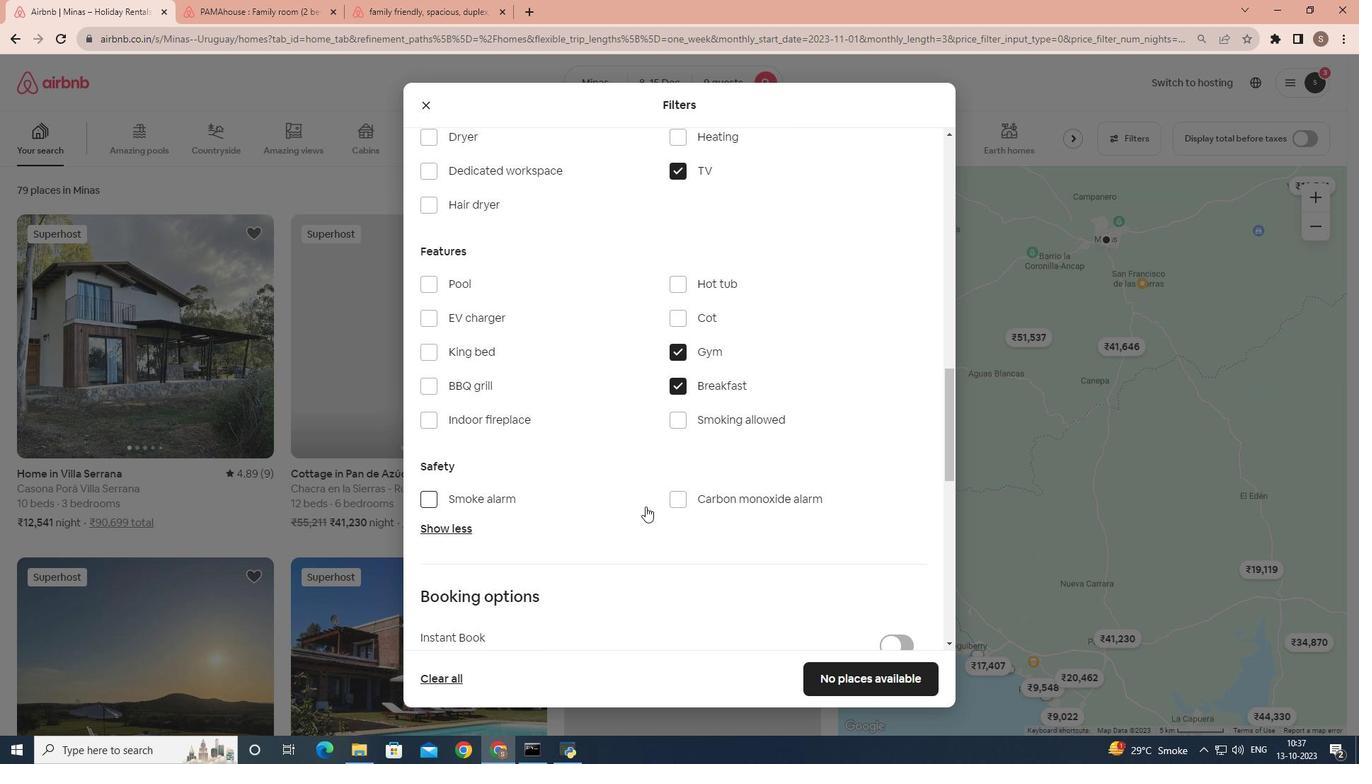
Action: Mouse scrolled (645, 506) with delta (0, 0)
Screenshot: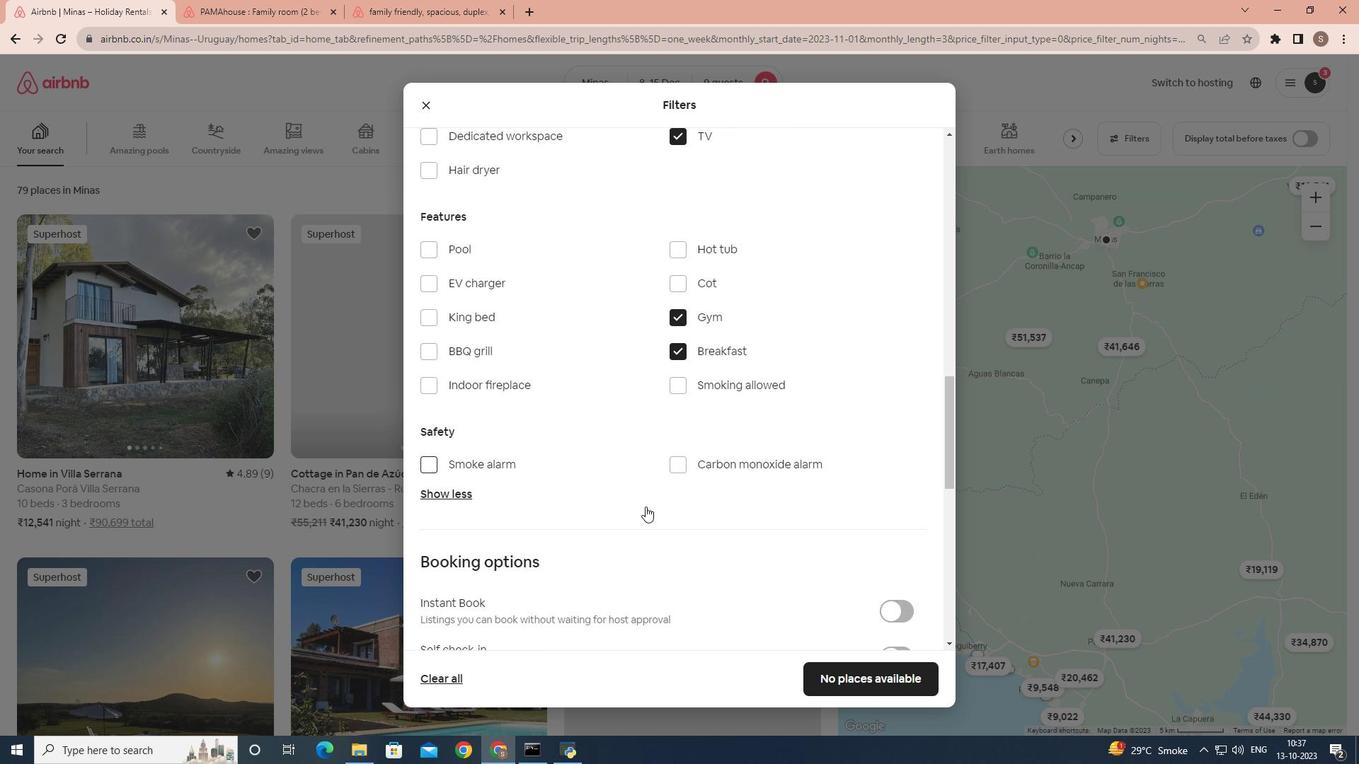 
Action: Mouse scrolled (645, 506) with delta (0, 0)
Screenshot: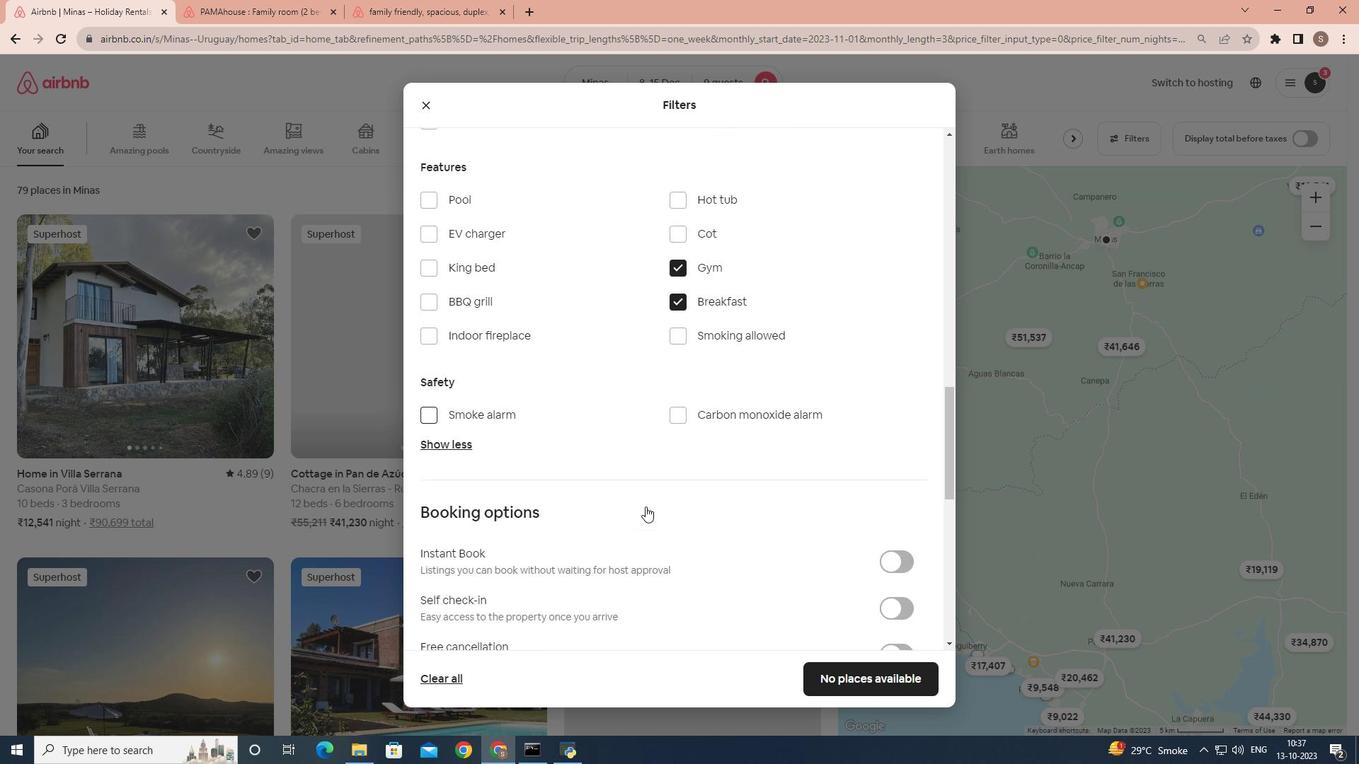 
Action: Mouse moved to (902, 490)
Screenshot: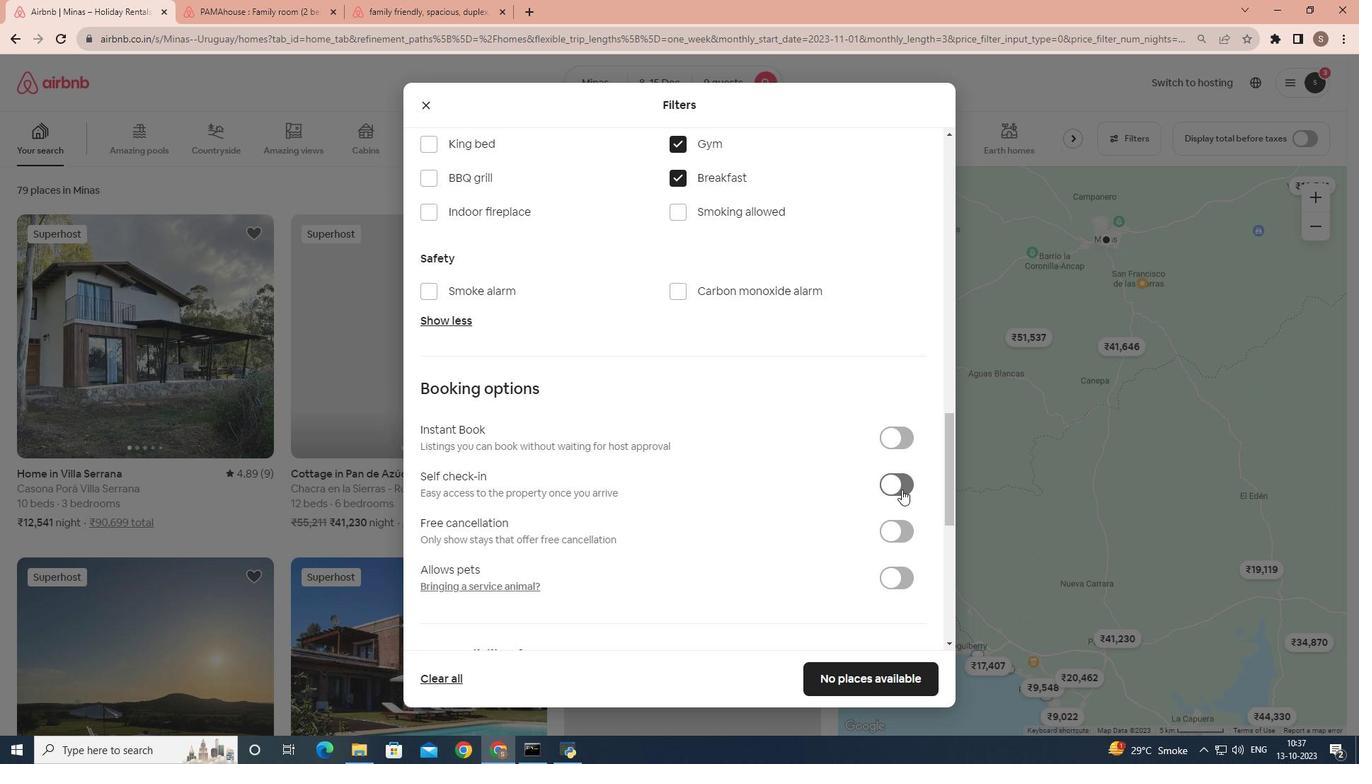 
Action: Mouse pressed left at (902, 490)
Screenshot: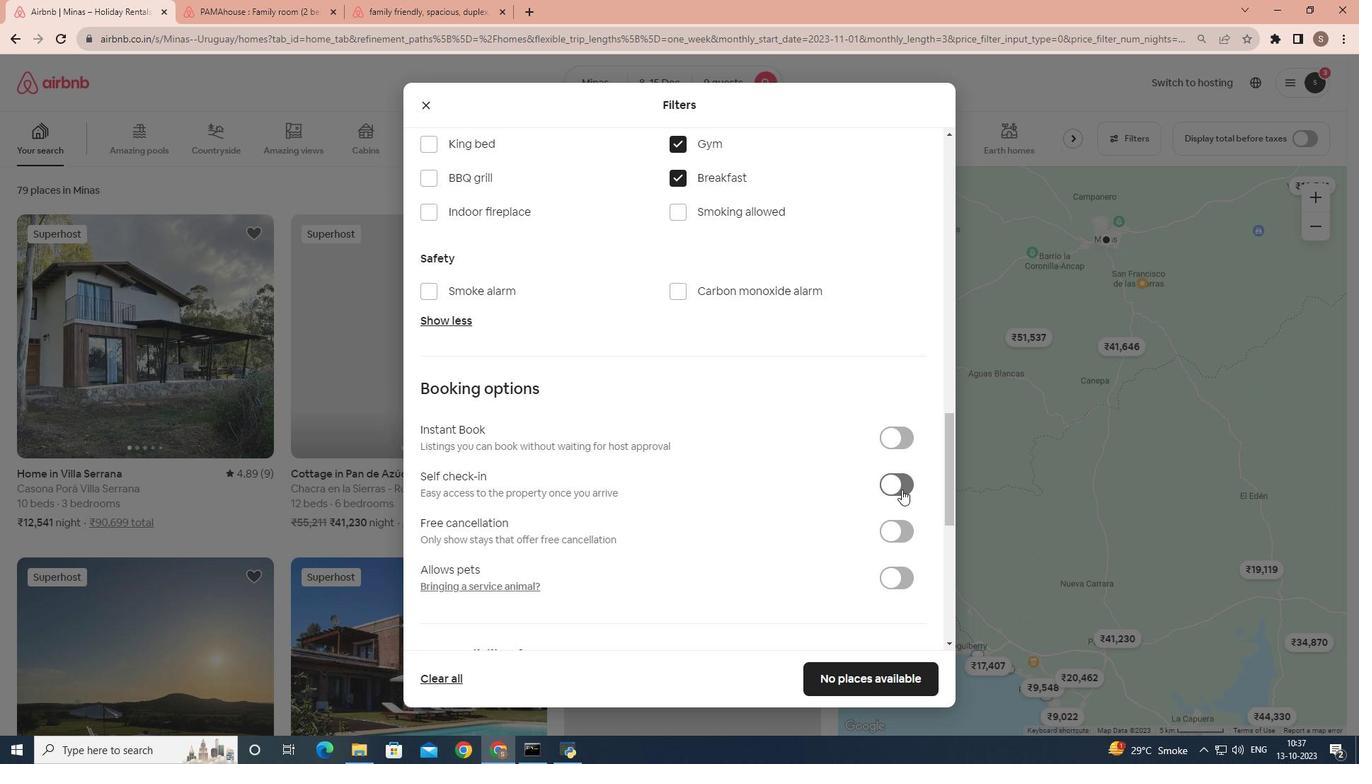 
Action: Mouse moved to (902, 489)
Screenshot: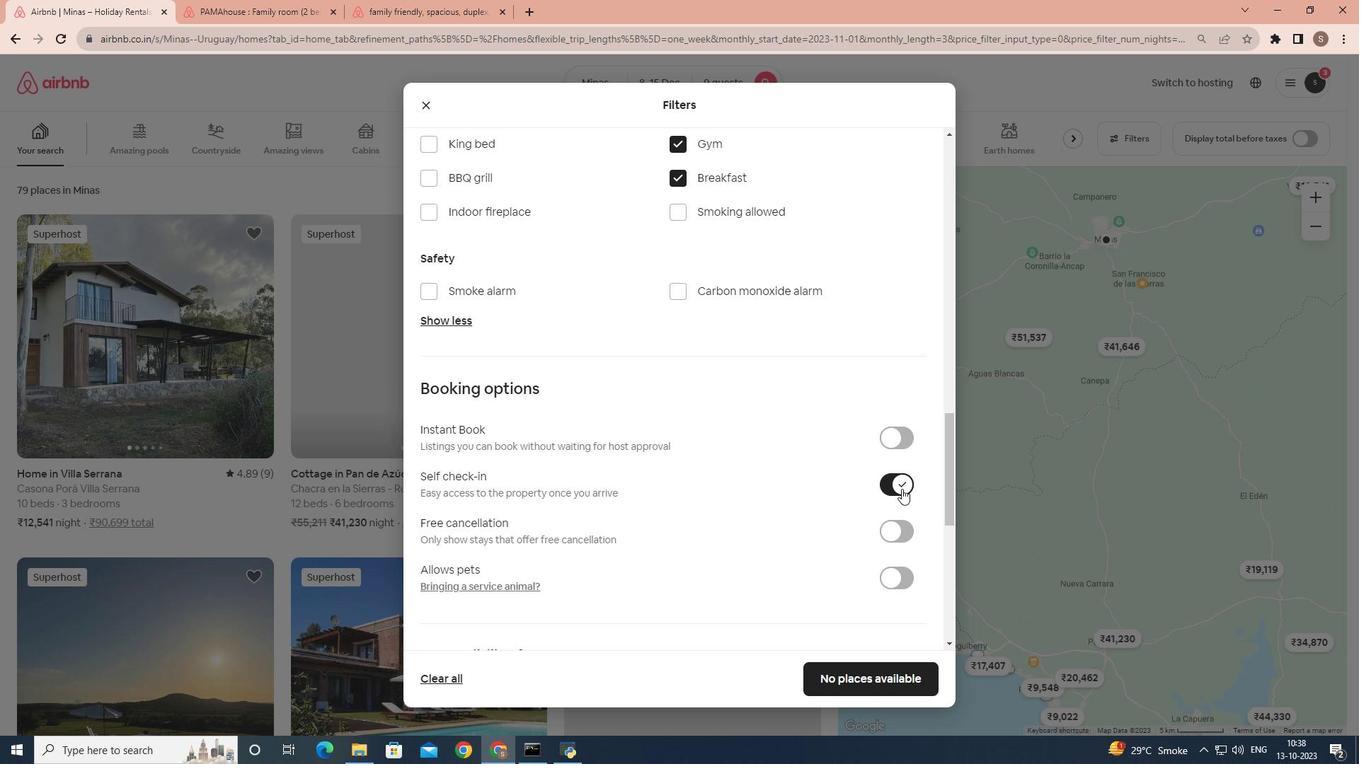 
